 Task: Add a signature Caleb Scott containing Have a fantastic day, Caleb Scott to email address softage.4@softage.net and add a label Presentations
Action: Mouse moved to (887, 71)
Screenshot: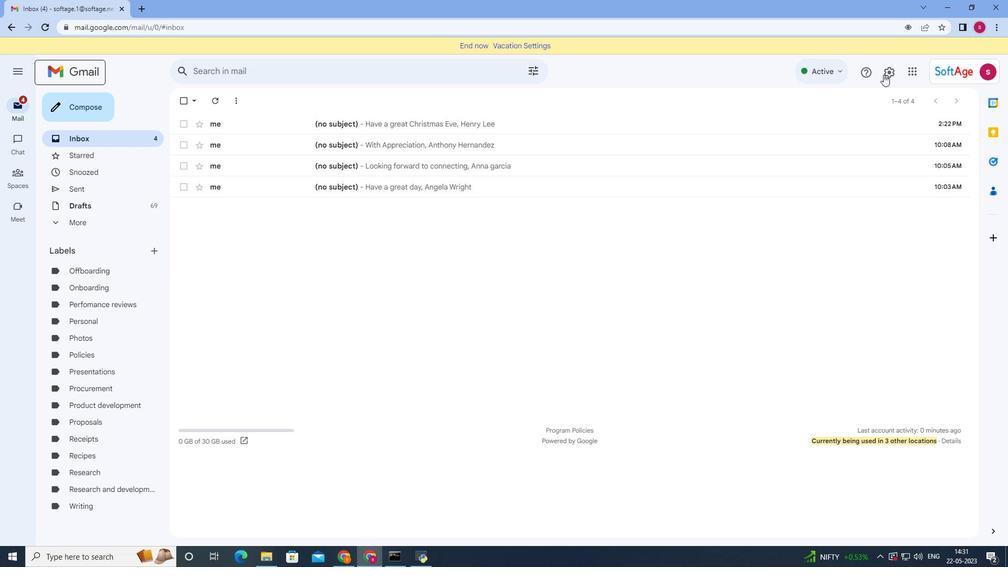 
Action: Mouse pressed left at (887, 71)
Screenshot: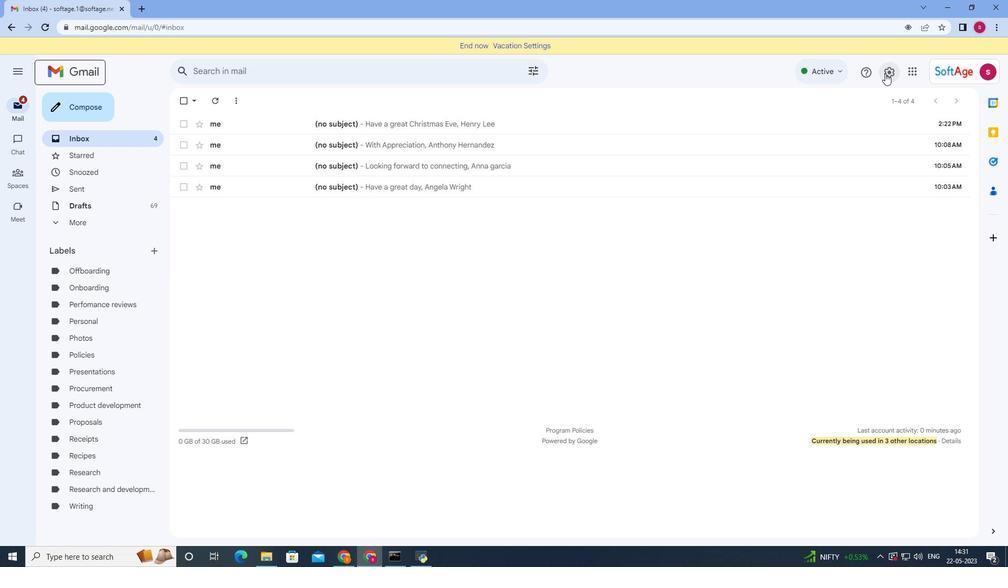 
Action: Mouse moved to (857, 122)
Screenshot: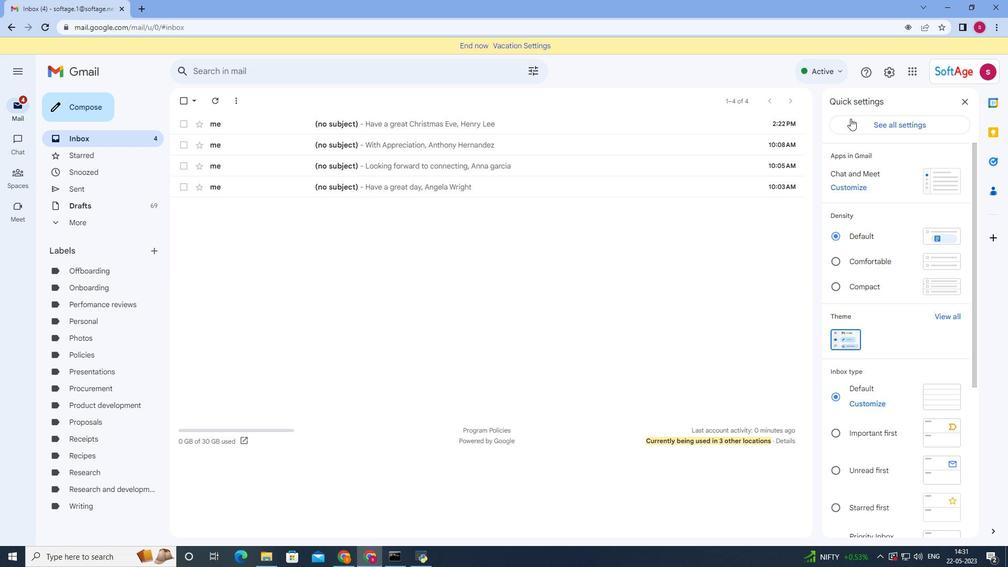 
Action: Mouse pressed left at (857, 122)
Screenshot: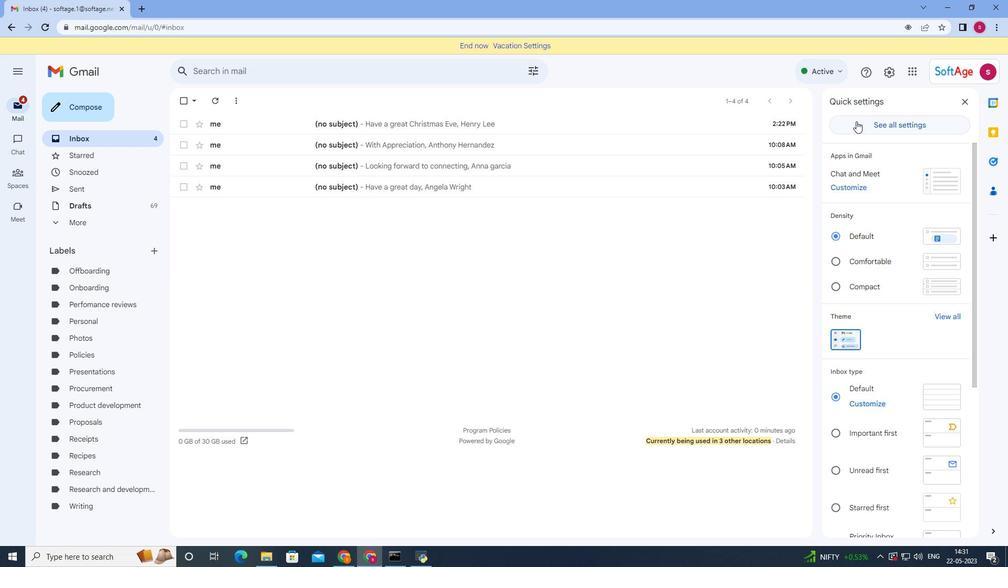 
Action: Mouse moved to (362, 315)
Screenshot: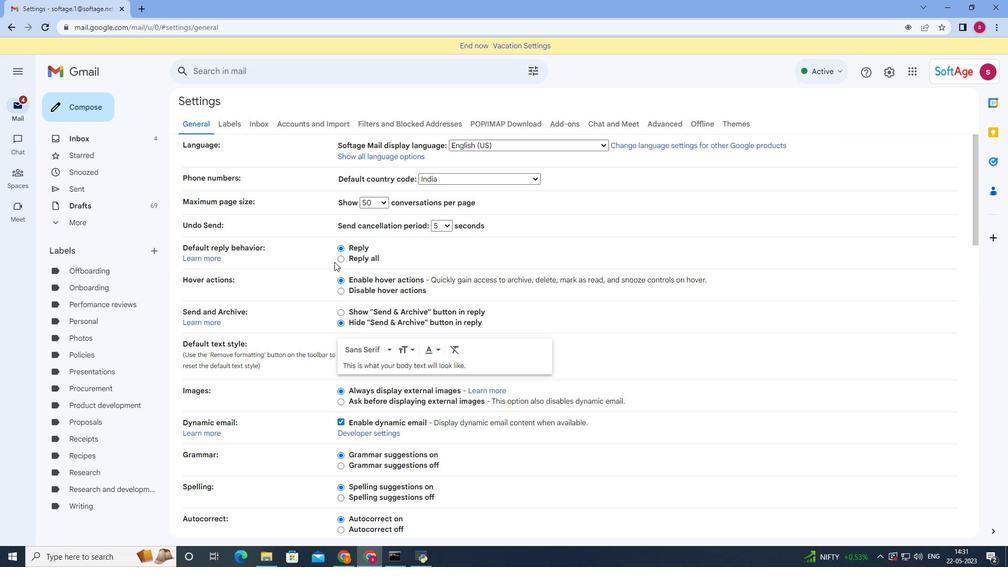 
Action: Mouse scrolled (362, 315) with delta (0, 0)
Screenshot: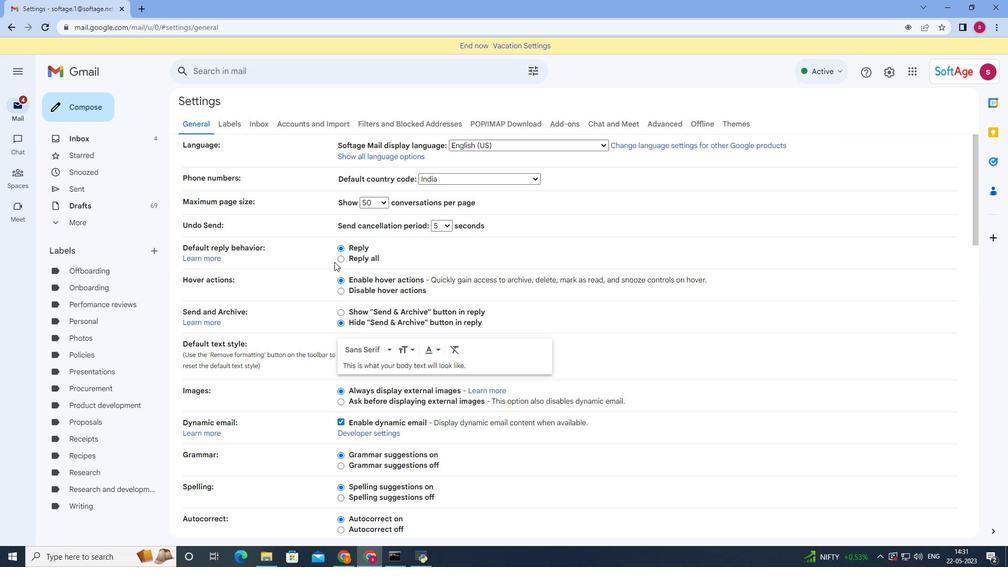 
Action: Mouse moved to (363, 320)
Screenshot: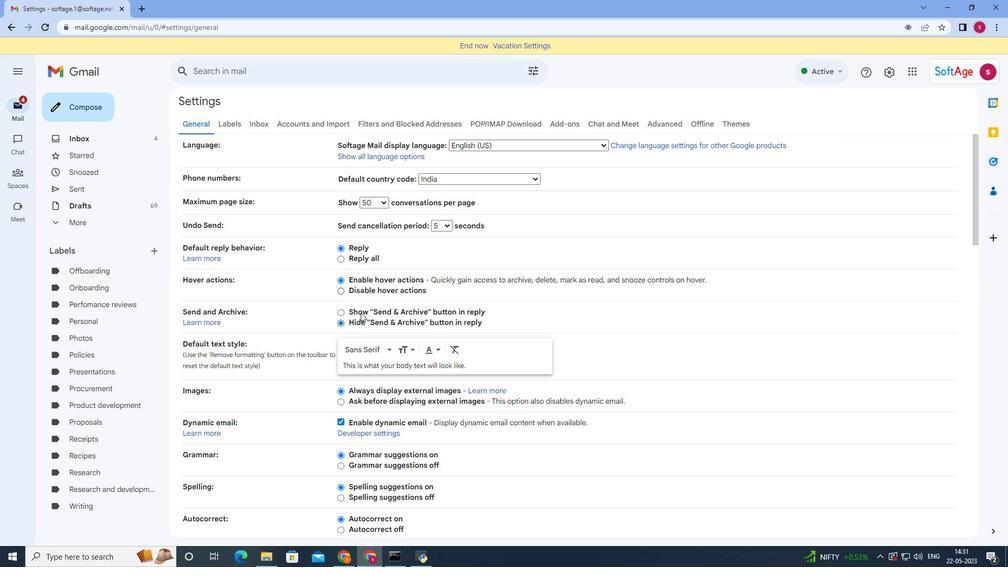 
Action: Mouse scrolled (363, 320) with delta (0, 0)
Screenshot: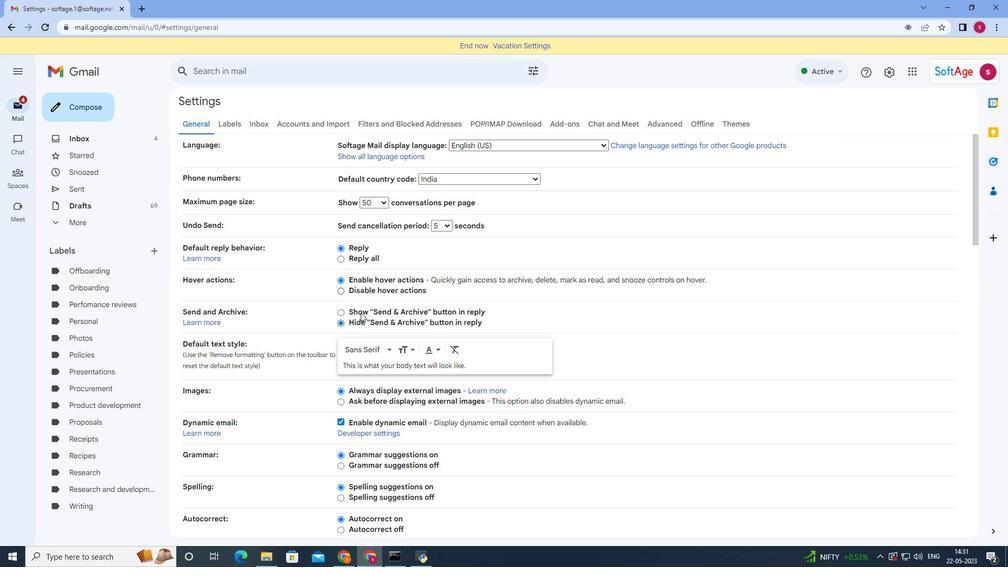 
Action: Mouse moved to (365, 323)
Screenshot: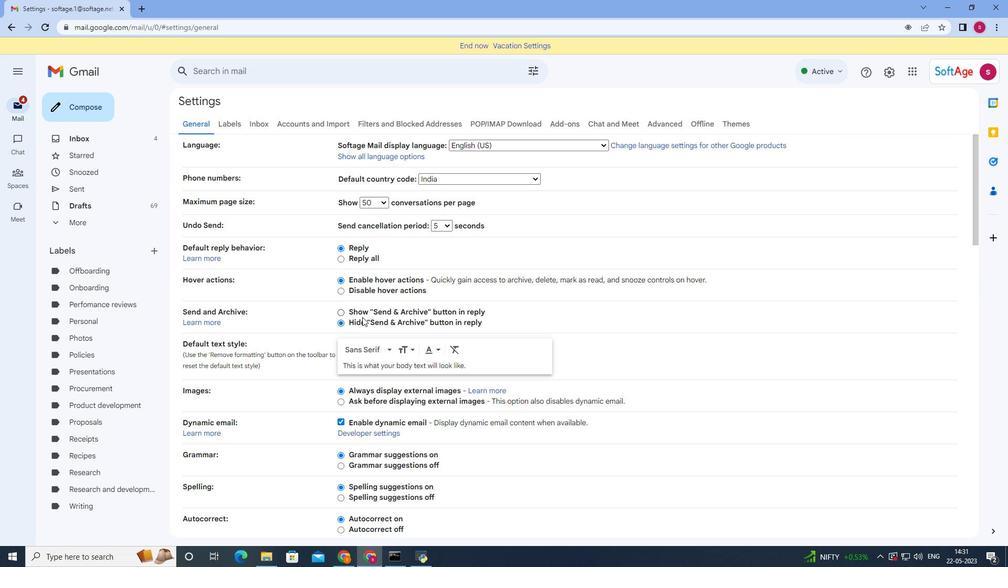 
Action: Mouse scrolled (365, 322) with delta (0, 0)
Screenshot: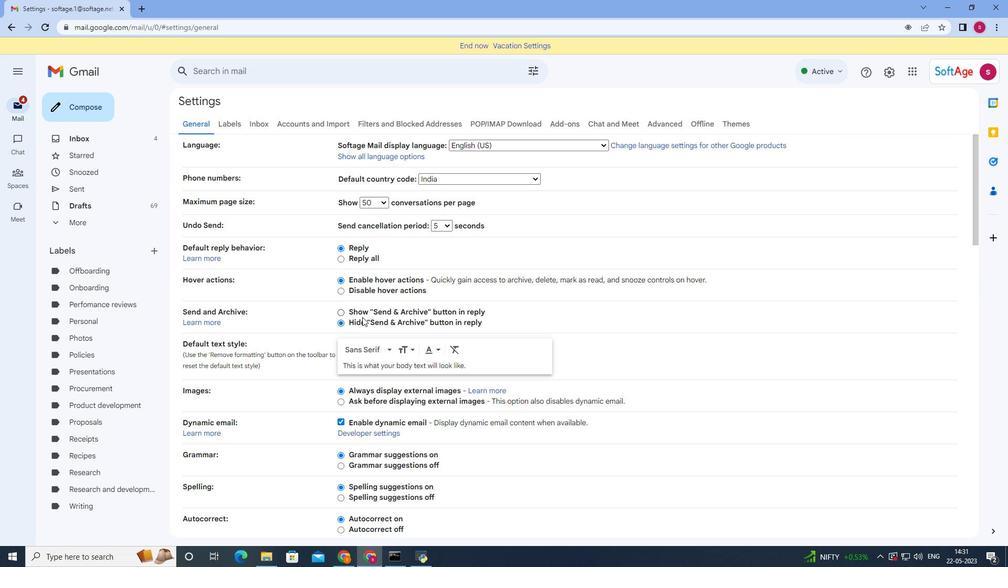 
Action: Mouse moved to (366, 324)
Screenshot: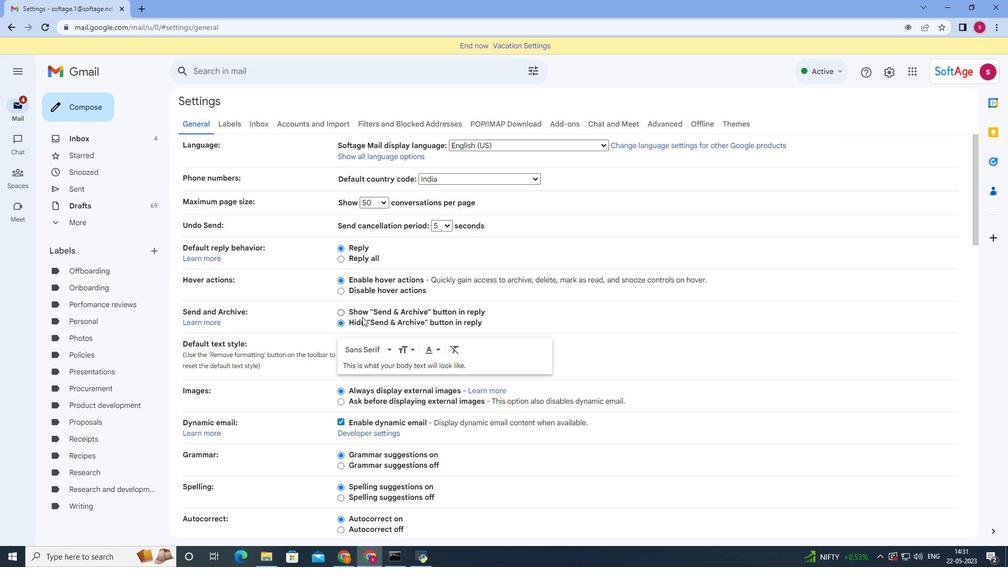 
Action: Mouse scrolled (366, 324) with delta (0, 0)
Screenshot: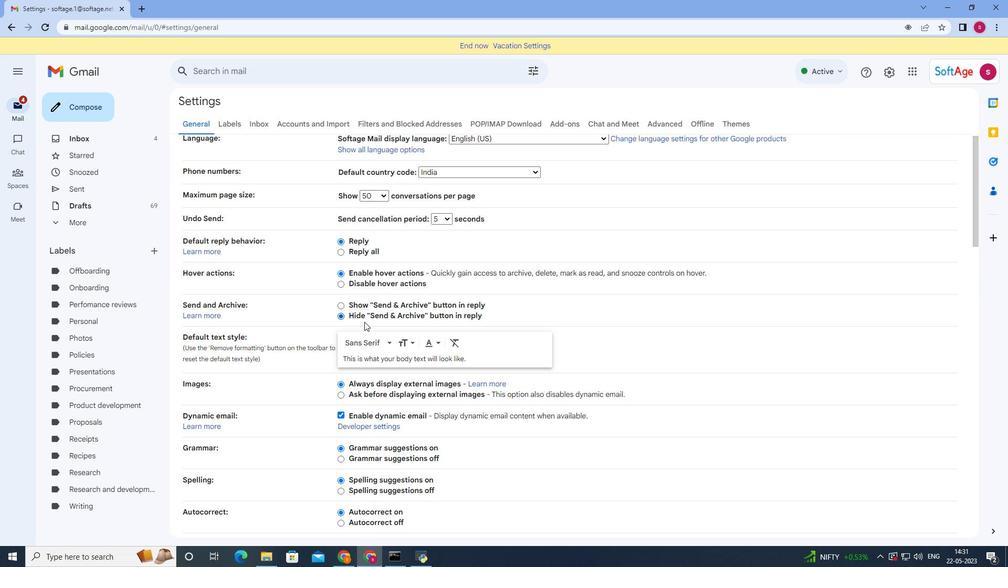 
Action: Mouse moved to (367, 326)
Screenshot: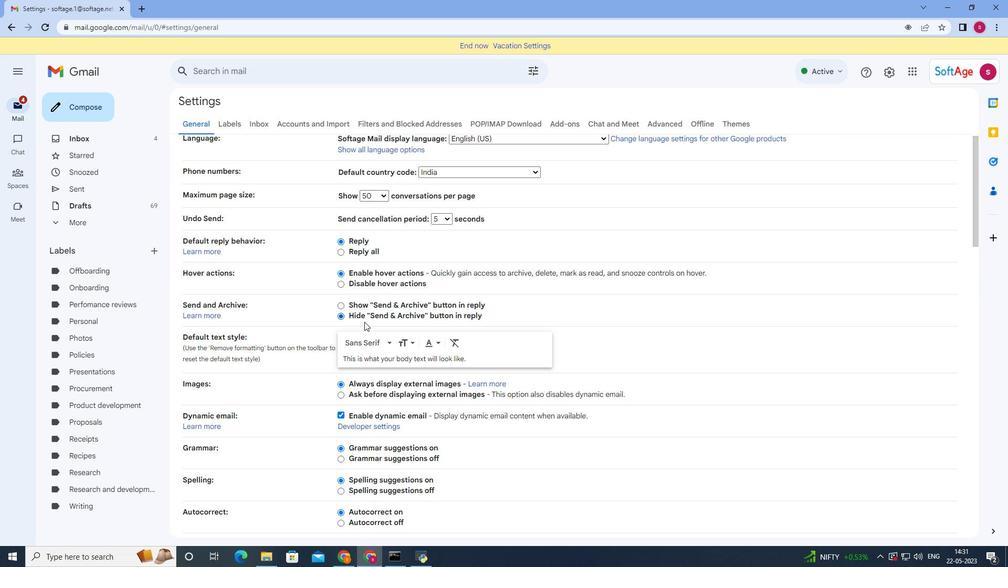 
Action: Mouse scrolled (367, 325) with delta (0, 0)
Screenshot: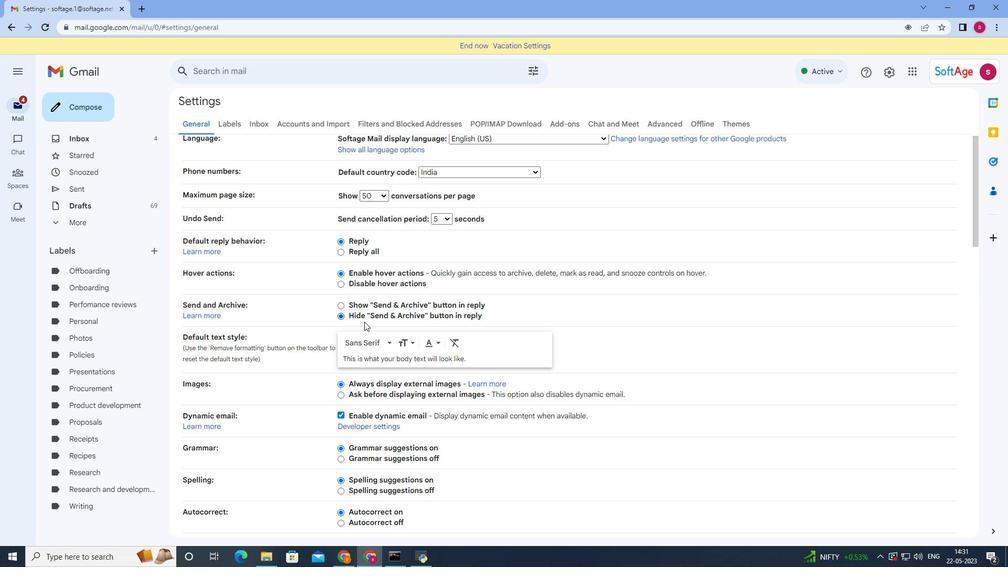 
Action: Mouse moved to (367, 326)
Screenshot: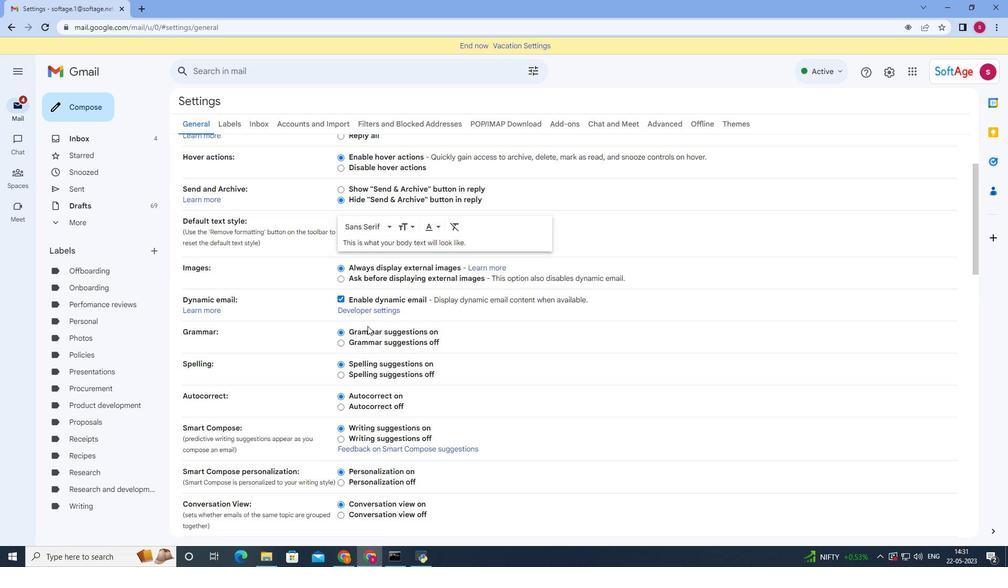
Action: Mouse scrolled (367, 325) with delta (0, 0)
Screenshot: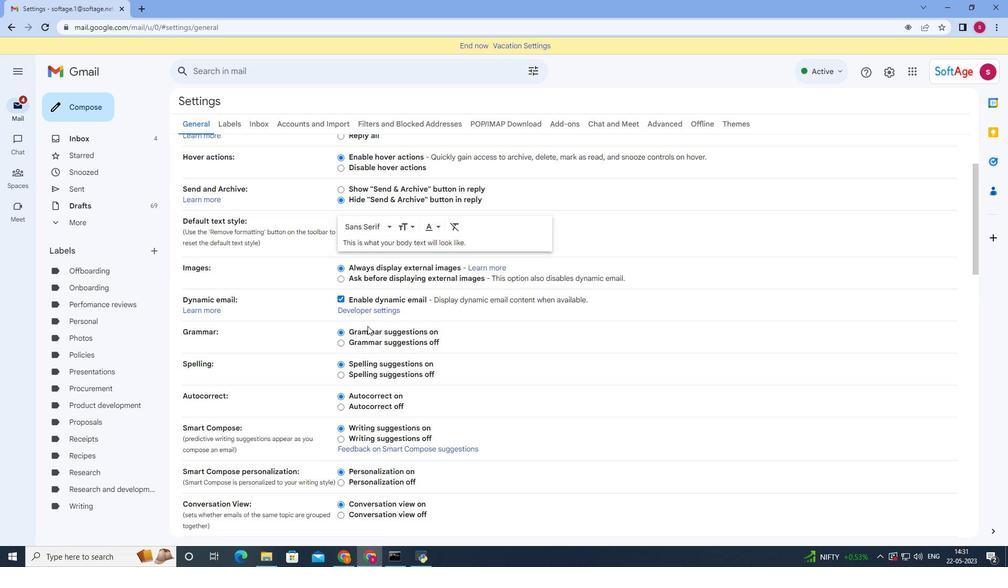 
Action: Mouse moved to (367, 326)
Screenshot: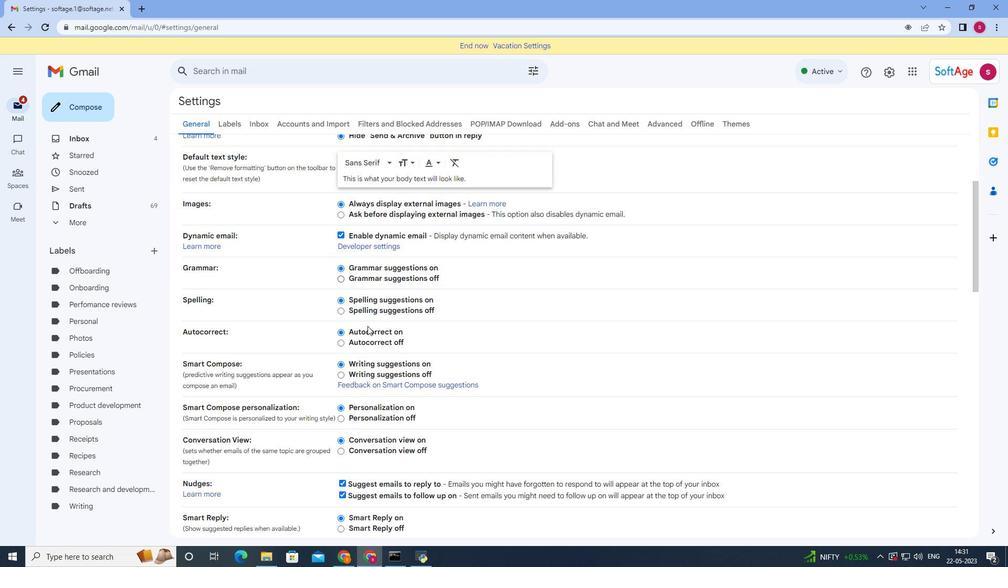 
Action: Mouse scrolled (367, 326) with delta (0, 0)
Screenshot: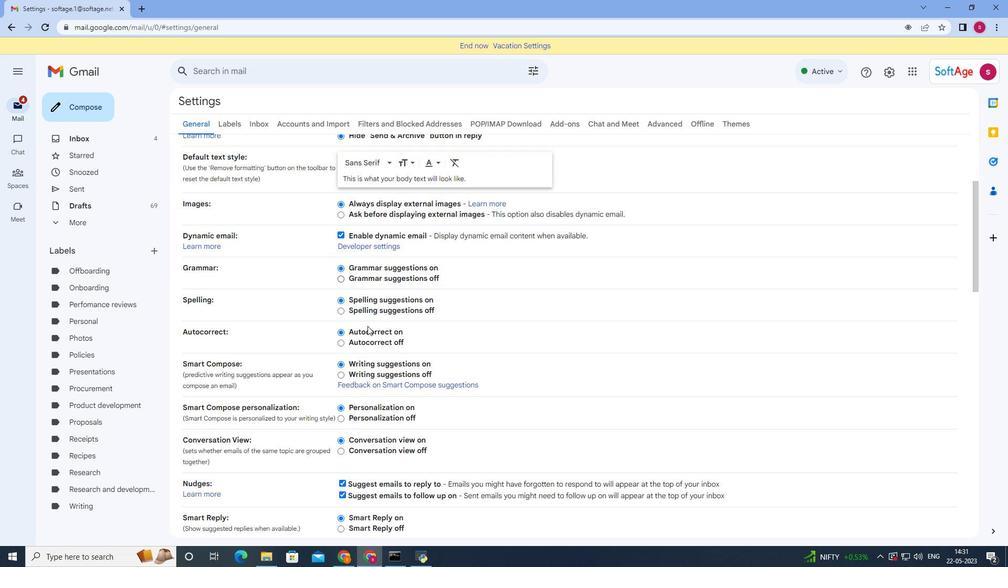
Action: Mouse moved to (370, 331)
Screenshot: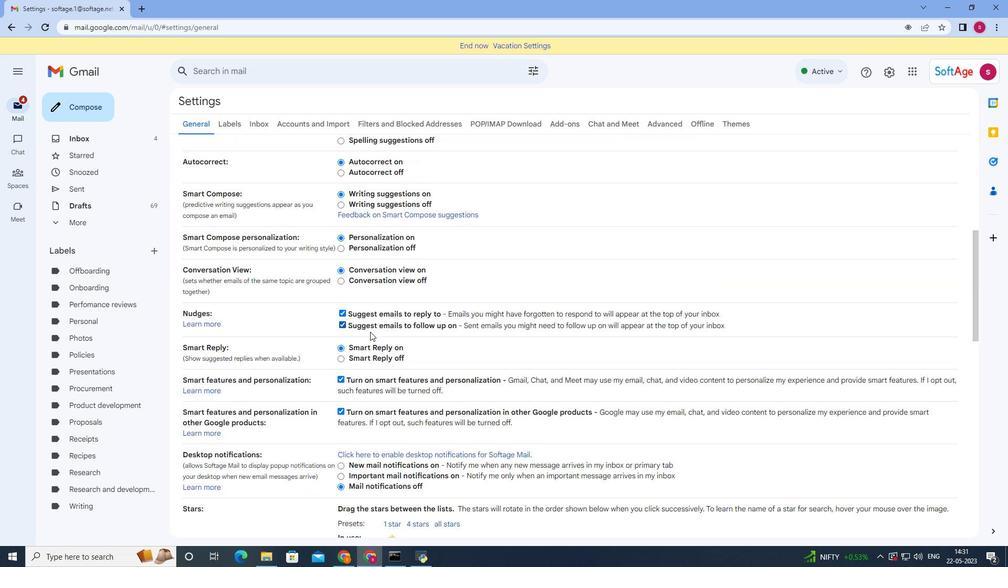 
Action: Mouse scrolled (370, 331) with delta (0, 0)
Screenshot: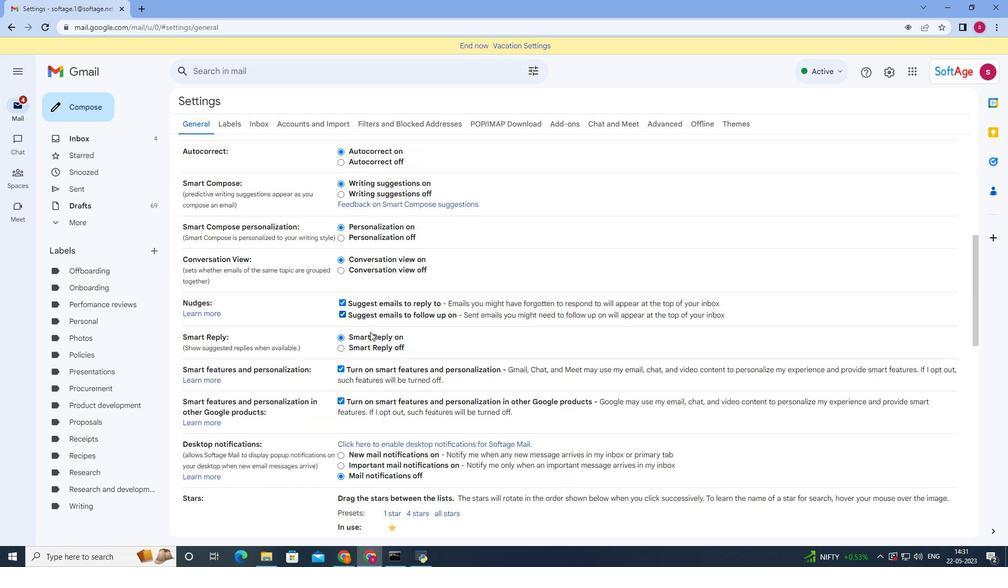 
Action: Mouse moved to (371, 334)
Screenshot: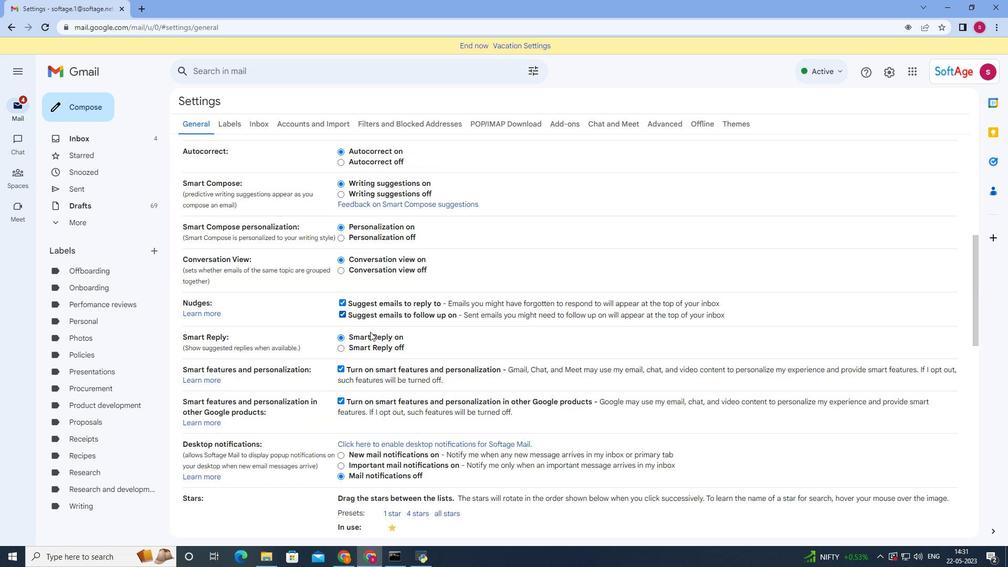 
Action: Mouse scrolled (371, 333) with delta (0, 0)
Screenshot: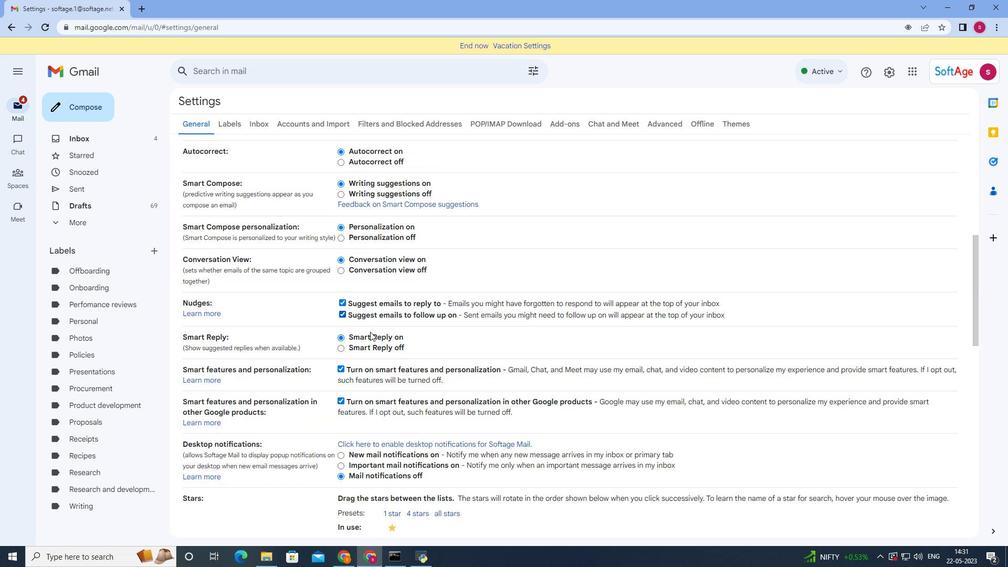 
Action: Mouse moved to (371, 335)
Screenshot: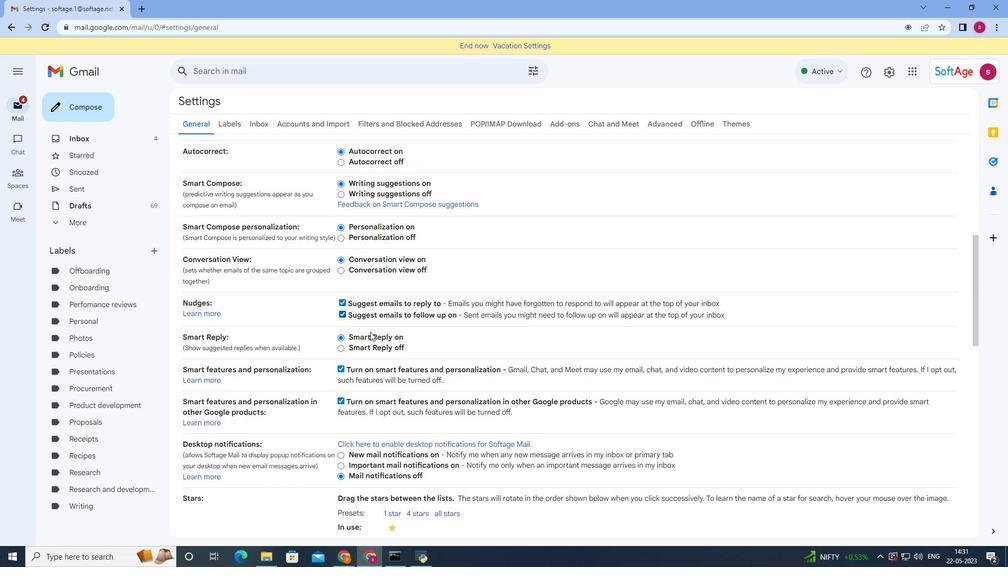 
Action: Mouse scrolled (371, 335) with delta (0, 0)
Screenshot: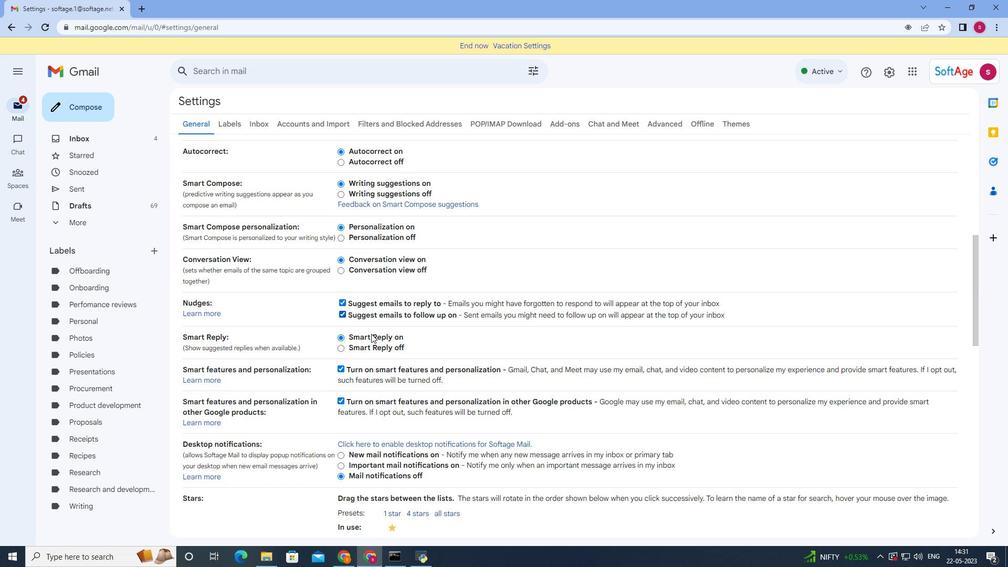 
Action: Mouse scrolled (371, 335) with delta (0, 0)
Screenshot: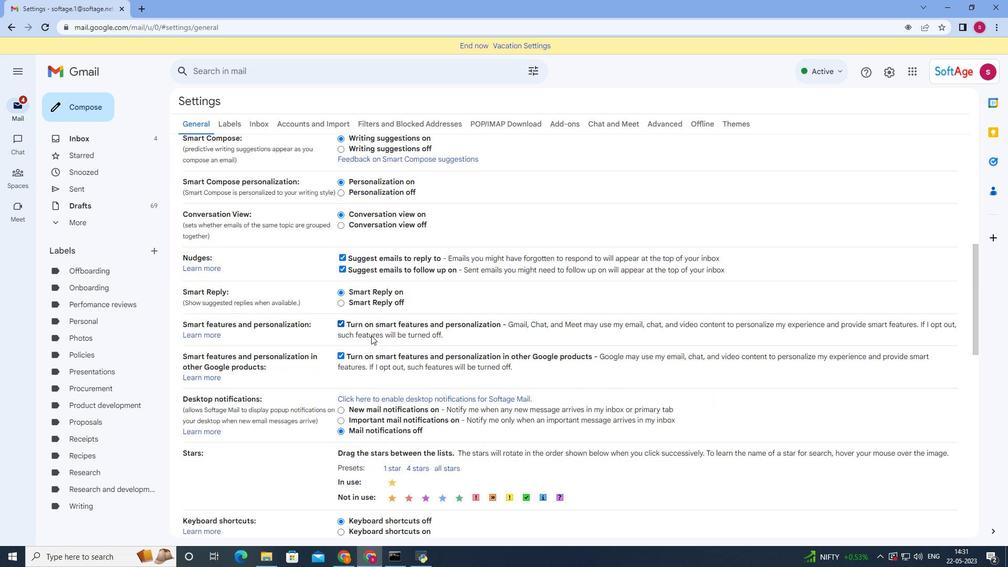 
Action: Mouse scrolled (371, 335) with delta (0, 0)
Screenshot: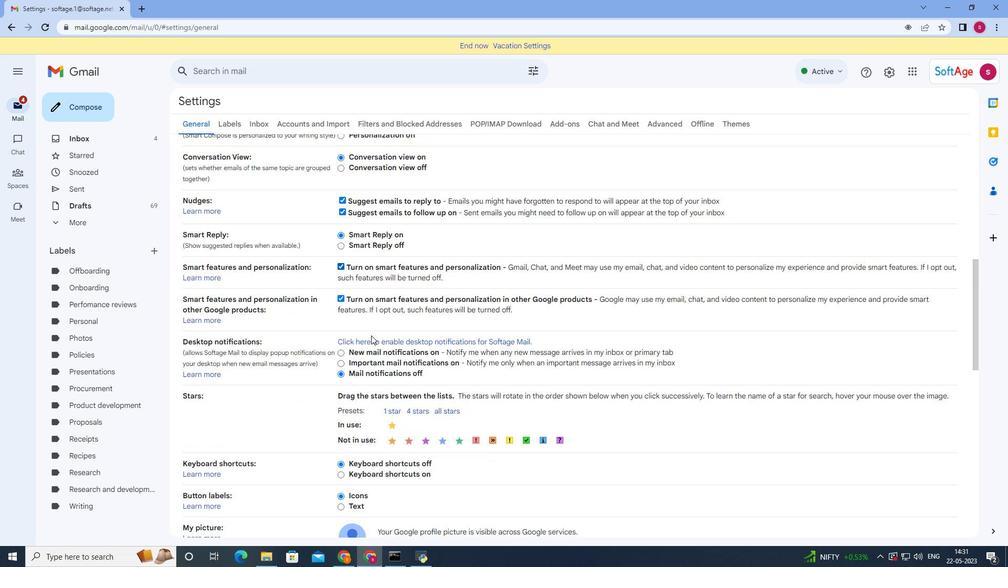 
Action: Mouse moved to (373, 340)
Screenshot: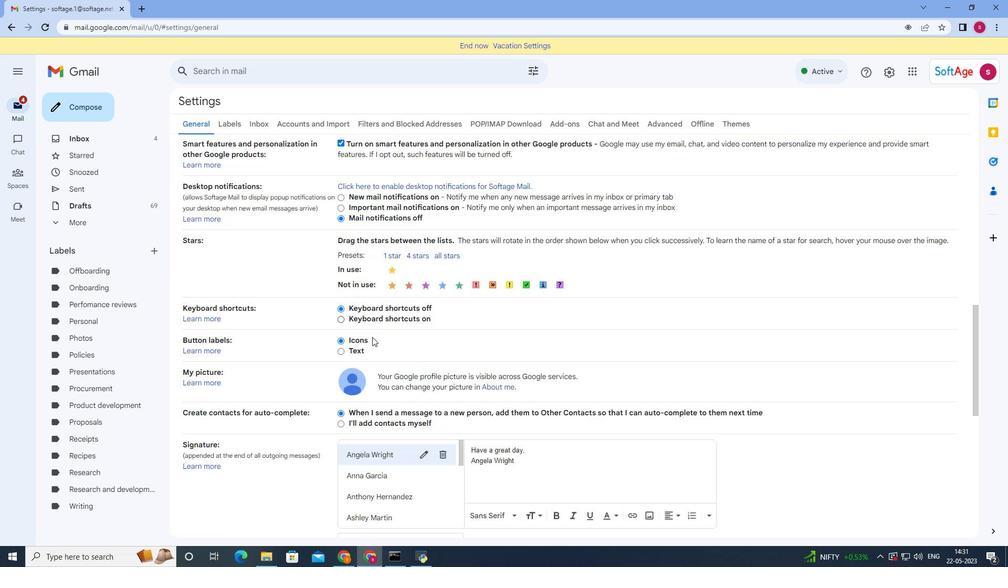 
Action: Mouse scrolled (373, 339) with delta (0, 0)
Screenshot: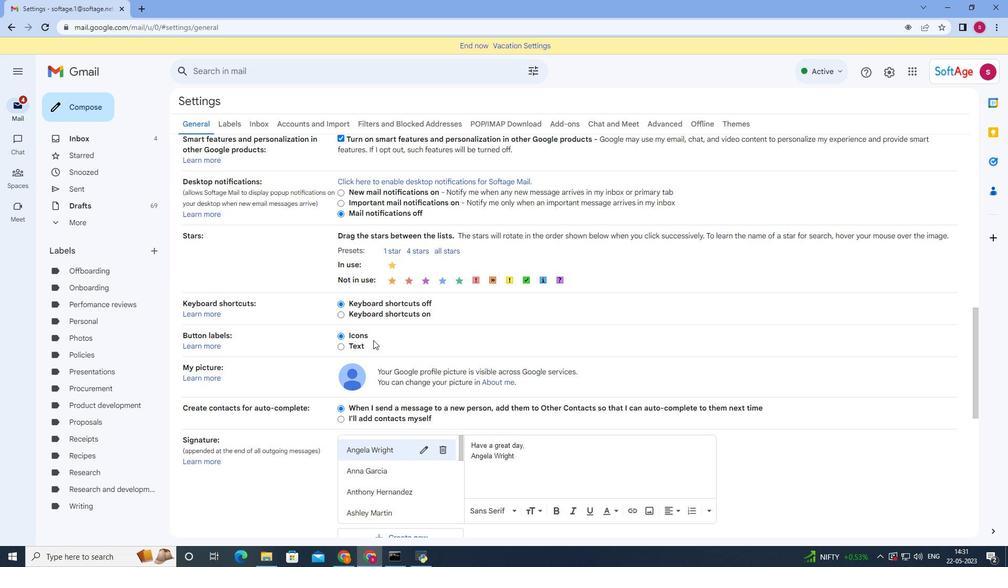 
Action: Mouse moved to (373, 340)
Screenshot: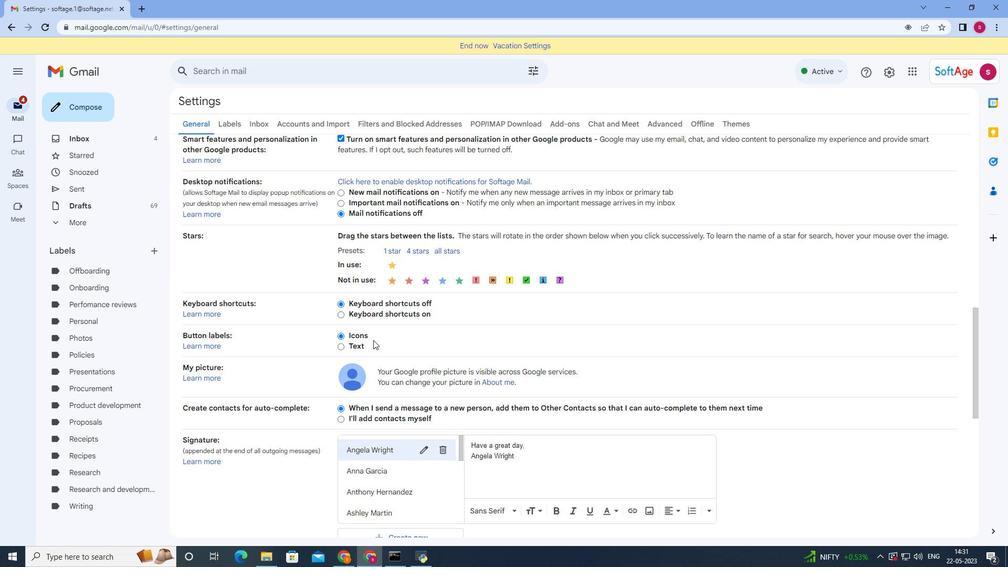 
Action: Mouse scrolled (373, 339) with delta (0, 0)
Screenshot: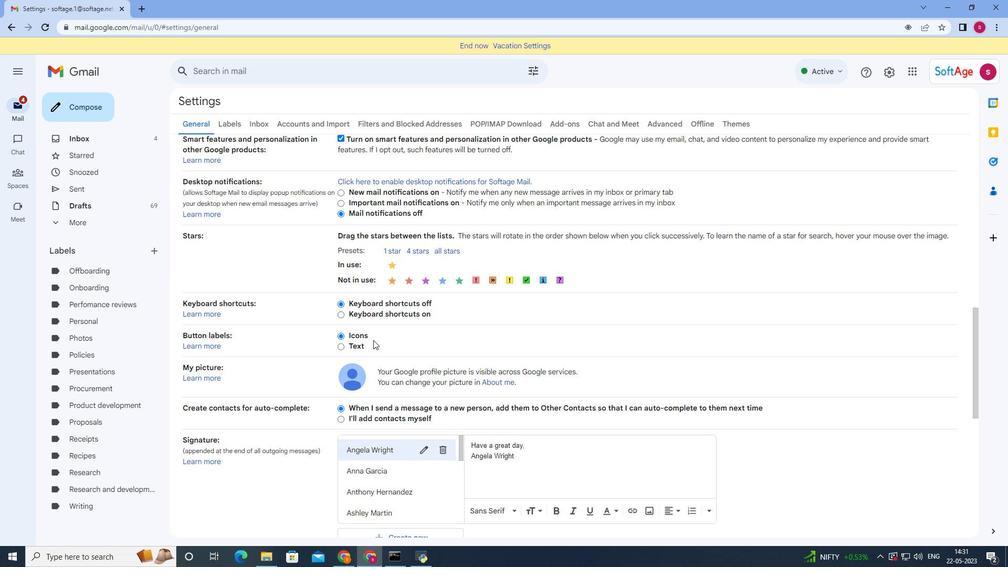 
Action: Mouse moved to (373, 341)
Screenshot: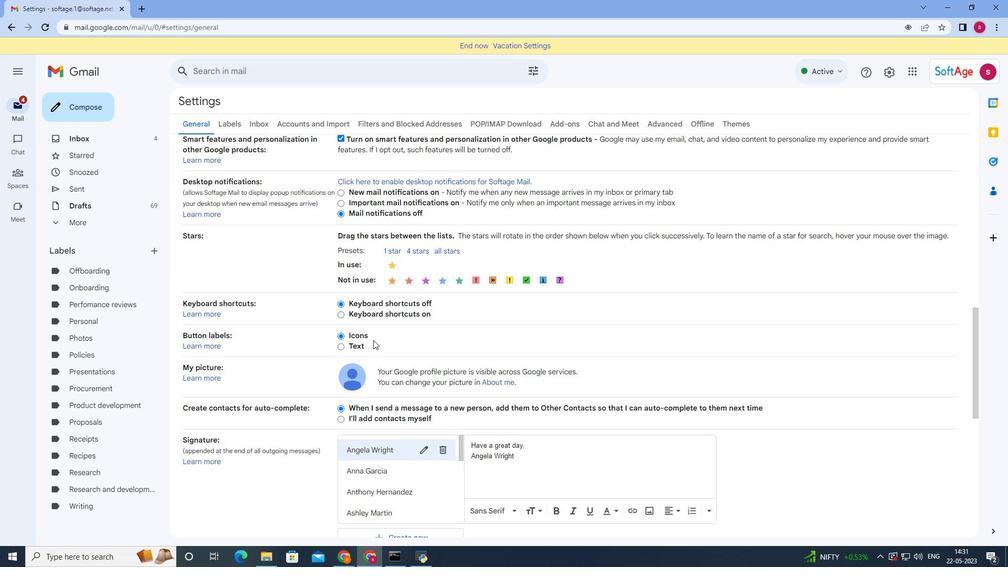 
Action: Mouse scrolled (373, 341) with delta (0, 0)
Screenshot: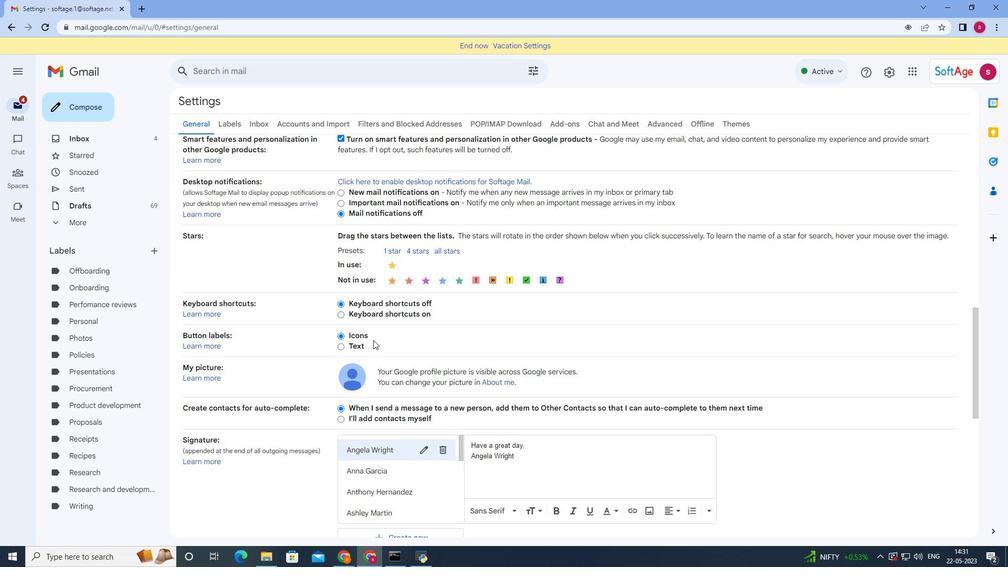
Action: Mouse moved to (403, 376)
Screenshot: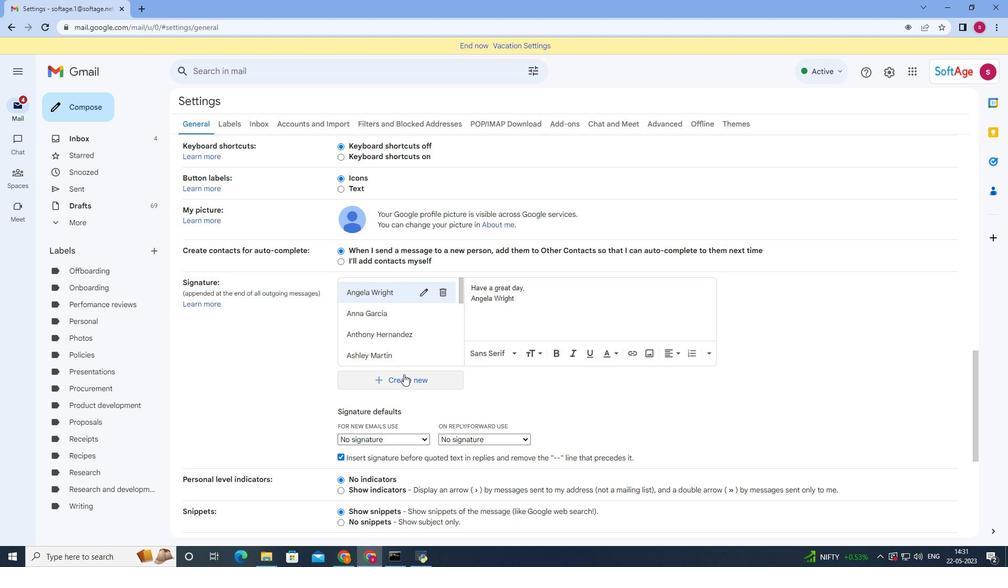 
Action: Mouse pressed left at (403, 376)
Screenshot: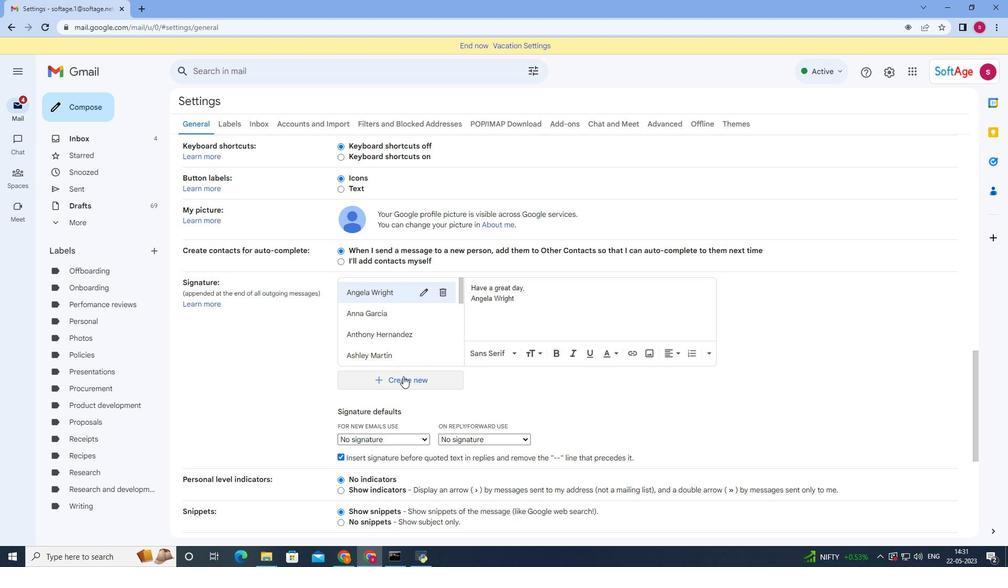 
Action: Mouse moved to (435, 341)
Screenshot: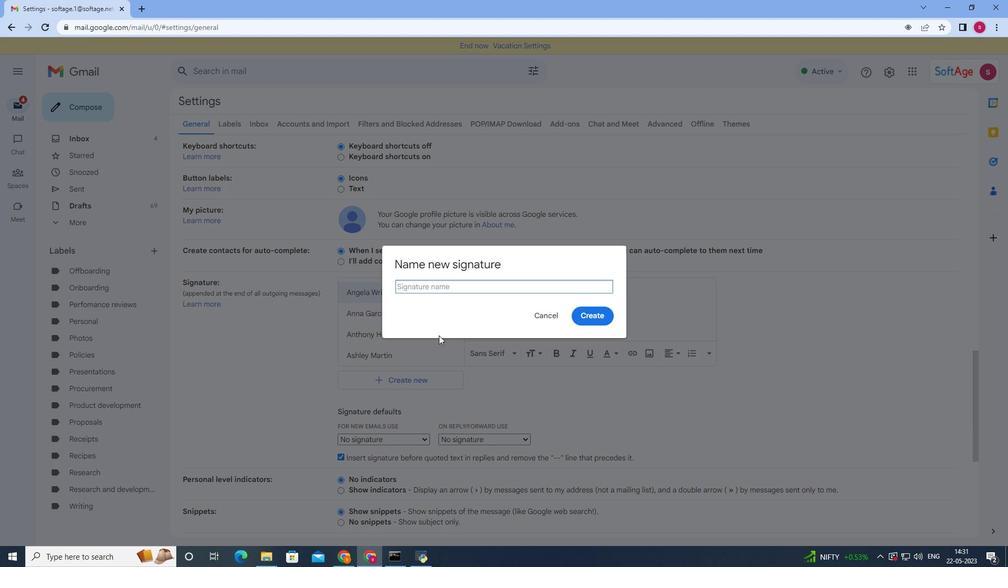 
Action: Key pressed <Key.shift>Caleb<Key.space><Key.shift><Key.shift><Key.shift><Key.shift><Key.shift>Scott
Screenshot: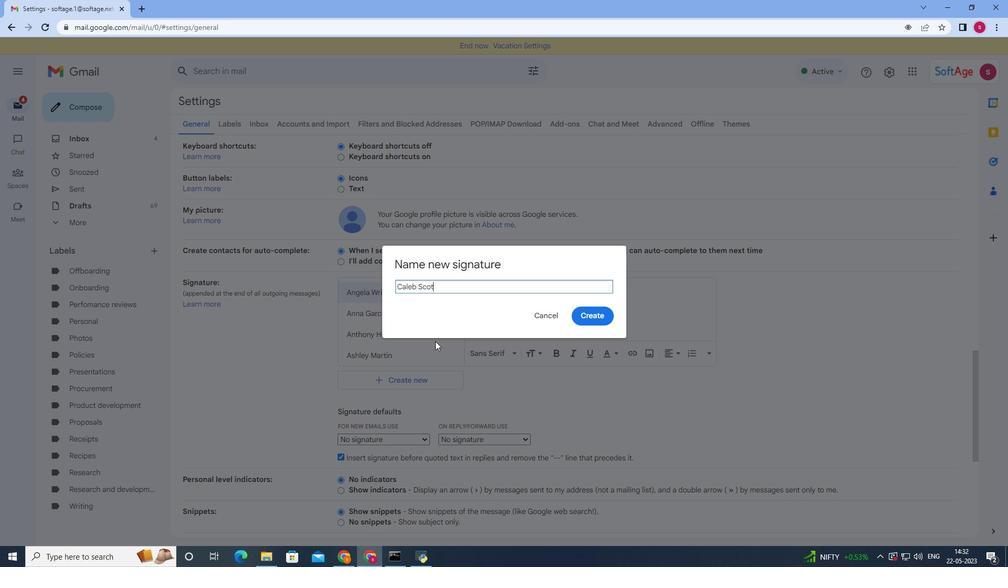 
Action: Mouse moved to (581, 321)
Screenshot: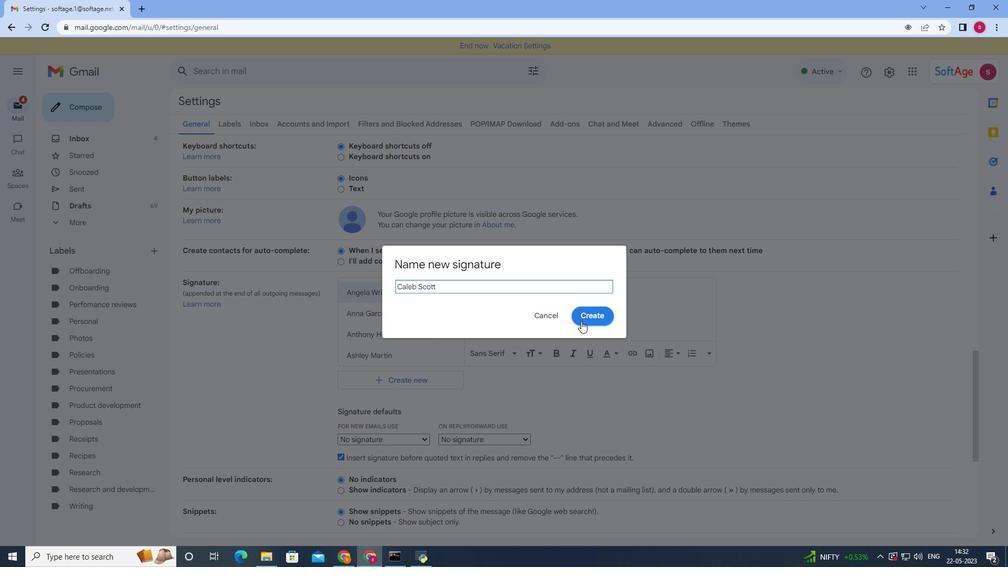 
Action: Mouse pressed left at (581, 321)
Screenshot: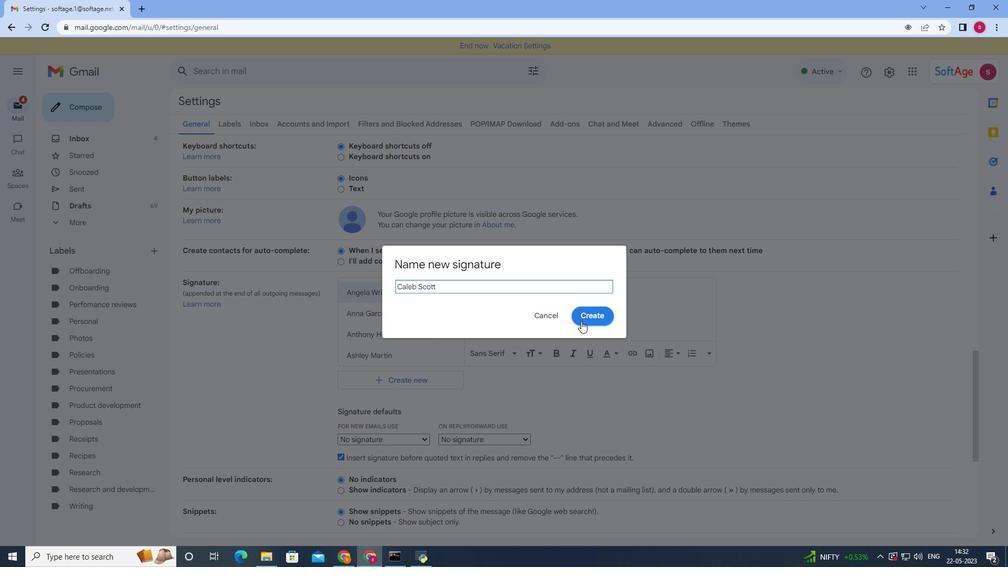 
Action: Mouse moved to (532, 324)
Screenshot: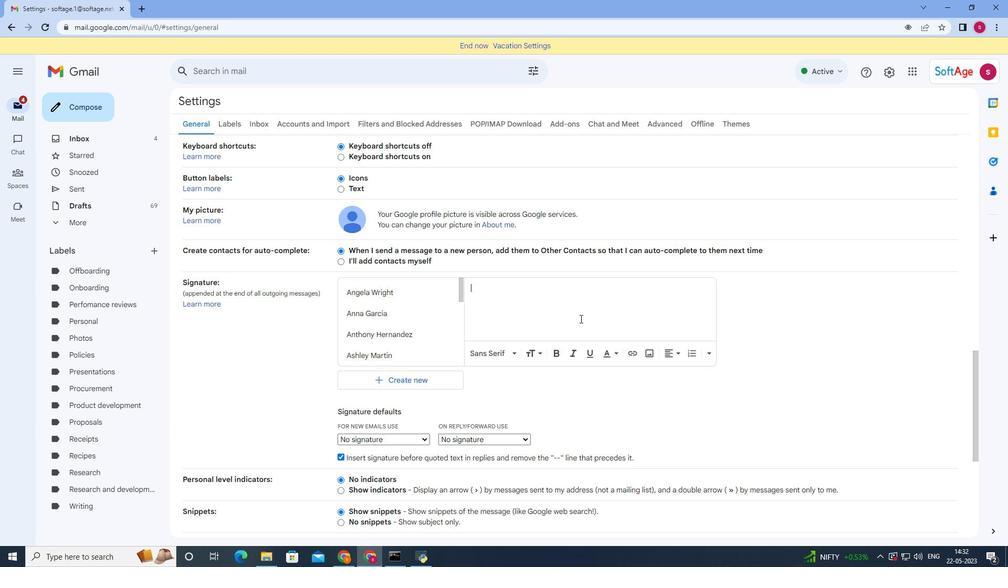 
Action: Key pressed <Key.shift>Have<Key.space>a<Key.space>fantastic<Key.space>day,<Key.enter><Key.shift><Key.shift>Caleb<Key.space><Key.shift><Key.shift><Key.shift><Key.shift>Sctt<Key.backspace><Key.backspace>ott
Screenshot: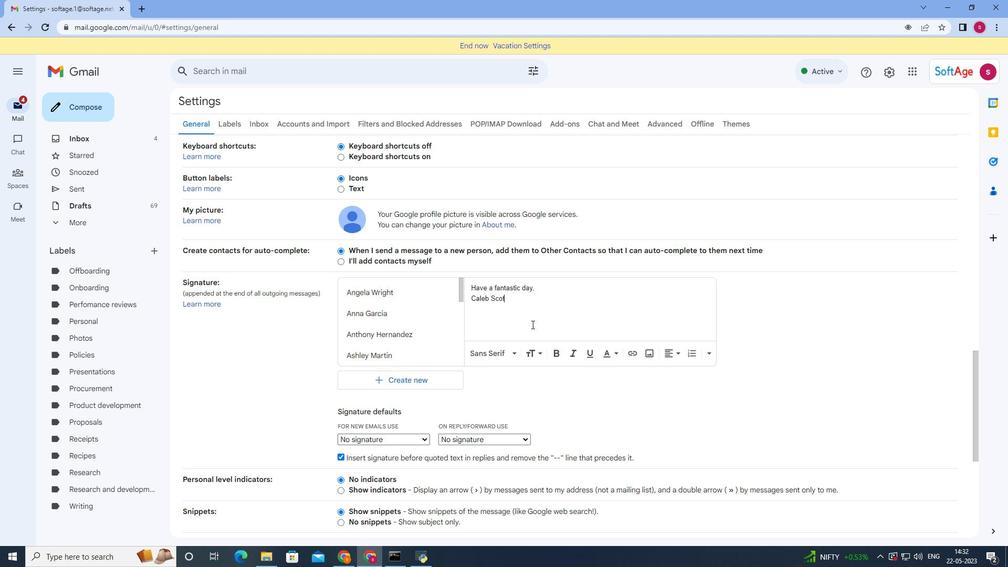 
Action: Mouse moved to (341, 357)
Screenshot: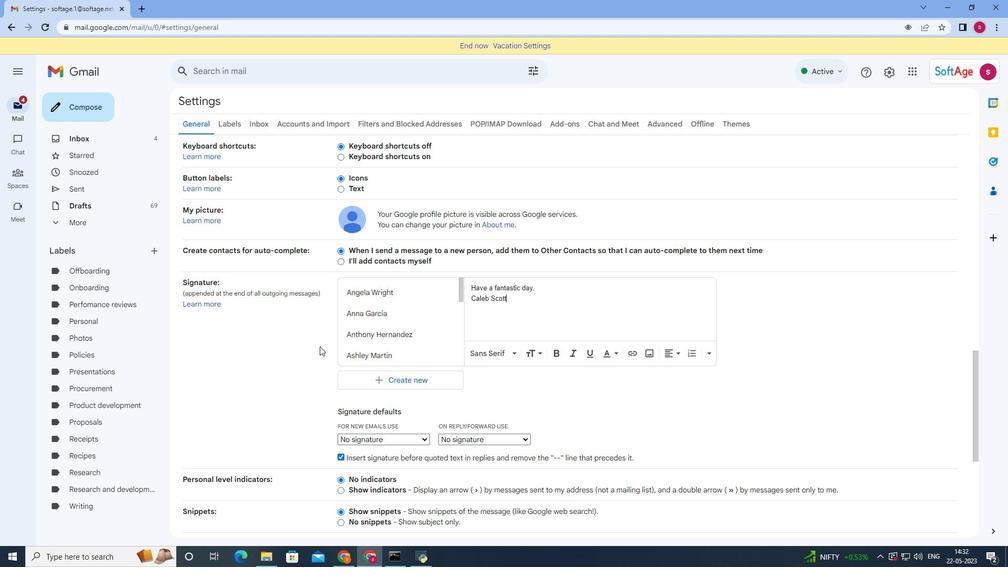 
Action: Mouse scrolled (336, 354) with delta (0, 0)
Screenshot: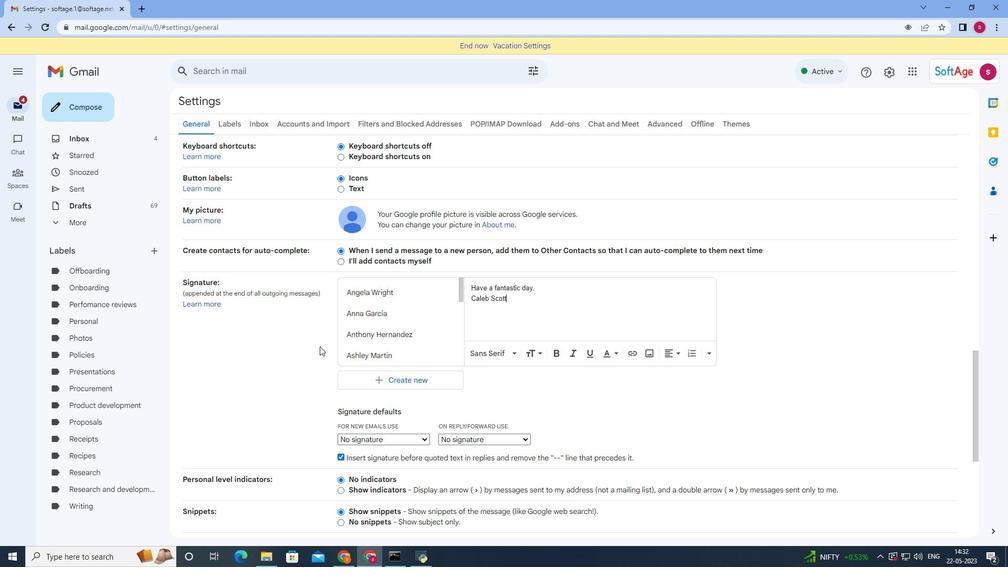 
Action: Mouse moved to (398, 385)
Screenshot: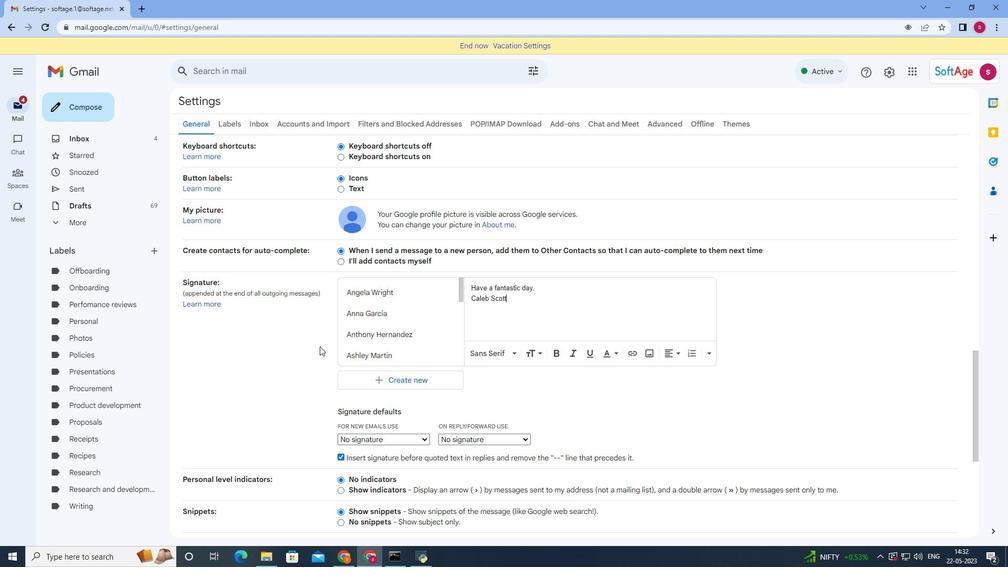 
Action: Mouse scrolled (398, 384) with delta (0, 0)
Screenshot: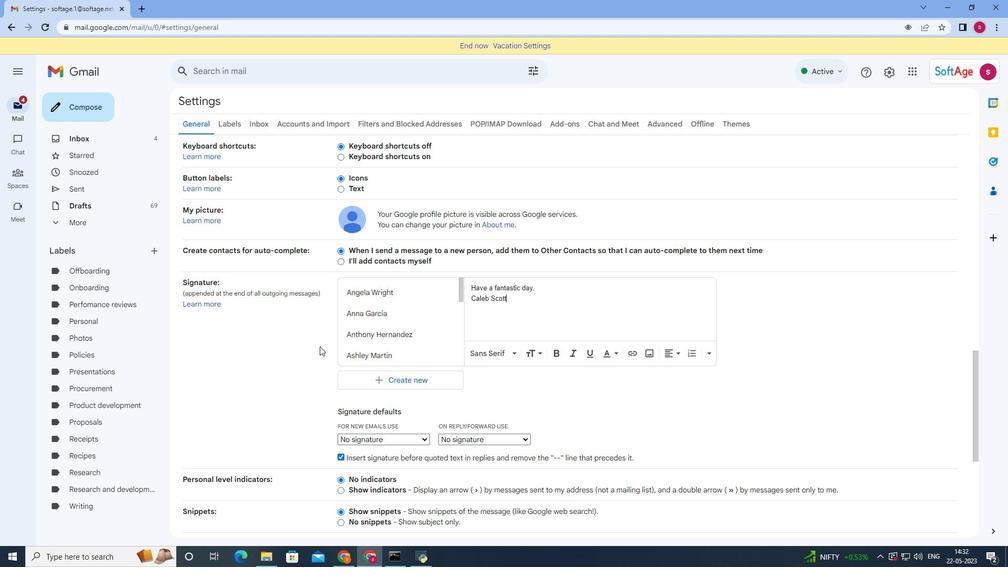 
Action: Mouse moved to (454, 397)
Screenshot: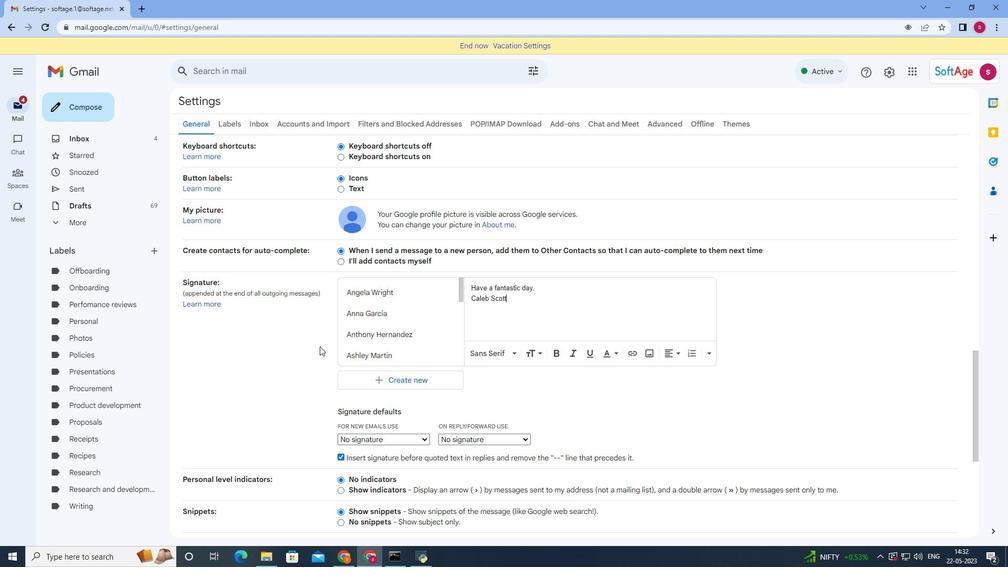 
Action: Mouse scrolled (449, 396) with delta (0, 0)
Screenshot: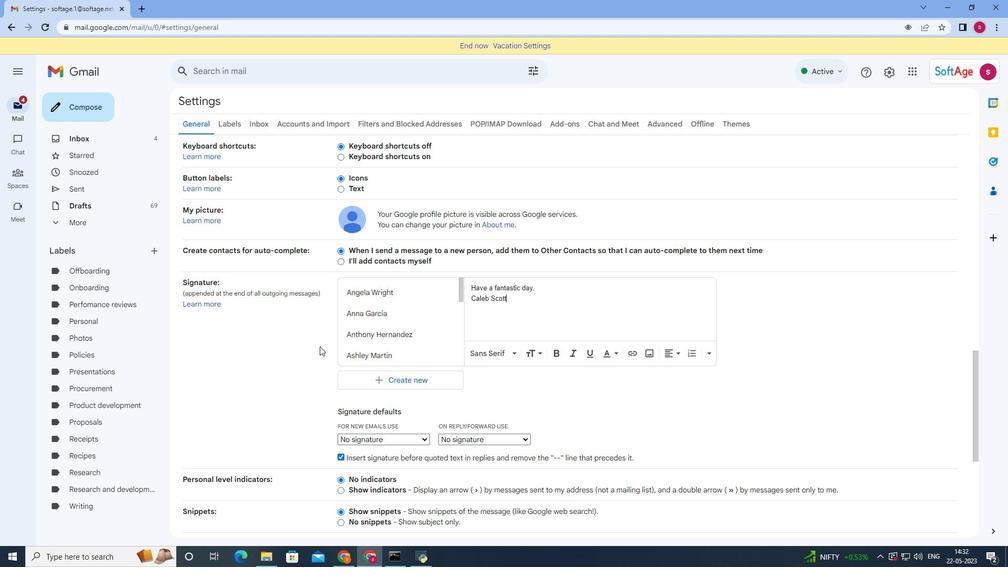 
Action: Mouse moved to (468, 399)
Screenshot: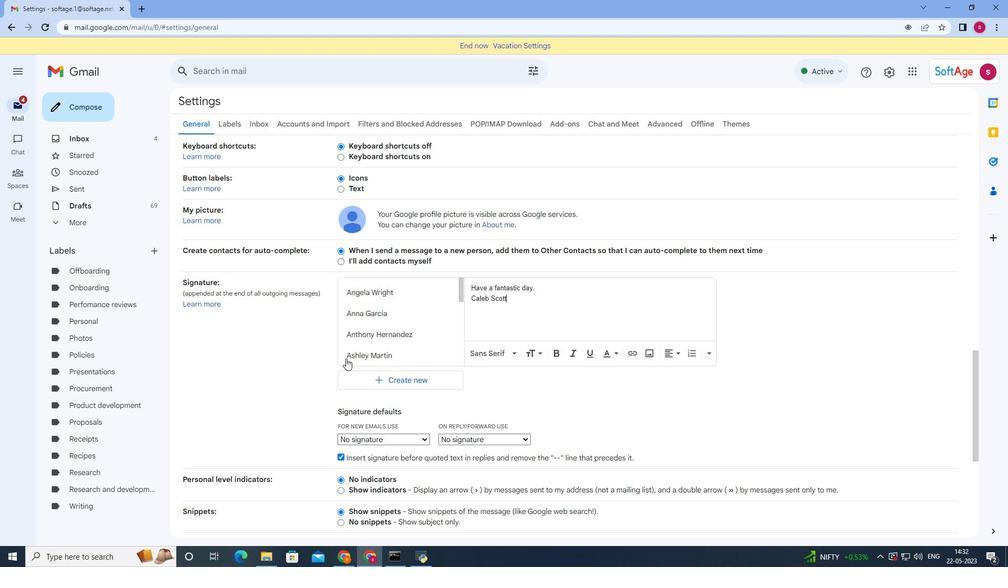 
Action: Mouse scrolled (468, 398) with delta (0, 0)
Screenshot: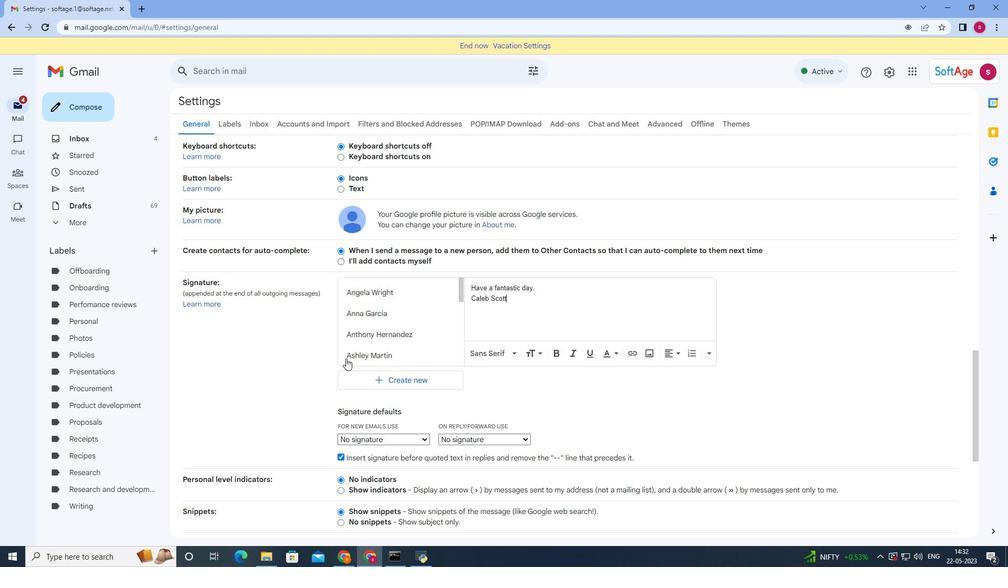
Action: Mouse moved to (474, 417)
Screenshot: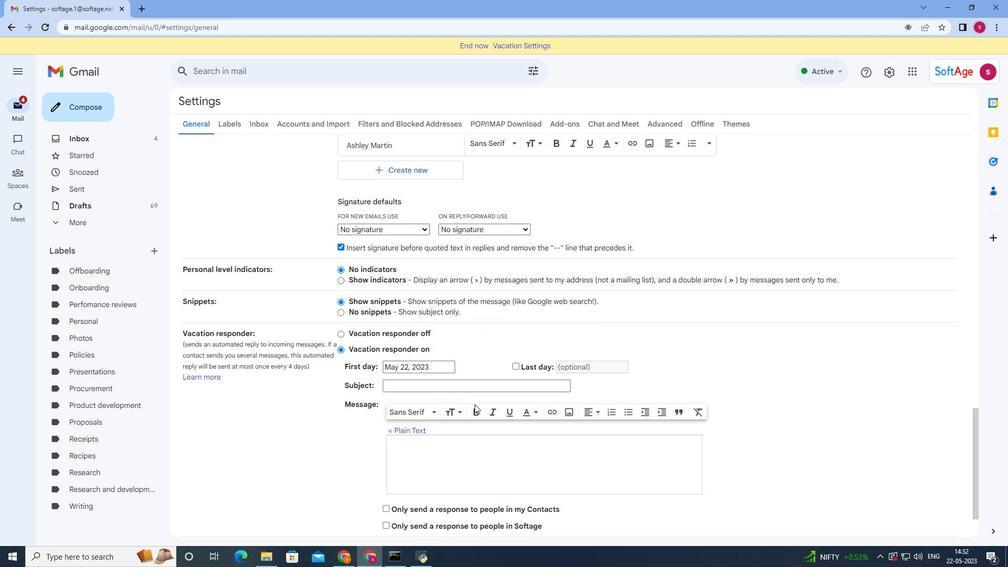 
Action: Mouse scrolled (474, 416) with delta (0, 0)
Screenshot: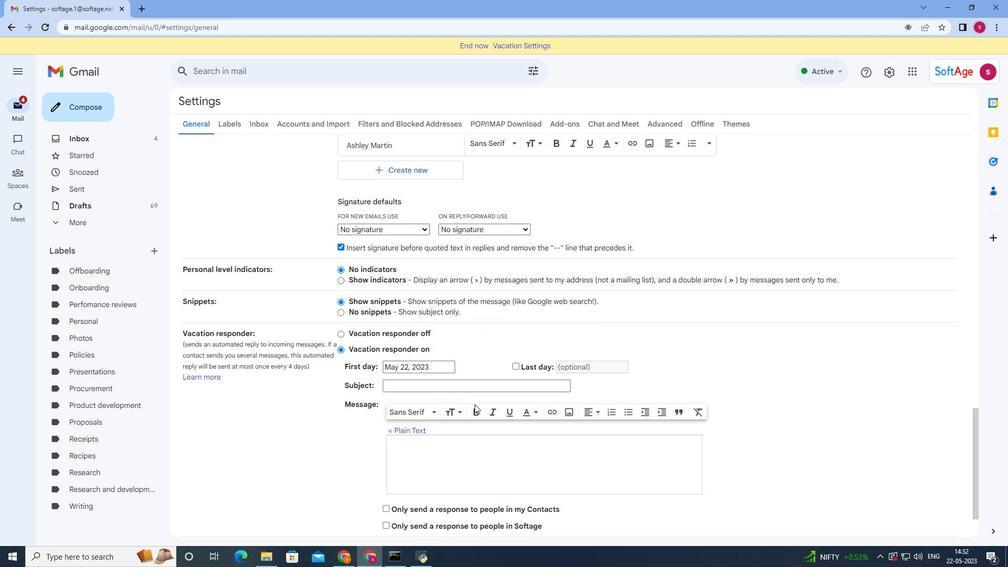 
Action: Mouse moved to (474, 419)
Screenshot: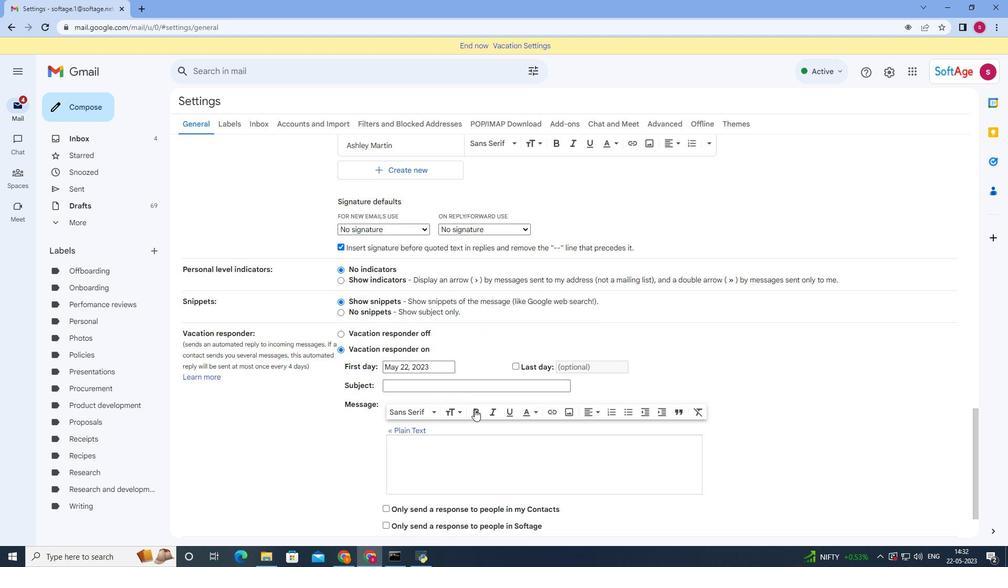 
Action: Mouse scrolled (474, 419) with delta (0, 0)
Screenshot: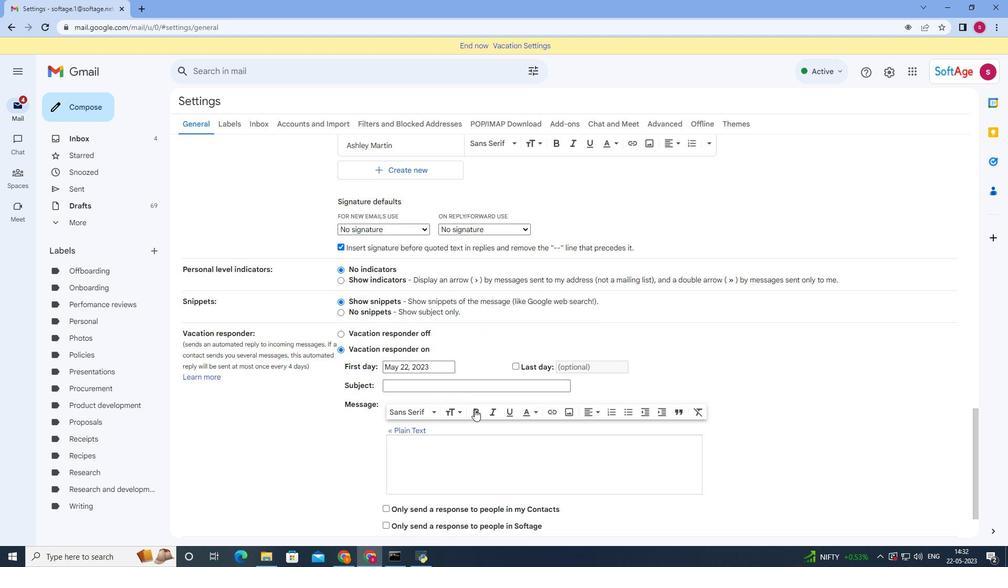 
Action: Mouse moved to (473, 420)
Screenshot: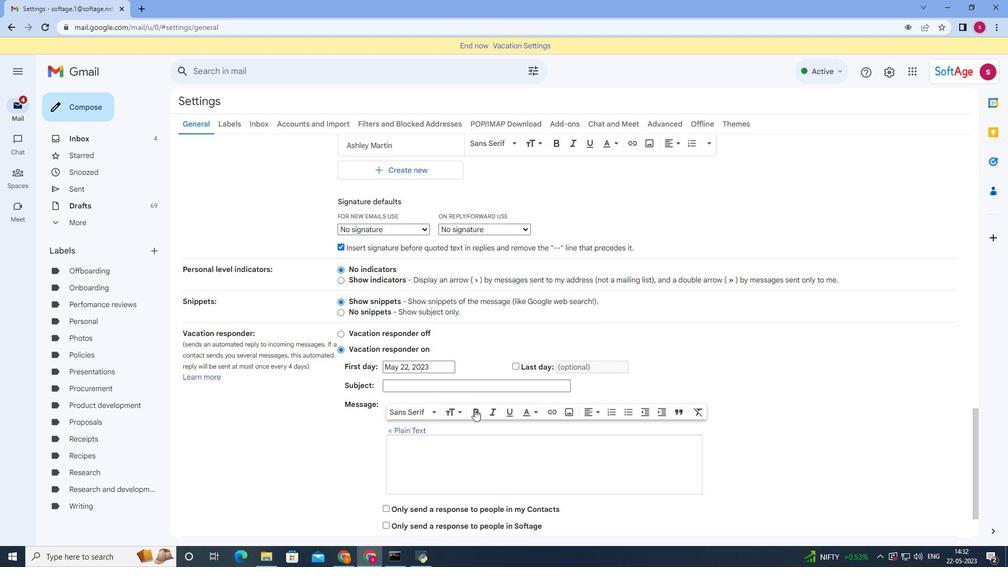 
Action: Mouse scrolled (473, 420) with delta (0, 0)
Screenshot: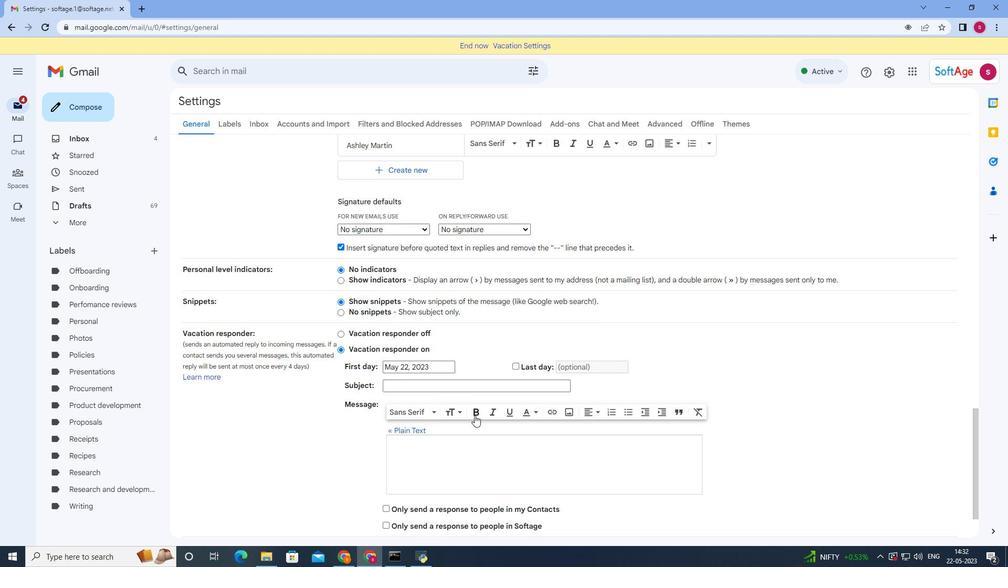 
Action: Mouse moved to (541, 484)
Screenshot: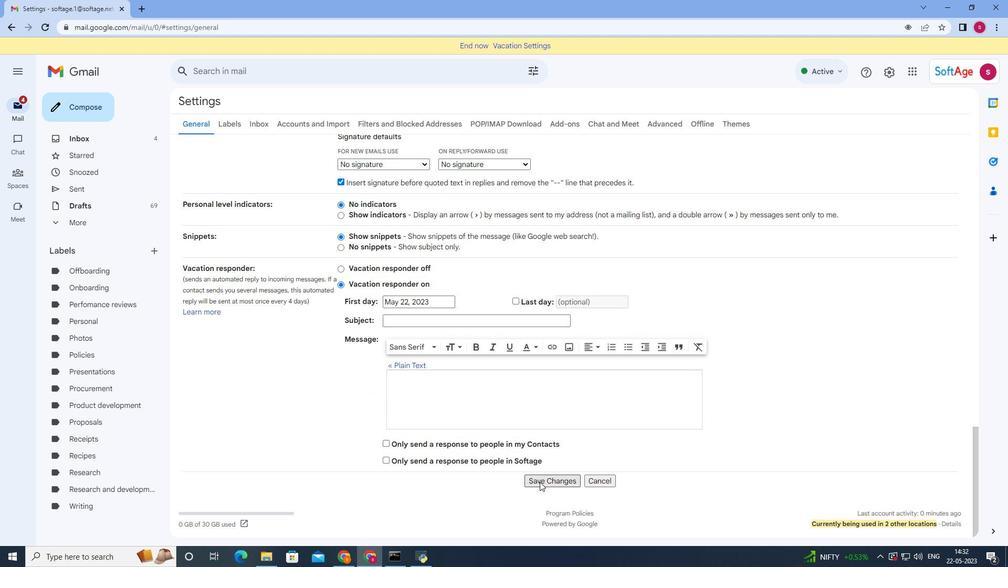 
Action: Mouse pressed left at (541, 484)
Screenshot: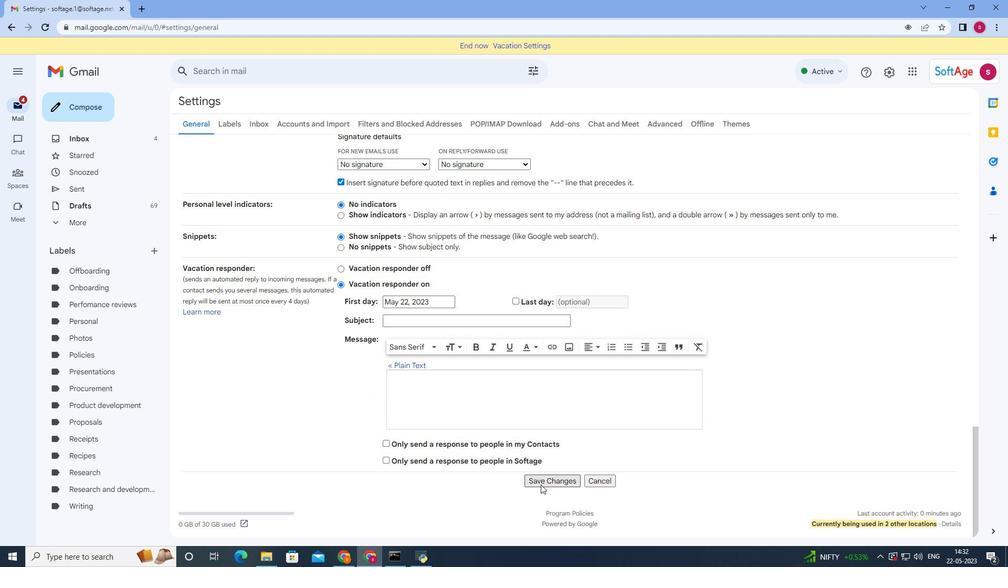 
Action: Mouse moved to (97, 107)
Screenshot: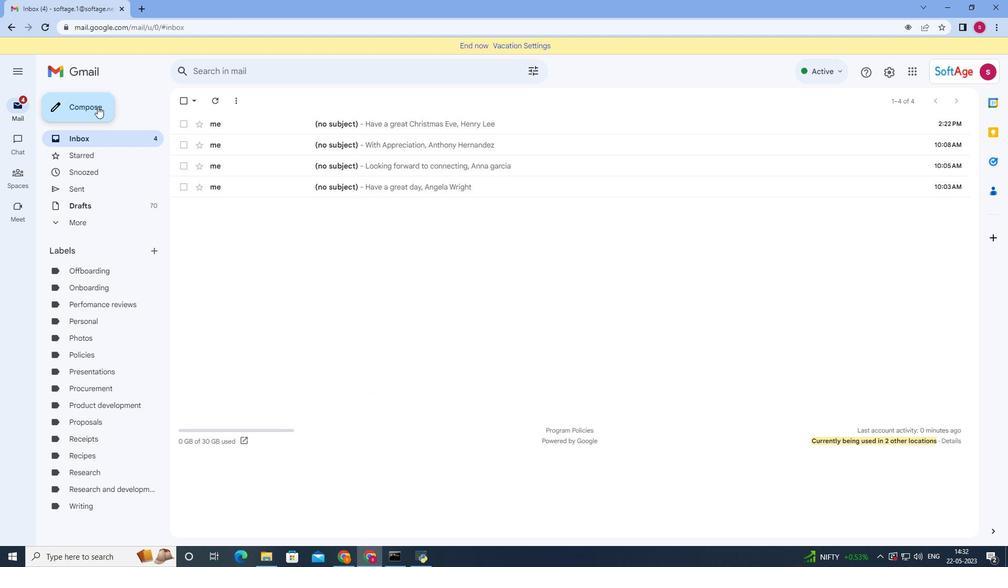 
Action: Mouse pressed left at (97, 107)
Screenshot: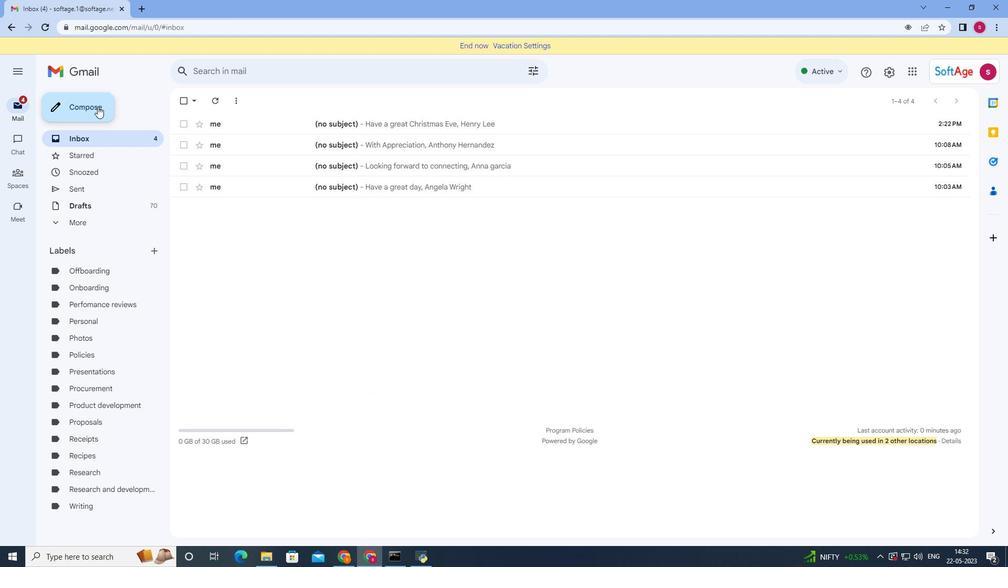
Action: Mouse moved to (697, 219)
Screenshot: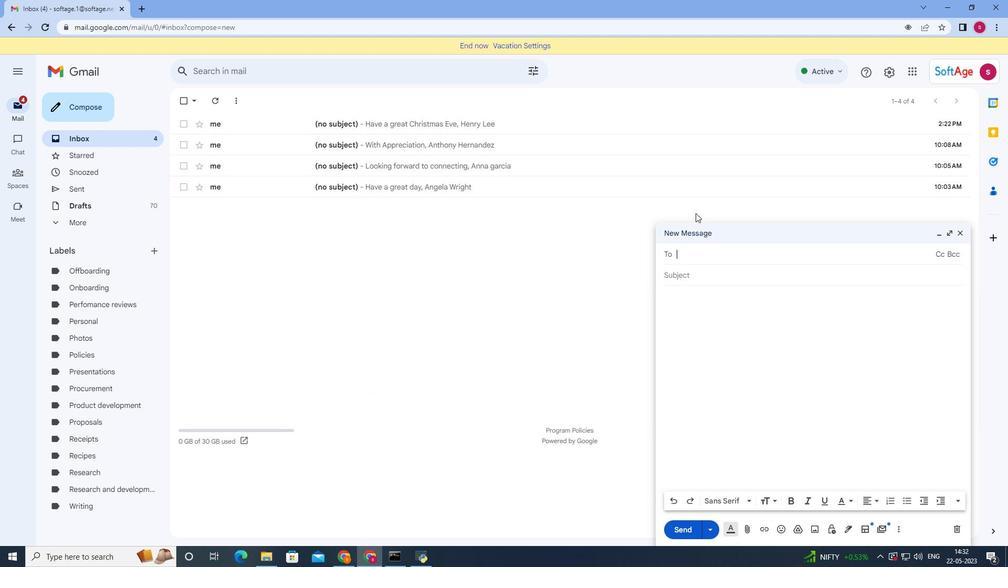 
Action: Key pressed softage<Key.enter>
Screenshot: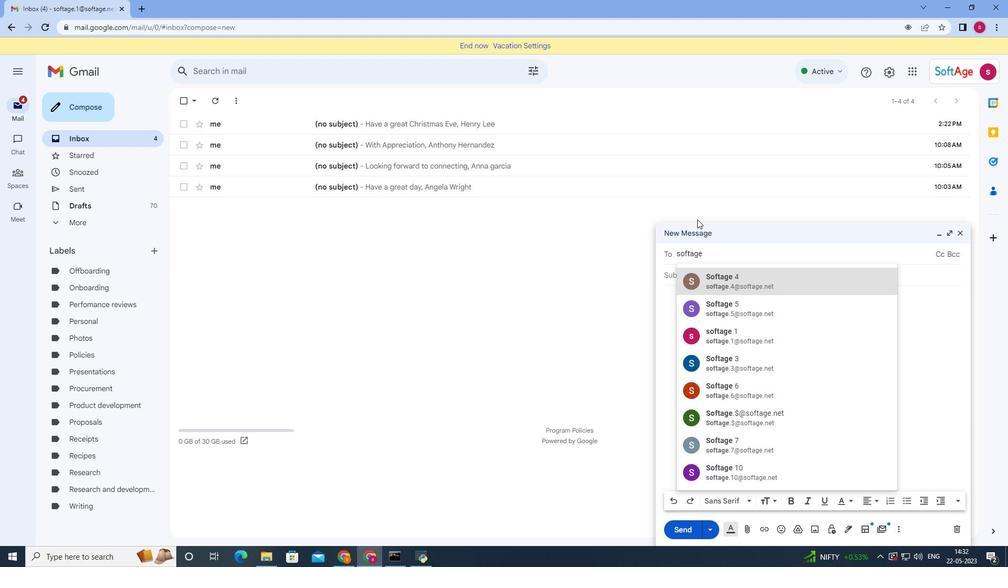 
Action: Mouse moved to (690, 309)
Screenshot: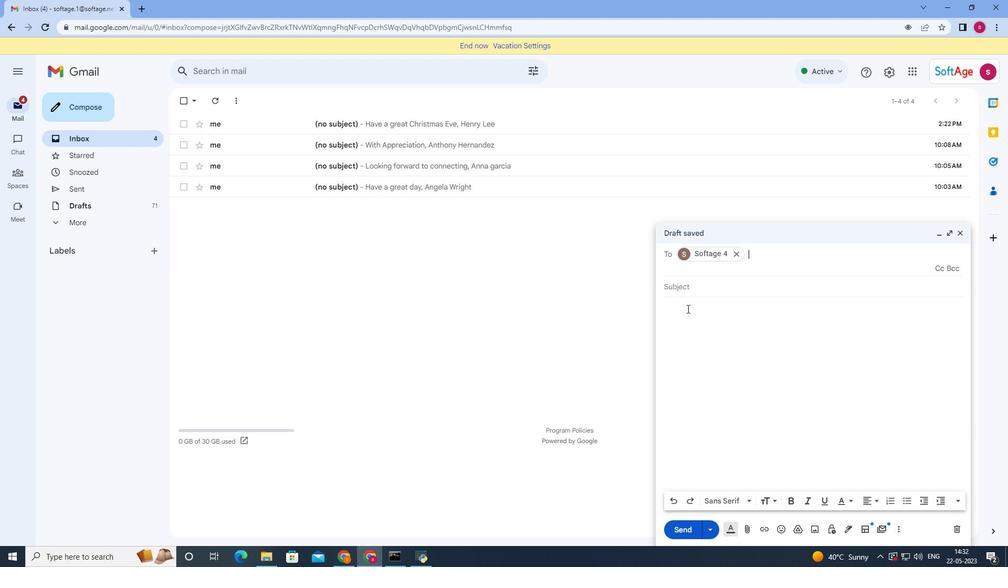 
Action: Mouse pressed left at (690, 309)
Screenshot: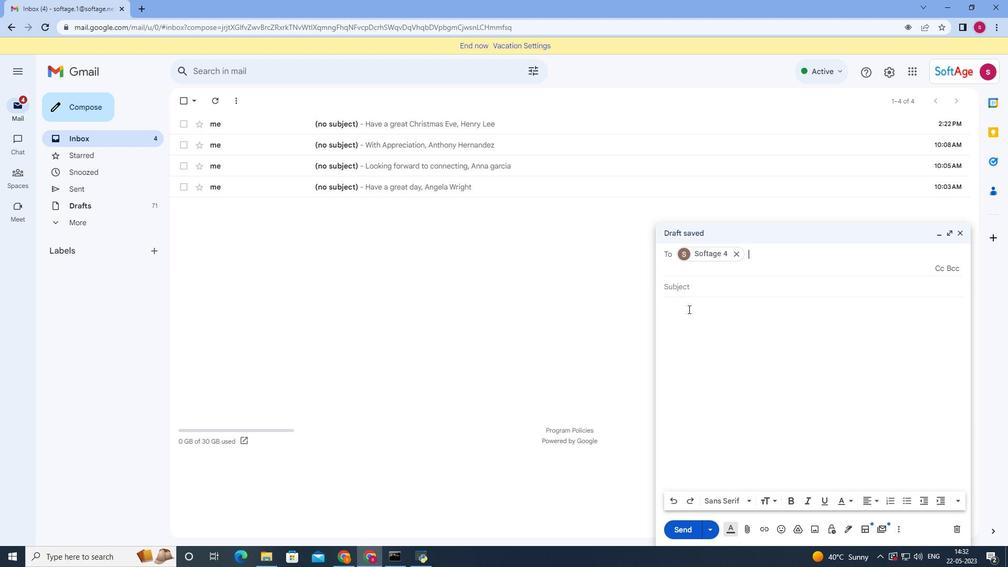 
Action: Mouse moved to (706, 259)
Screenshot: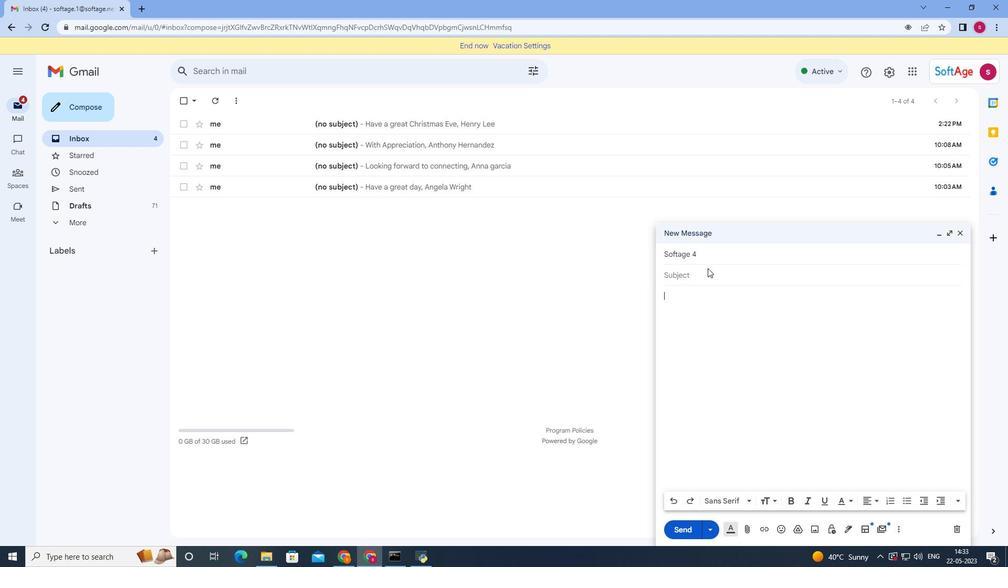 
Action: Mouse pressed left at (706, 259)
Screenshot: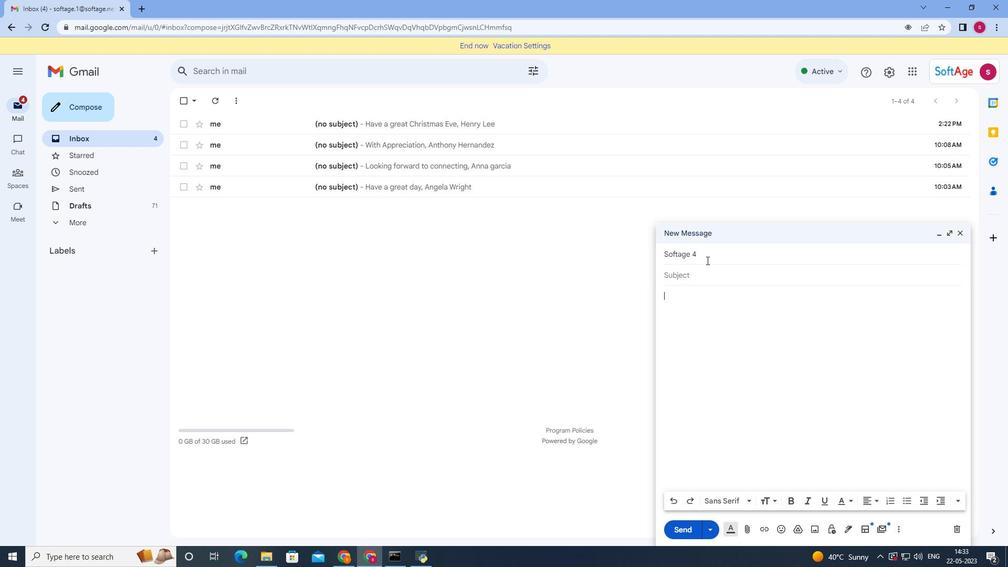 
Action: Mouse moved to (708, 352)
Screenshot: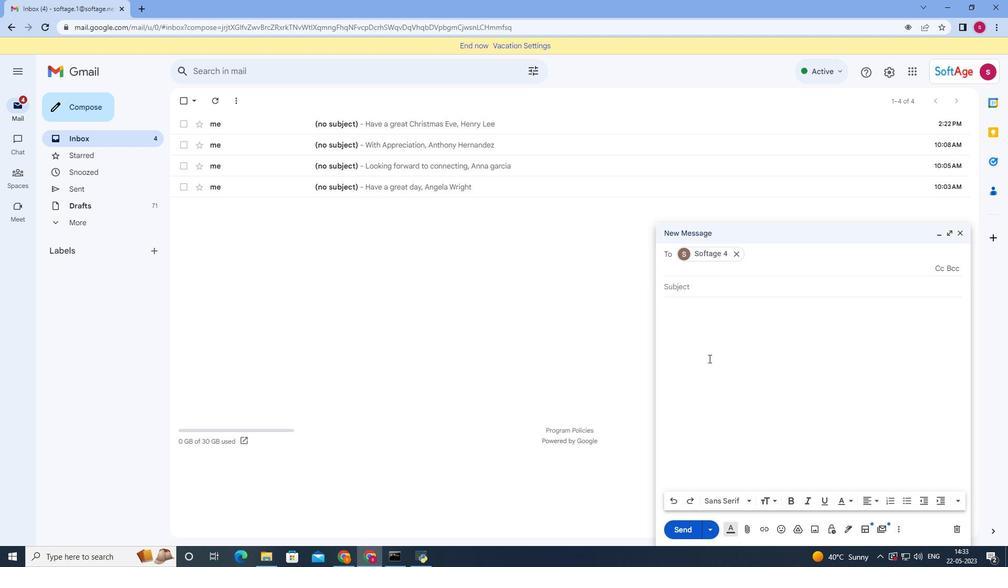 
Action: Mouse pressed left at (708, 352)
Screenshot: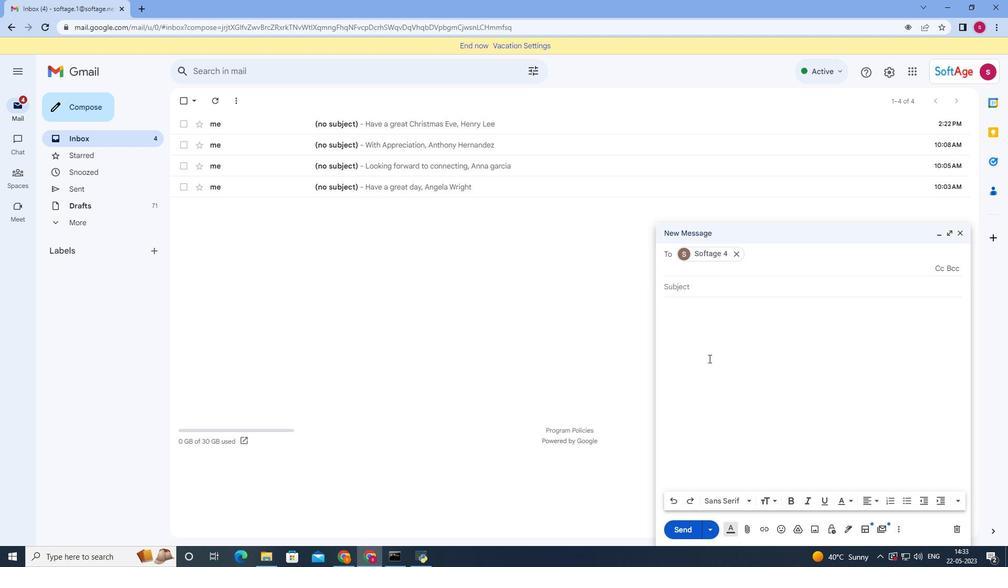 
Action: Mouse moved to (849, 525)
Screenshot: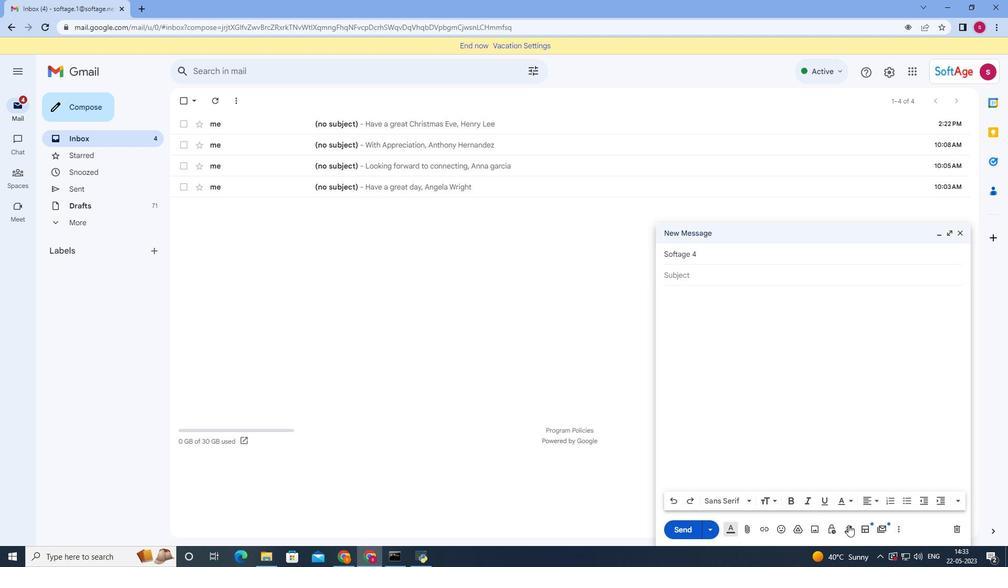 
Action: Mouse pressed left at (849, 525)
Screenshot: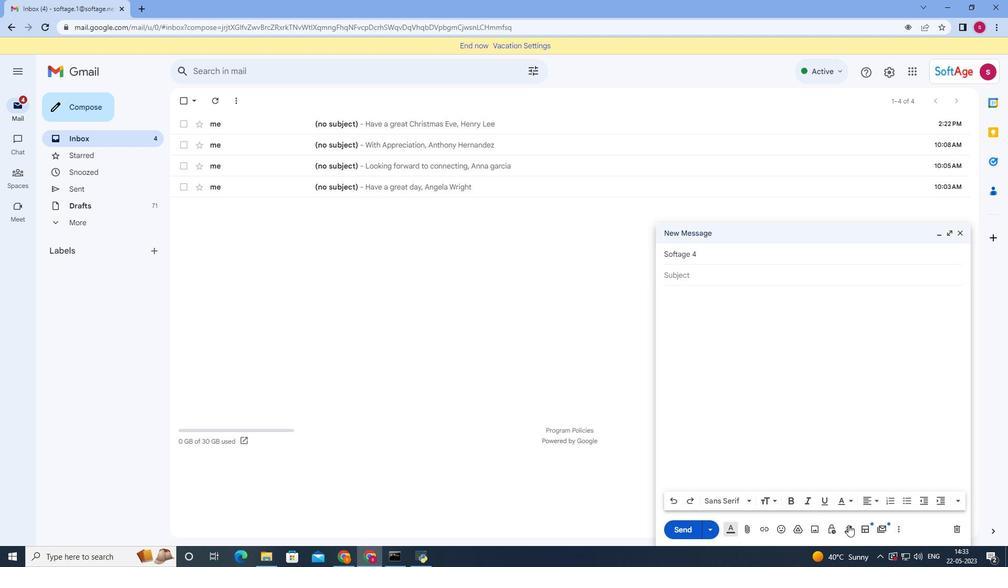 
Action: Mouse moved to (909, 512)
Screenshot: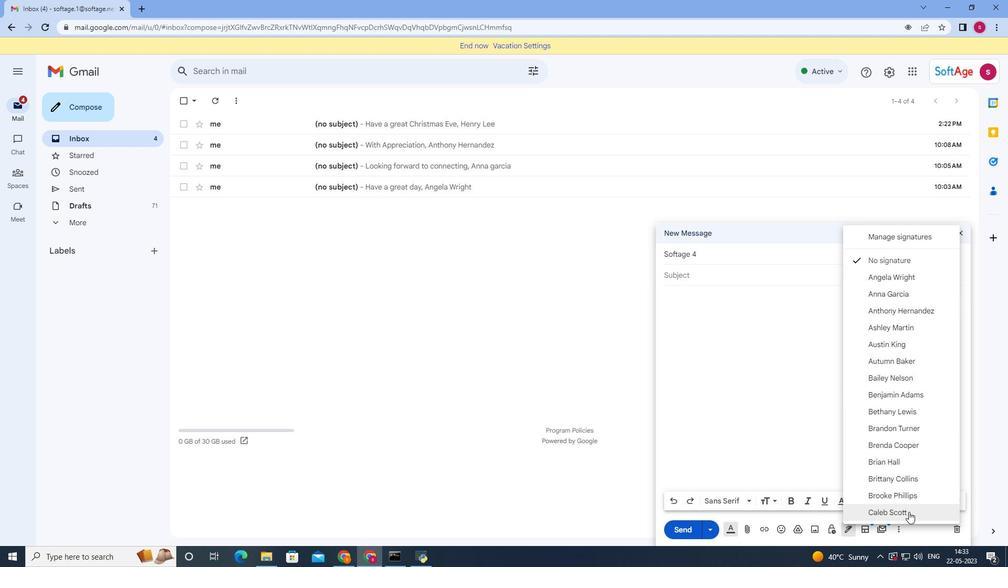 
Action: Mouse pressed left at (909, 512)
Screenshot: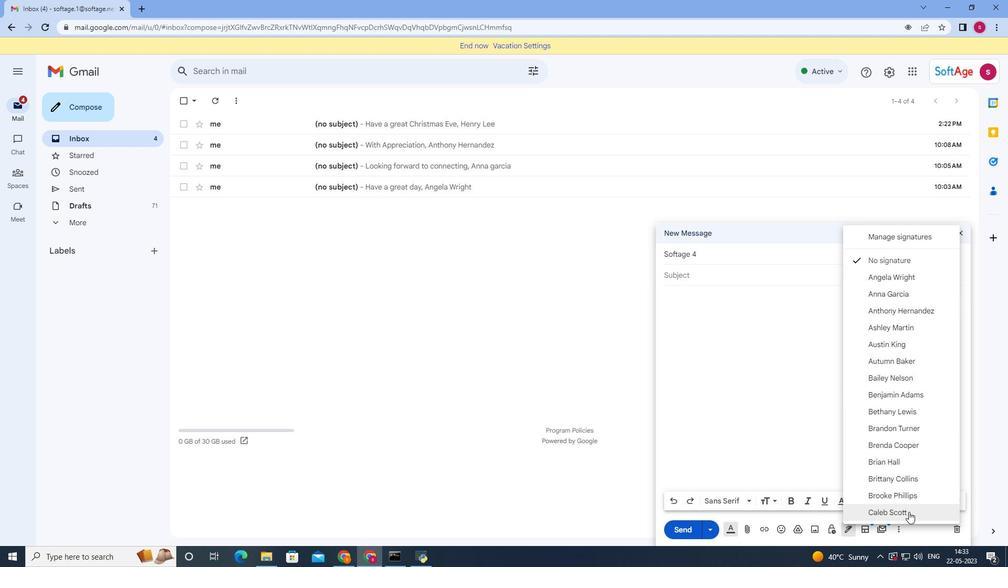 
Action: Mouse moved to (899, 530)
Screenshot: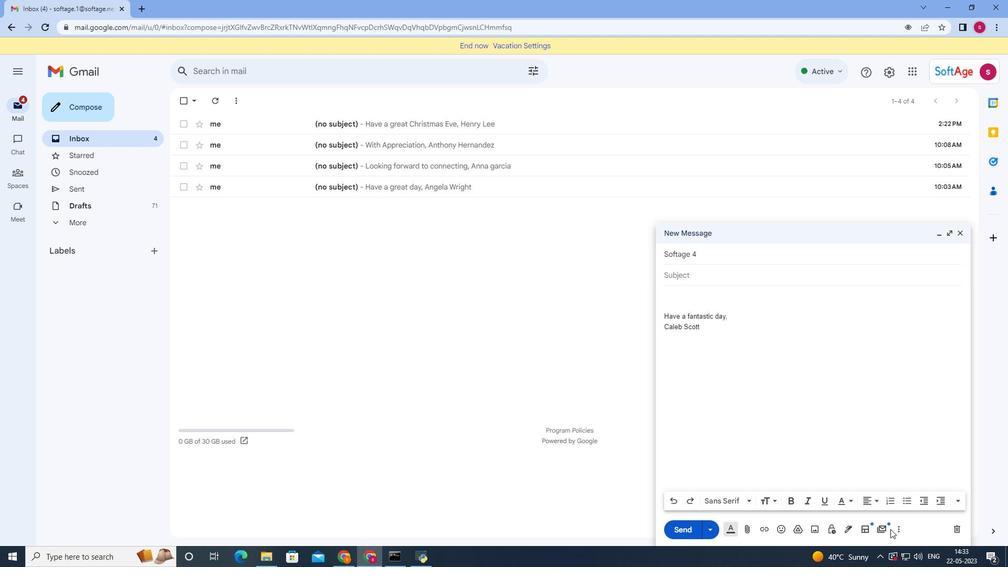 
Action: Mouse pressed left at (899, 530)
Screenshot: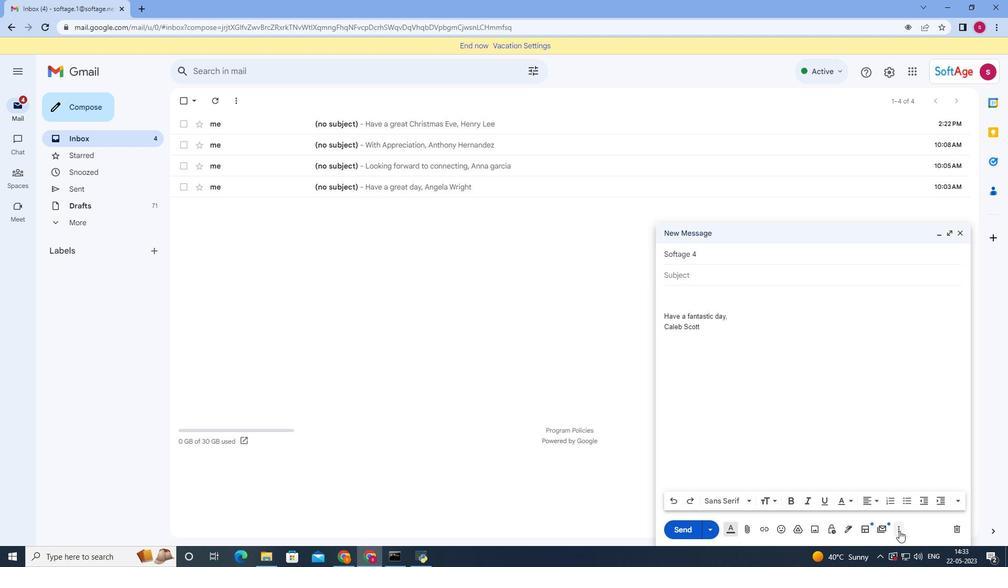 
Action: Mouse moved to (826, 430)
Screenshot: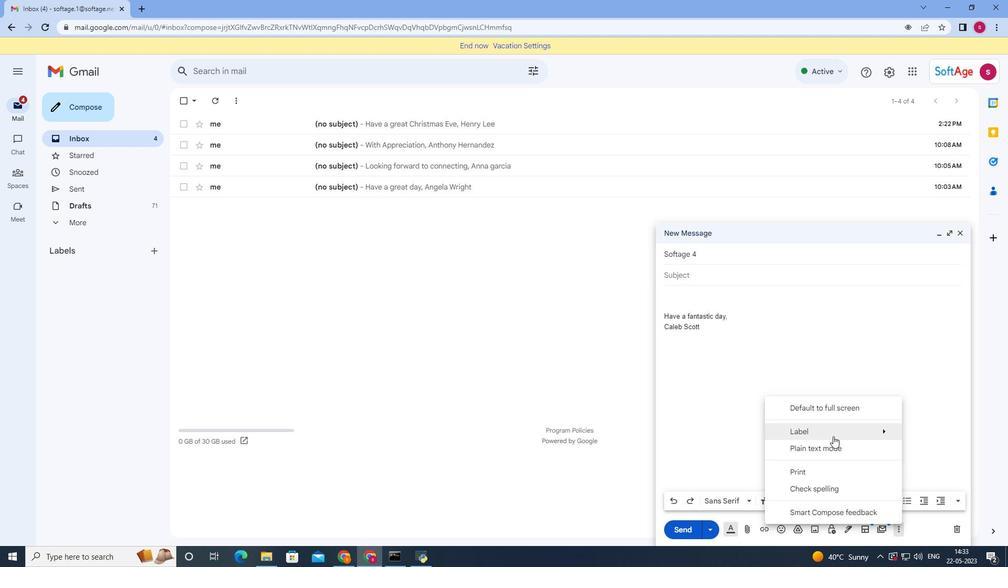 
Action: Mouse pressed left at (826, 430)
Screenshot: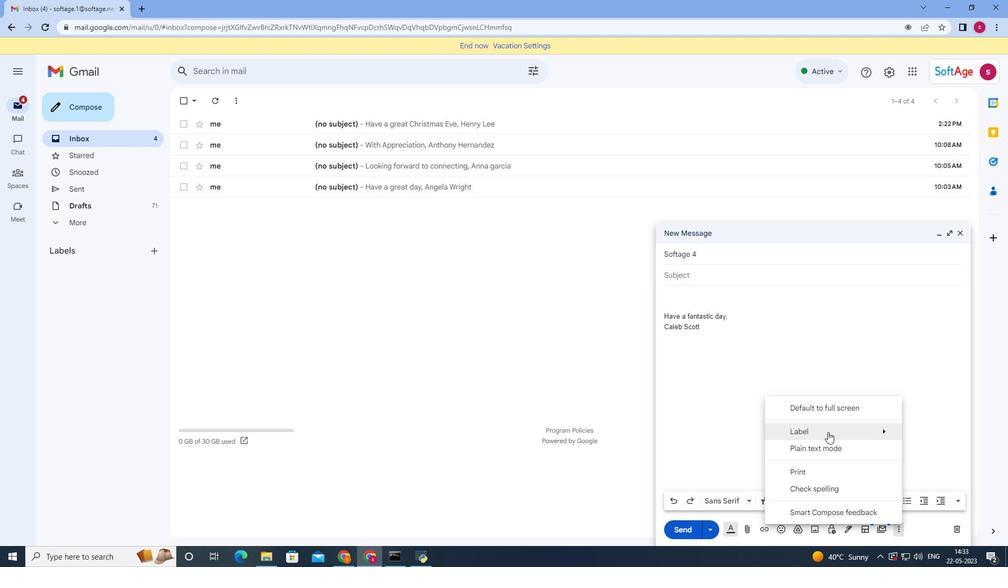 
Action: Mouse moved to (672, 348)
Screenshot: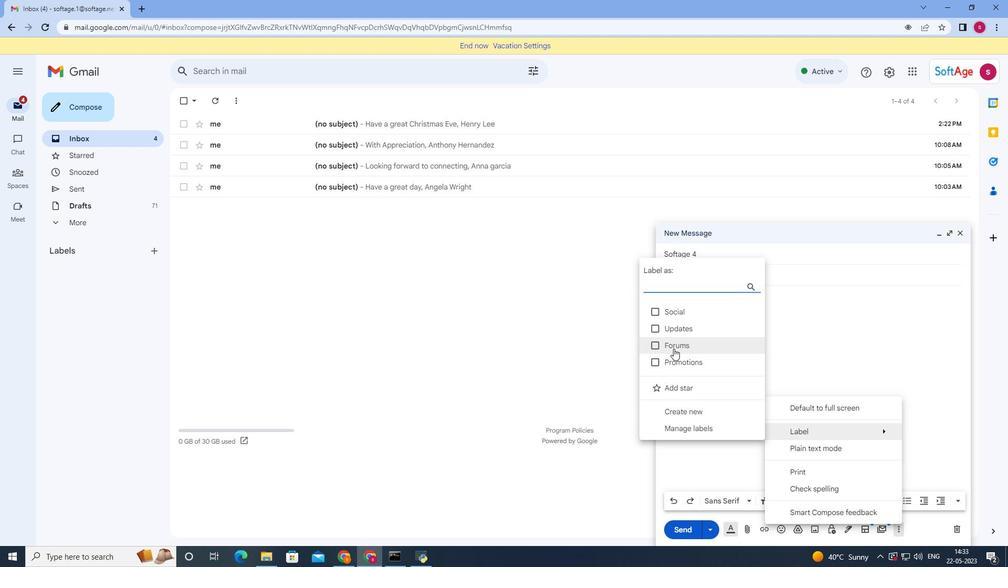 
Action: Mouse scrolled (672, 348) with delta (0, 0)
Screenshot: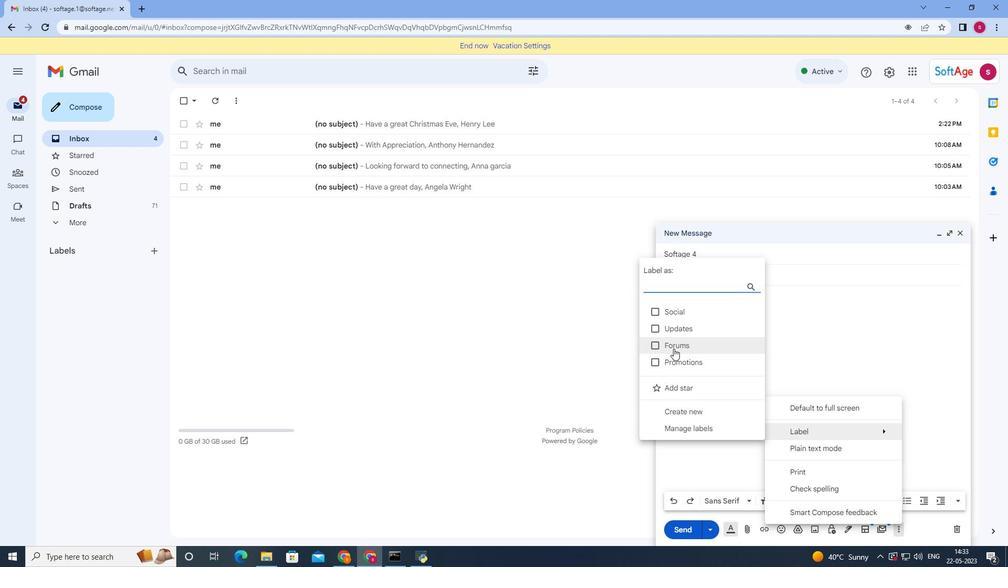 
Action: Mouse moved to (672, 349)
Screenshot: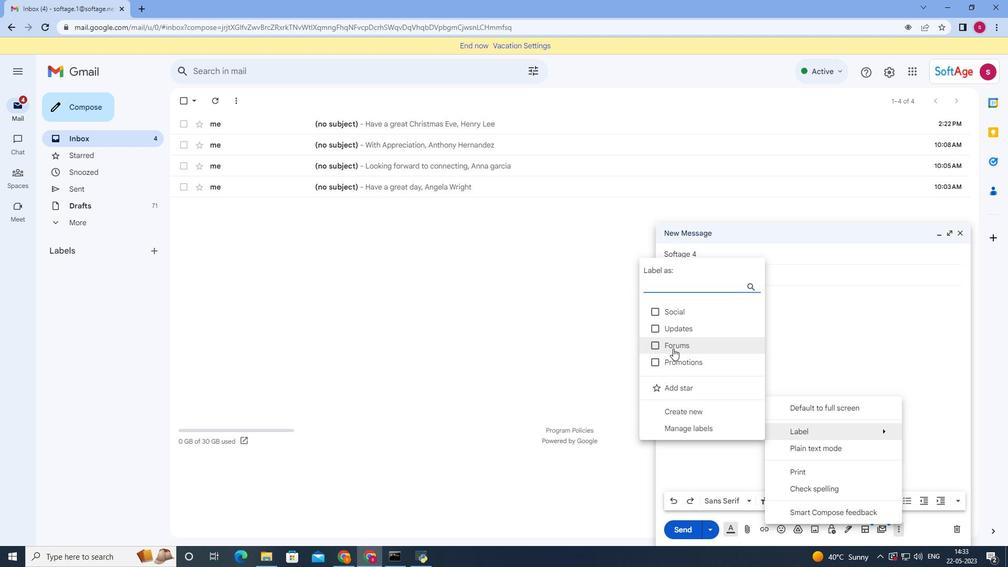 
Action: Mouse scrolled (672, 348) with delta (0, 0)
Screenshot: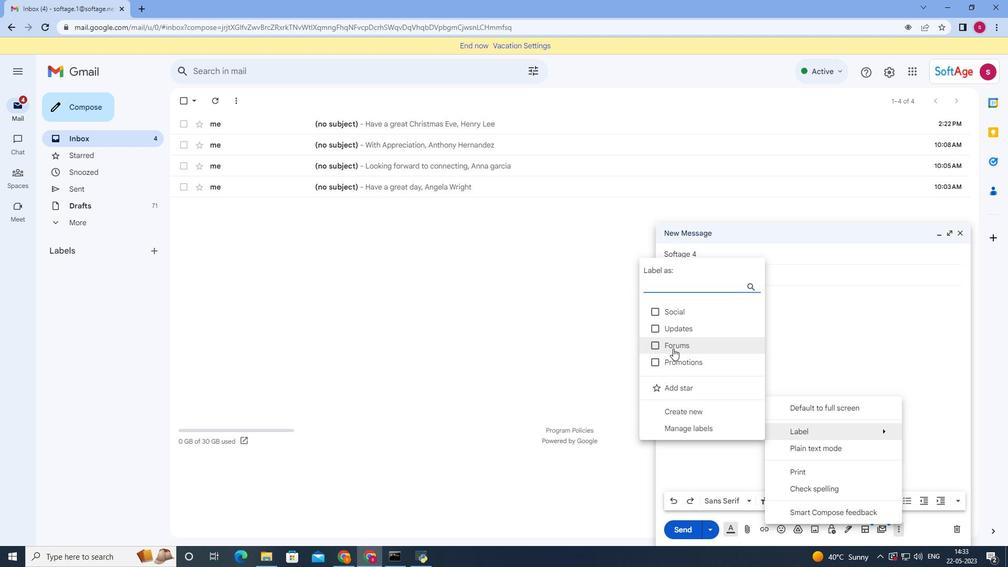 
Action: Mouse moved to (657, 321)
Screenshot: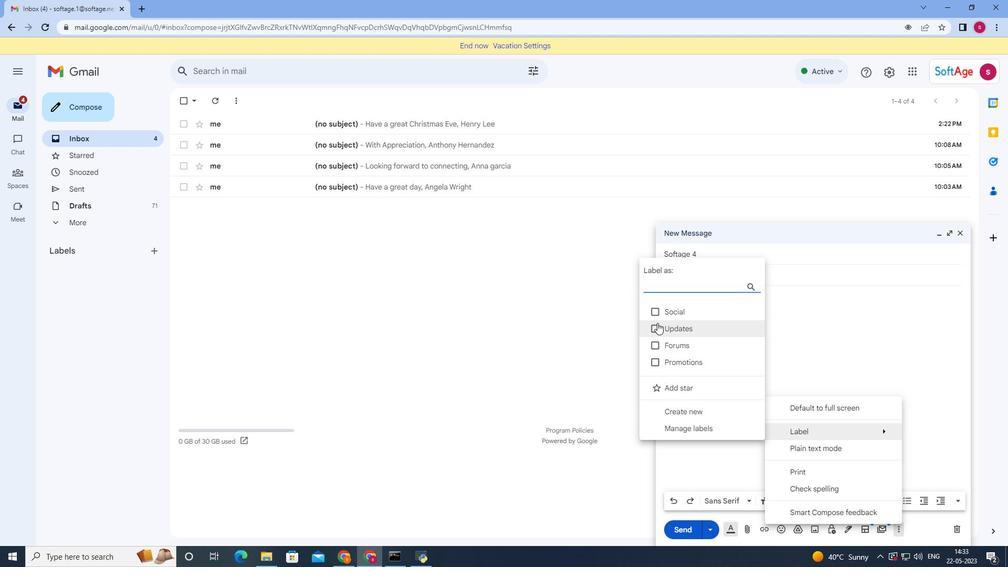 
Action: Mouse scrolled (657, 321) with delta (0, 0)
Screenshot: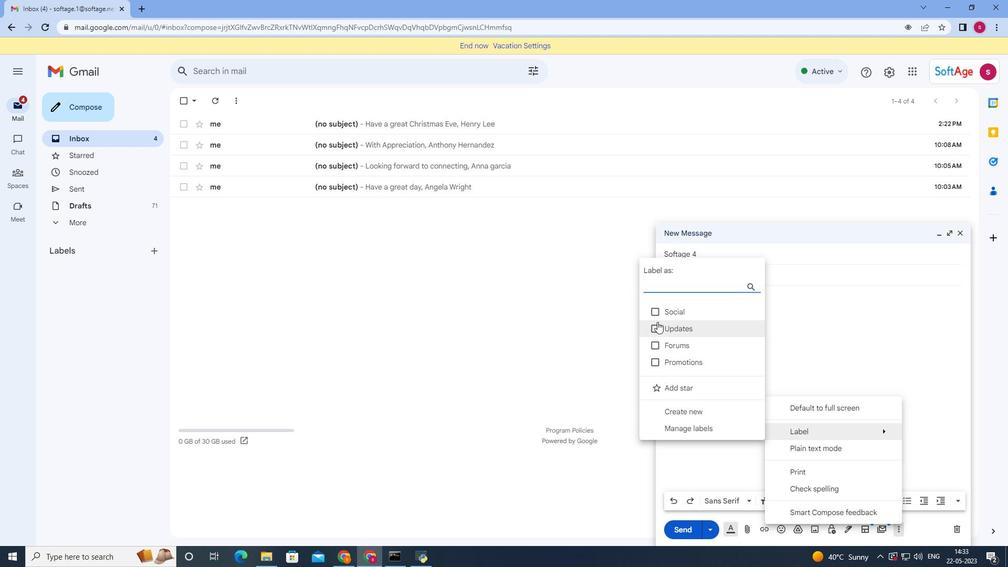 
Action: Mouse scrolled (657, 321) with delta (0, 0)
Screenshot: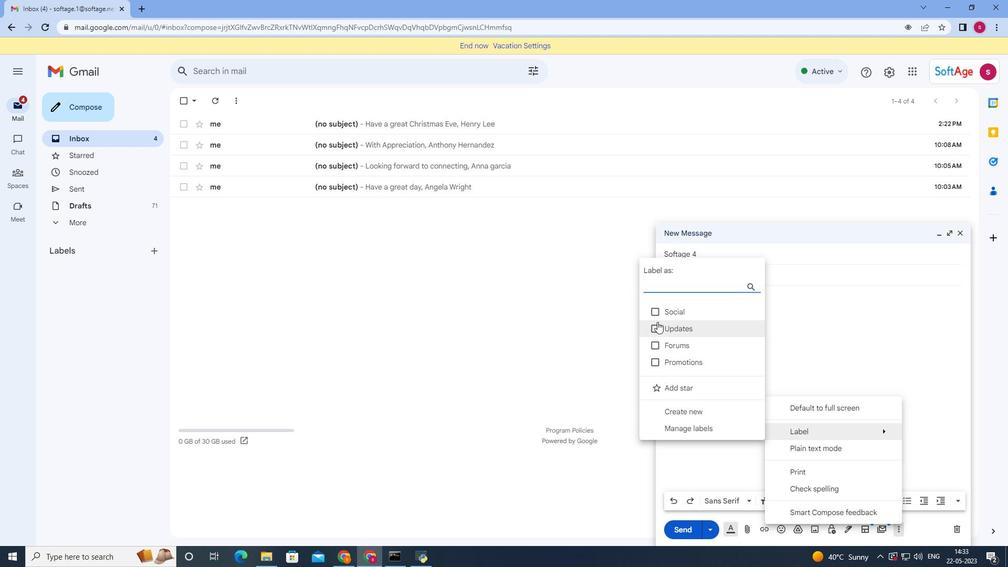 
Action: Mouse moved to (657, 321)
Screenshot: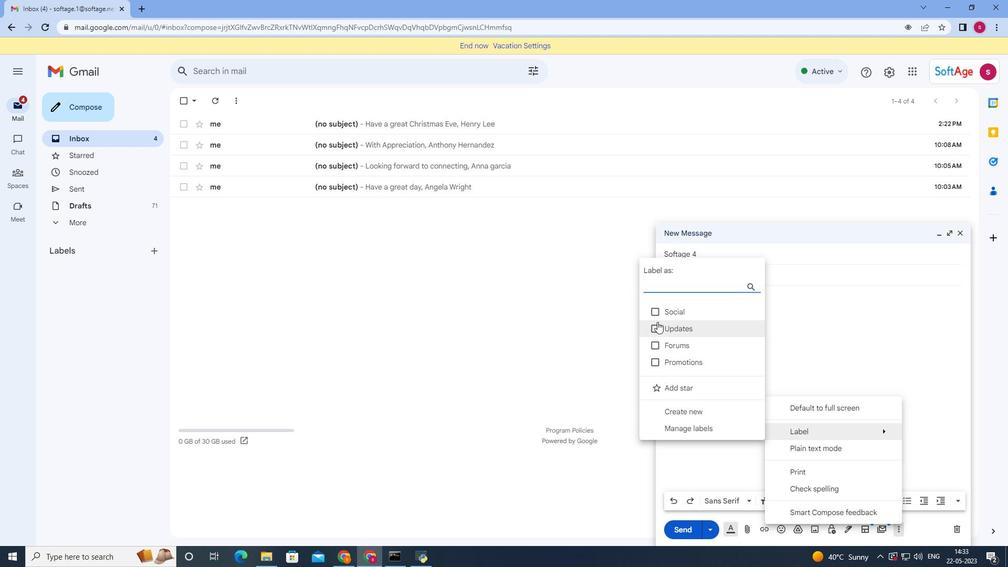 
Action: Mouse scrolled (657, 321) with delta (0, 0)
Screenshot: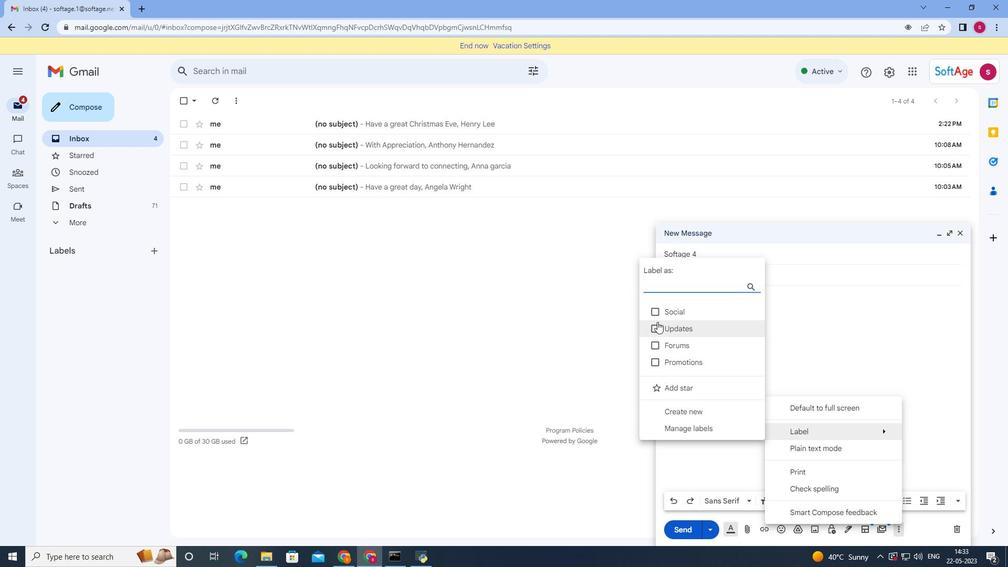 
Action: Mouse moved to (673, 344)
Screenshot: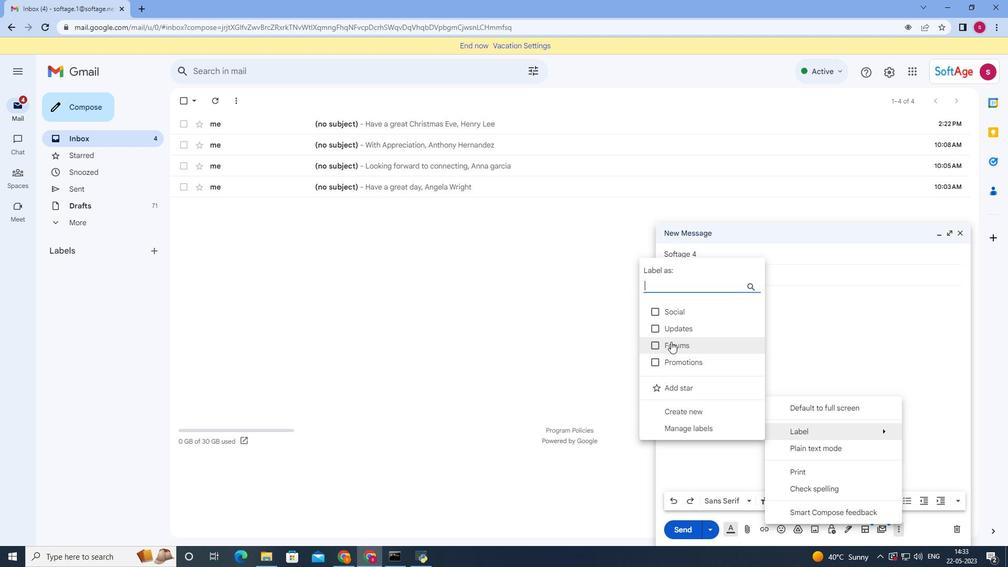 
Action: Mouse scrolled (672, 342) with delta (0, 0)
Screenshot: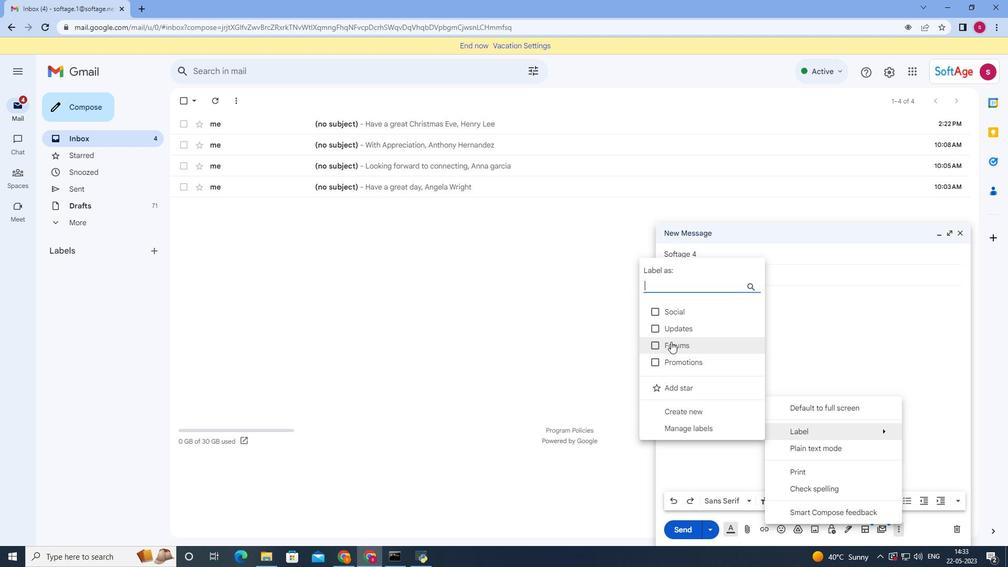 
Action: Mouse scrolled (673, 345) with delta (0, 0)
Screenshot: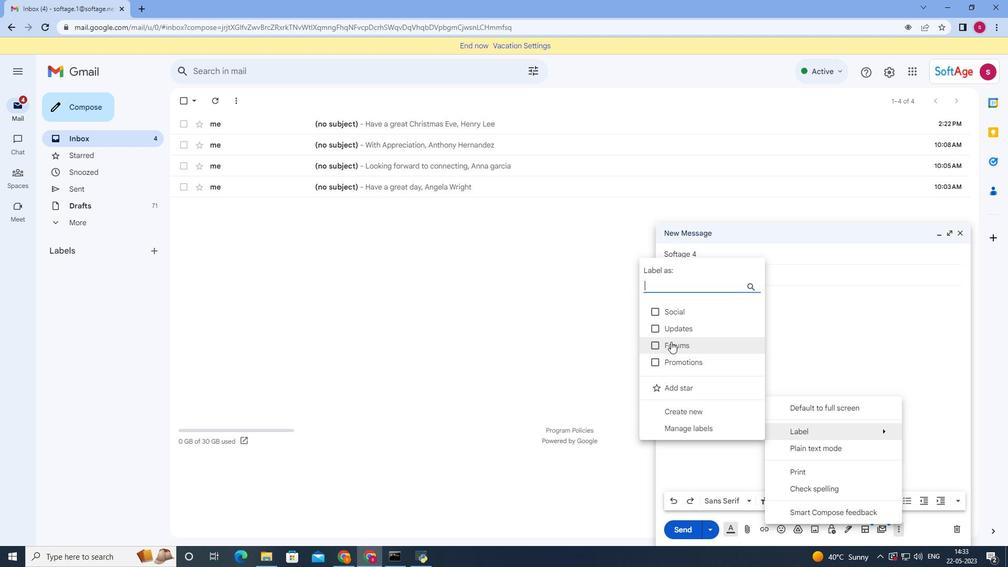 
Action: Mouse scrolled (673, 345) with delta (0, 0)
Screenshot: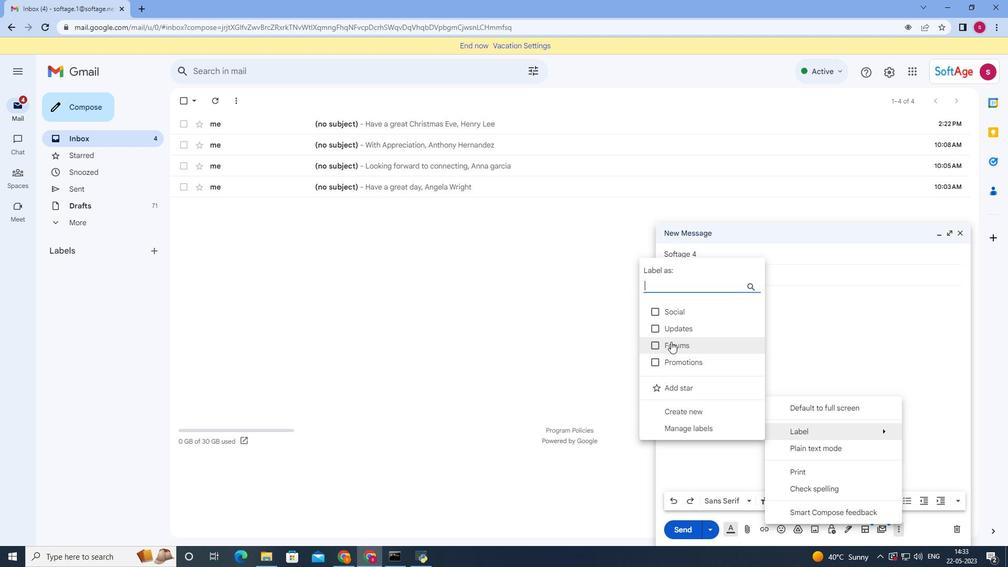 
Action: Mouse moved to (690, 337)
Screenshot: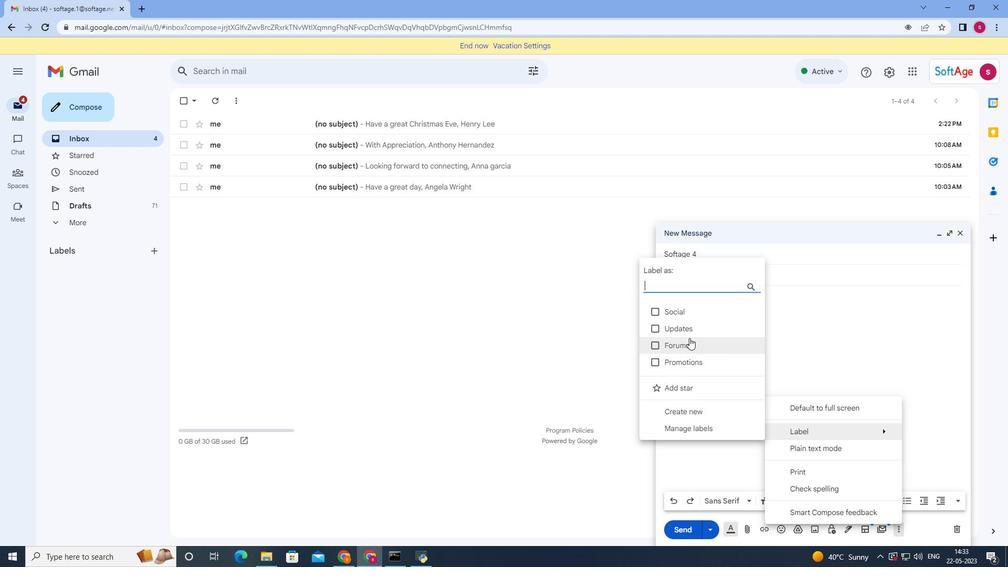 
Action: Mouse scrolled (690, 337) with delta (0, 0)
Screenshot: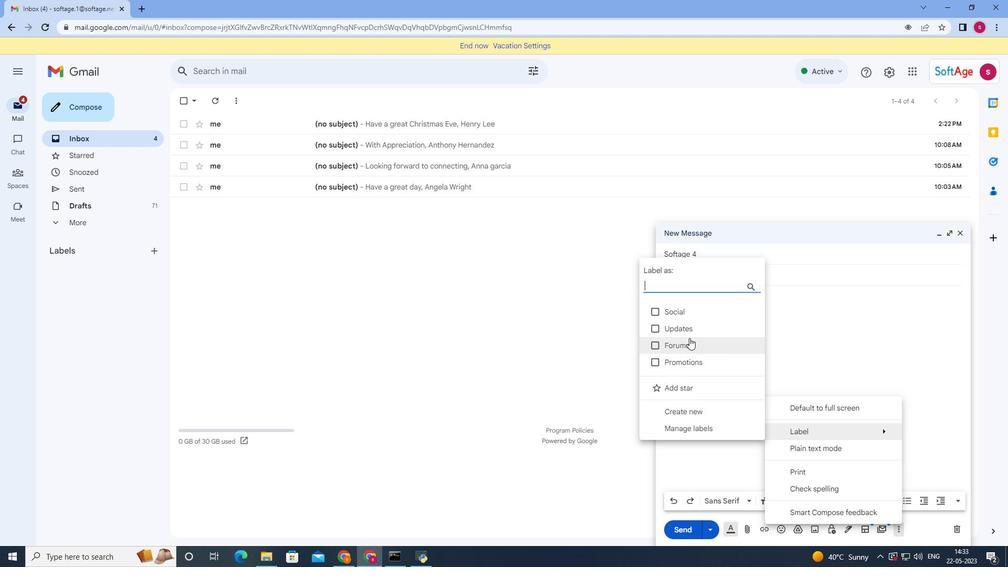 
Action: Mouse scrolled (690, 337) with delta (0, 0)
Screenshot: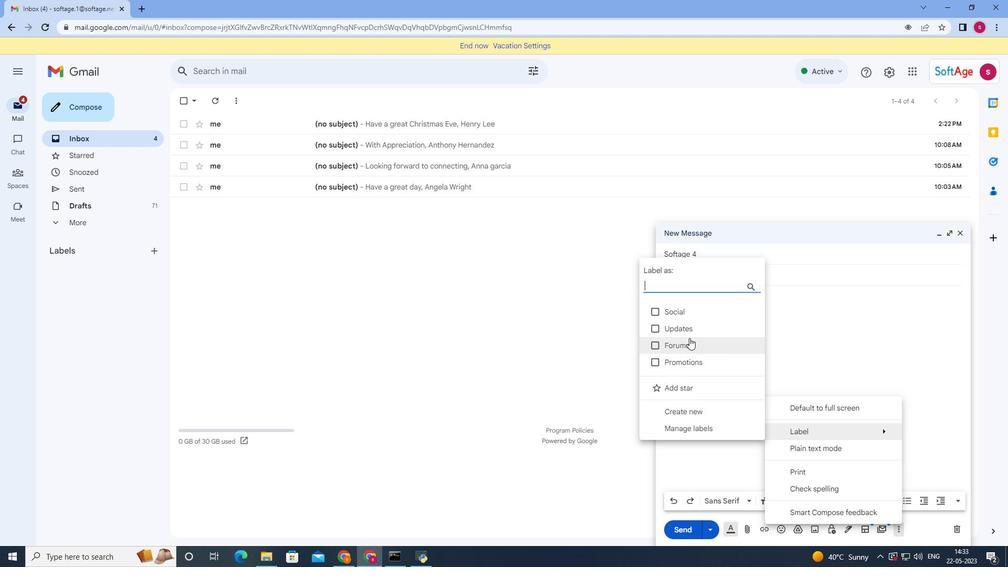 
Action: Mouse moved to (690, 337)
Screenshot: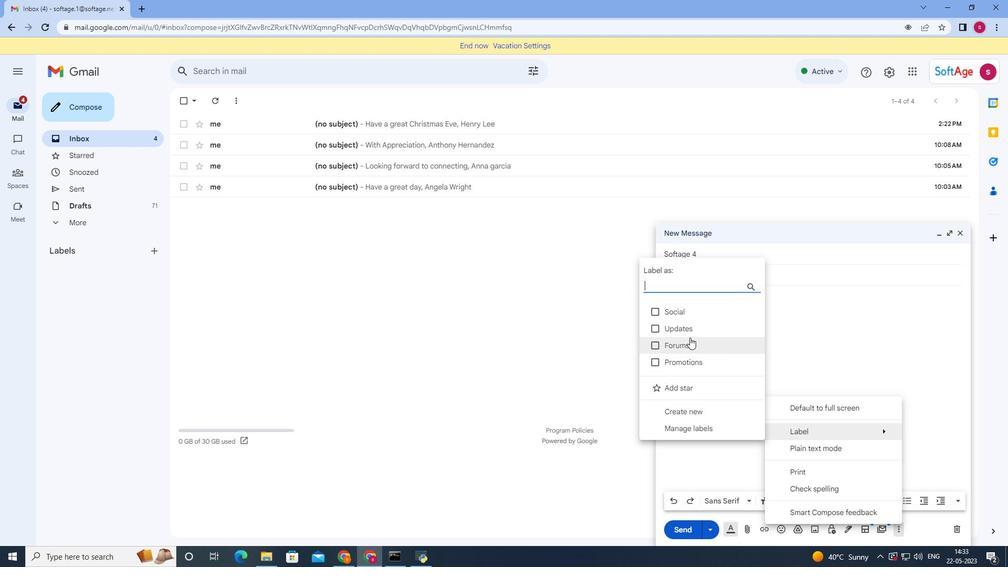 
Action: Mouse scrolled (690, 337) with delta (0, 0)
Screenshot: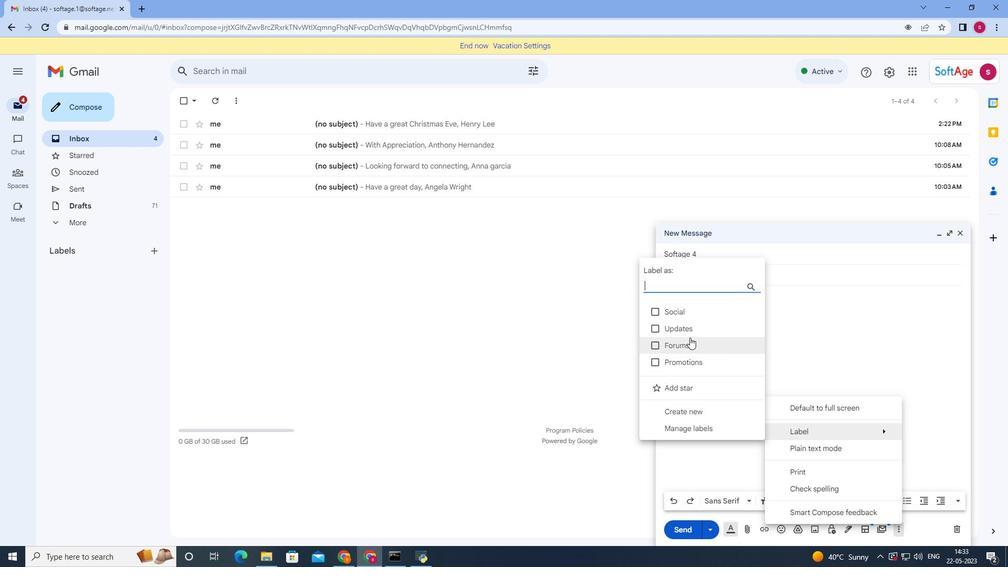 
Action: Mouse moved to (70, 221)
Screenshot: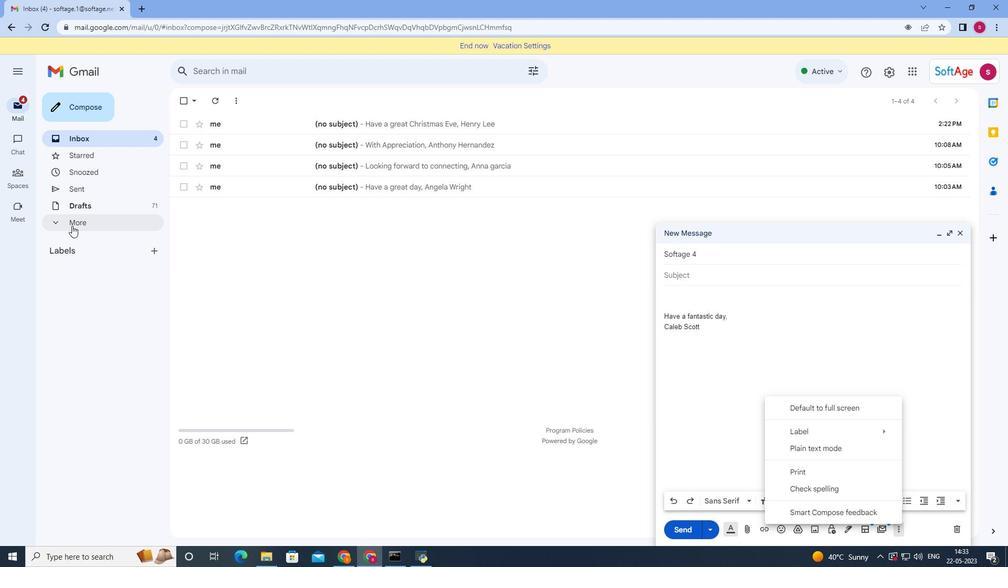 
Action: Mouse pressed left at (70, 221)
Screenshot: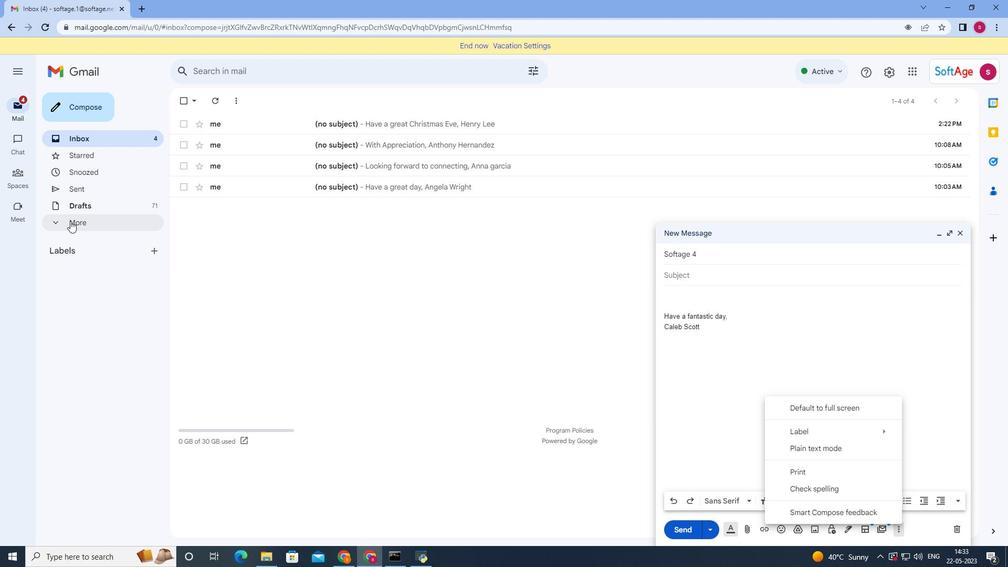 
Action: Mouse moved to (78, 382)
Screenshot: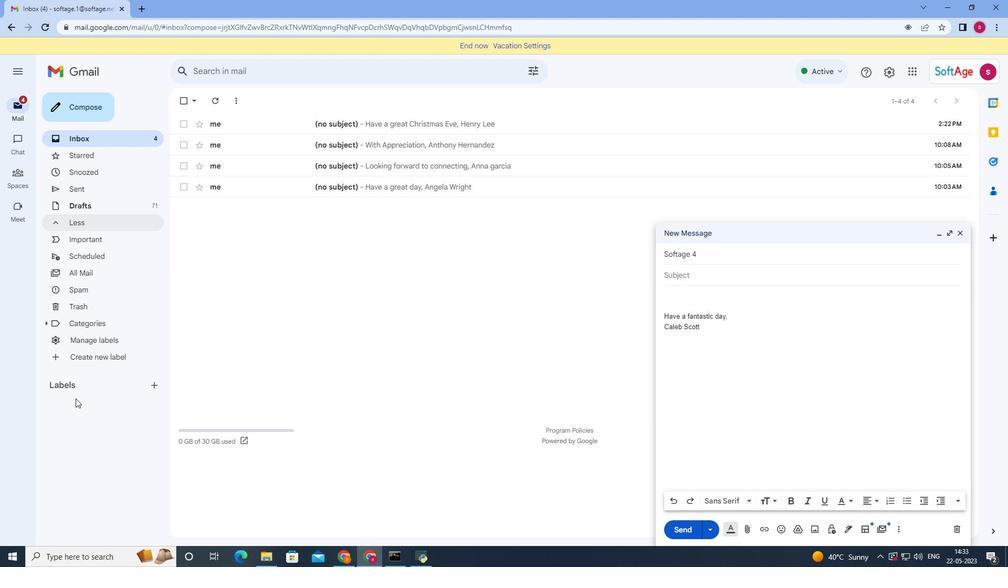 
Action: Mouse pressed left at (78, 382)
Screenshot: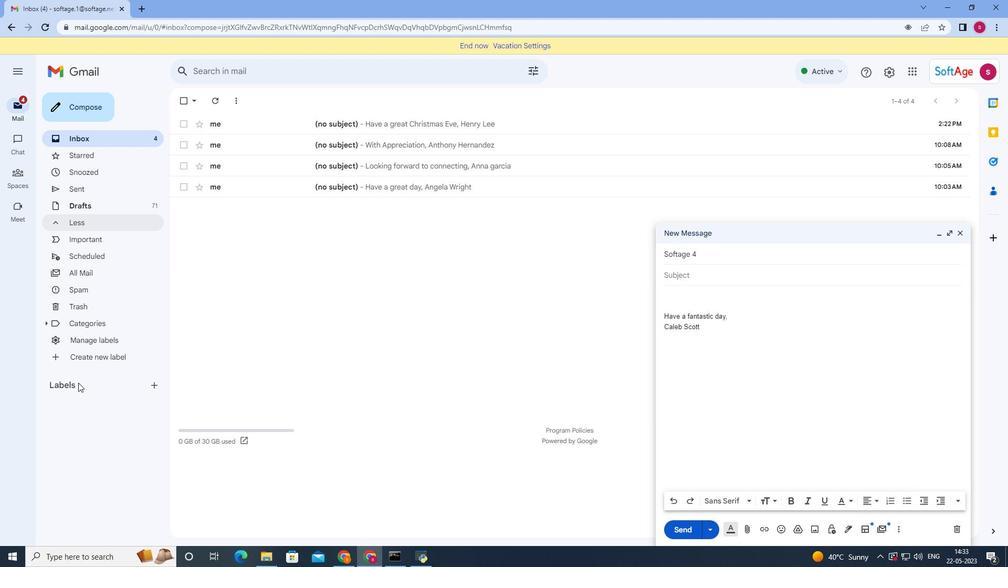 
Action: Mouse moved to (158, 383)
Screenshot: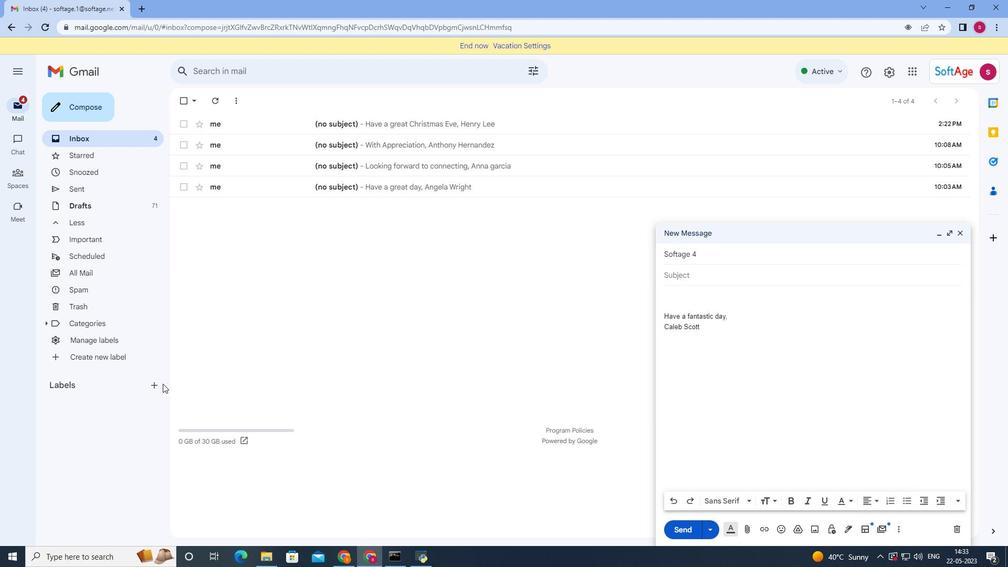 
Action: Mouse pressed left at (158, 383)
Screenshot: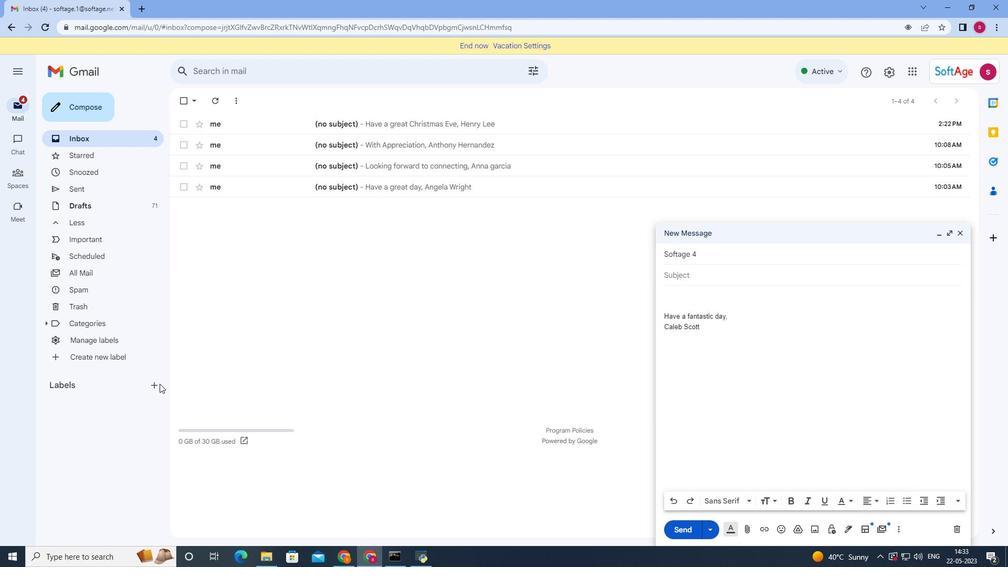 
Action: Mouse moved to (617, 246)
Screenshot: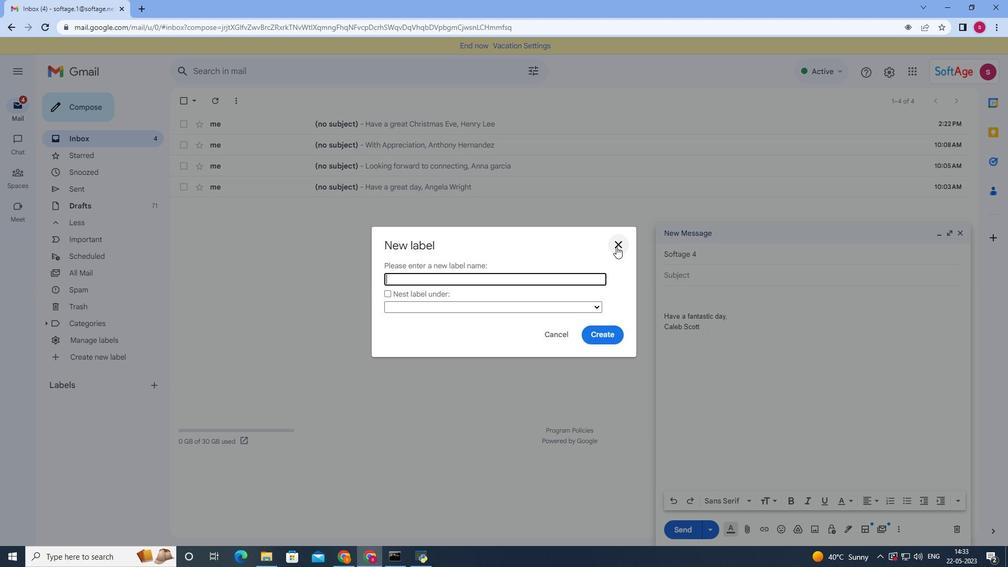 
Action: Mouse pressed left at (617, 246)
Screenshot: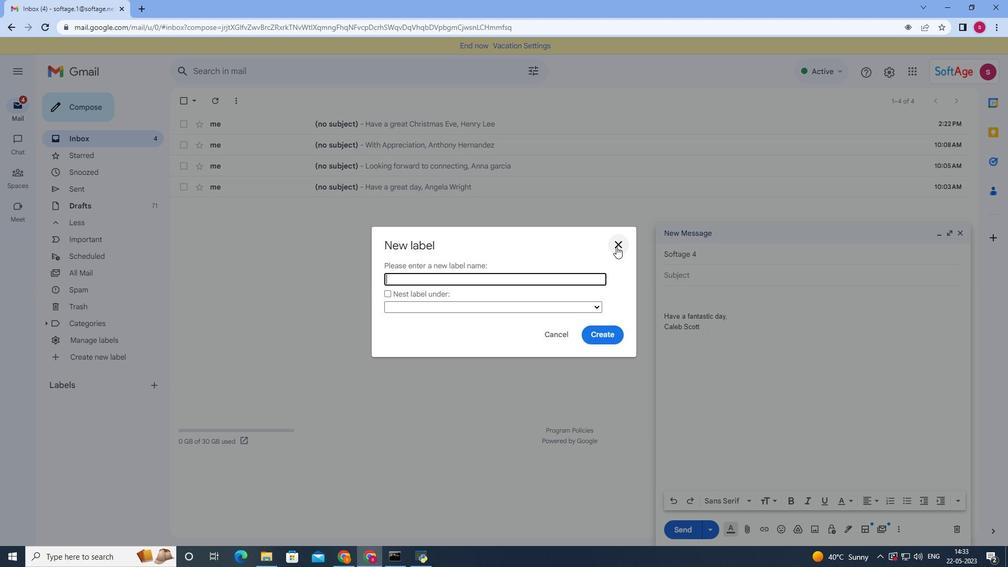 
Action: Mouse moved to (840, 338)
Screenshot: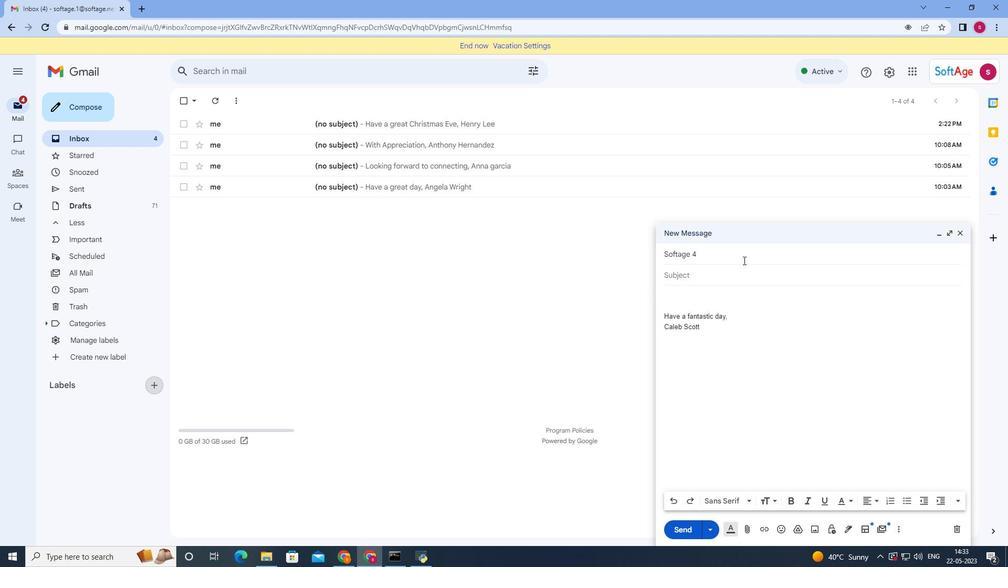 
Action: Mouse scrolled (745, 259) with delta (0, 0)
Screenshot: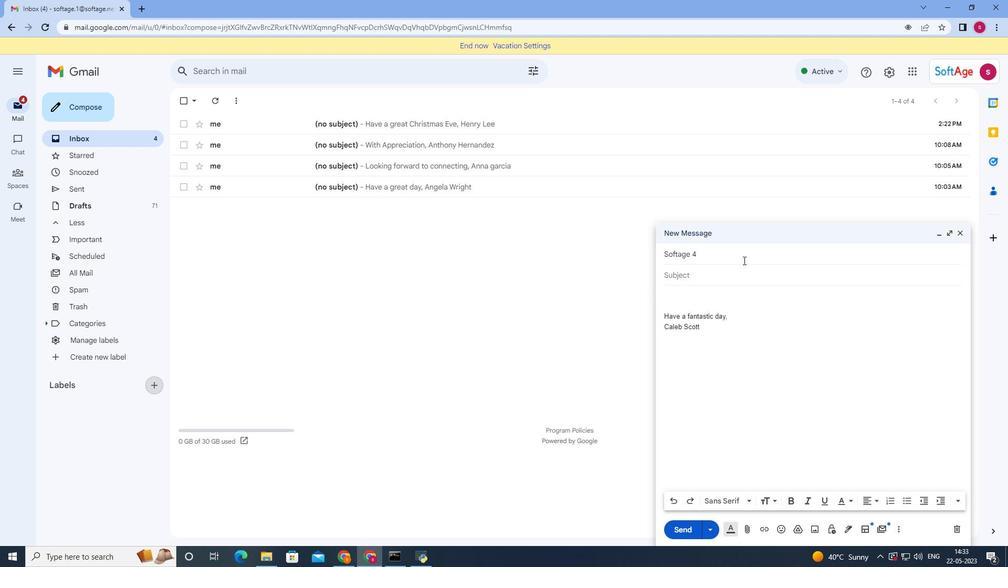 
Action: Mouse moved to (866, 381)
Screenshot: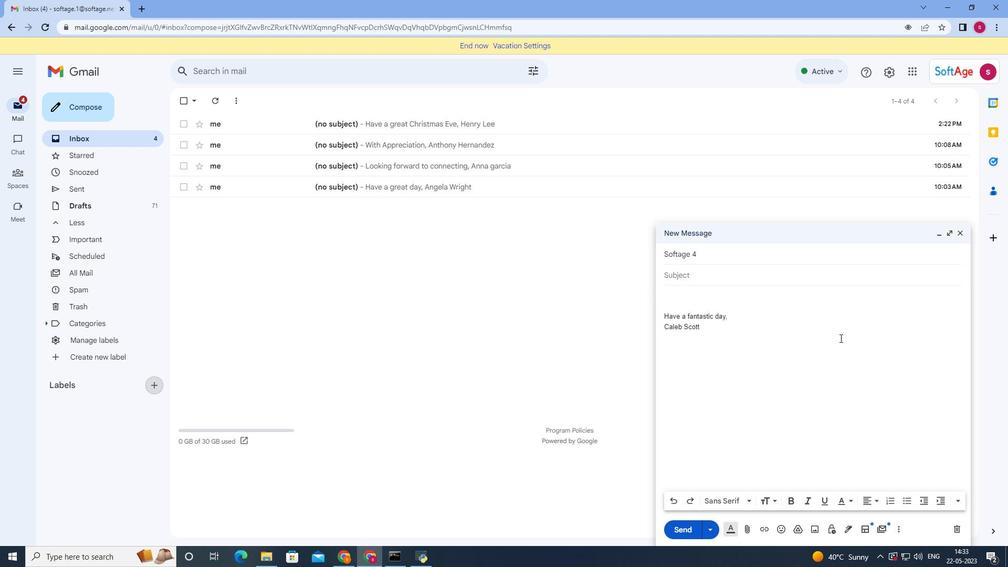 
Action: Mouse scrolled (866, 381) with delta (0, 0)
Screenshot: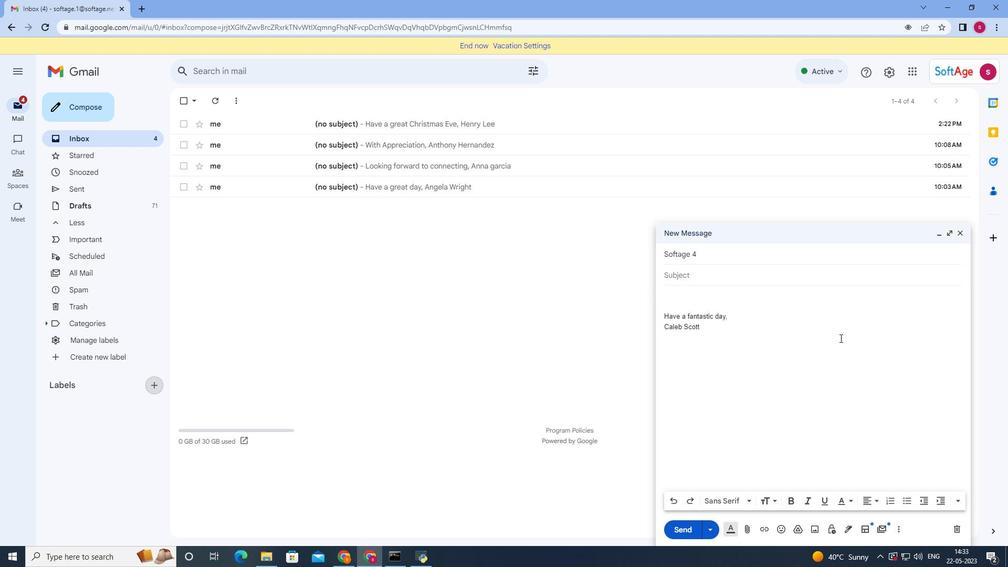 
Action: Mouse moved to (895, 527)
Screenshot: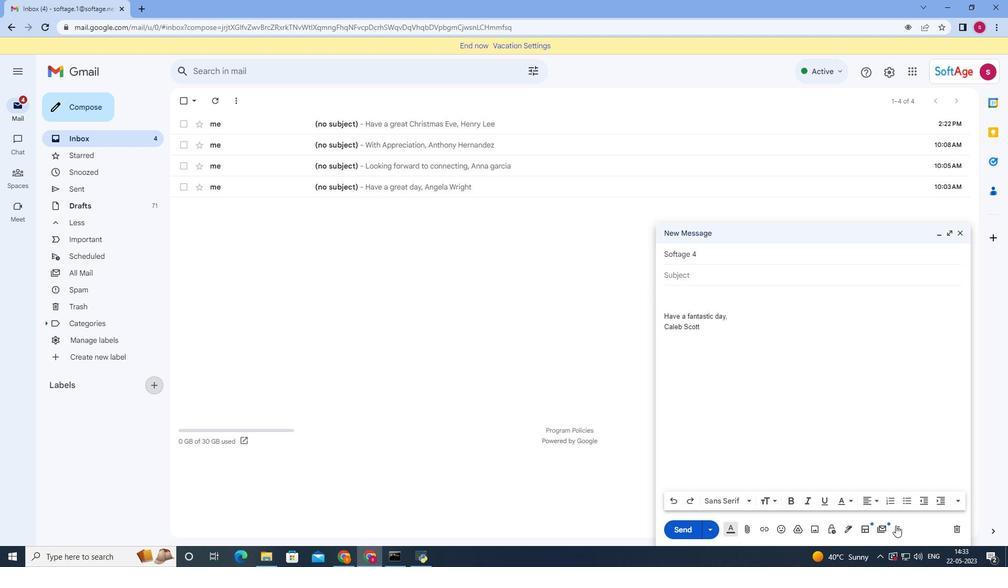 
Action: Mouse pressed left at (895, 527)
Screenshot: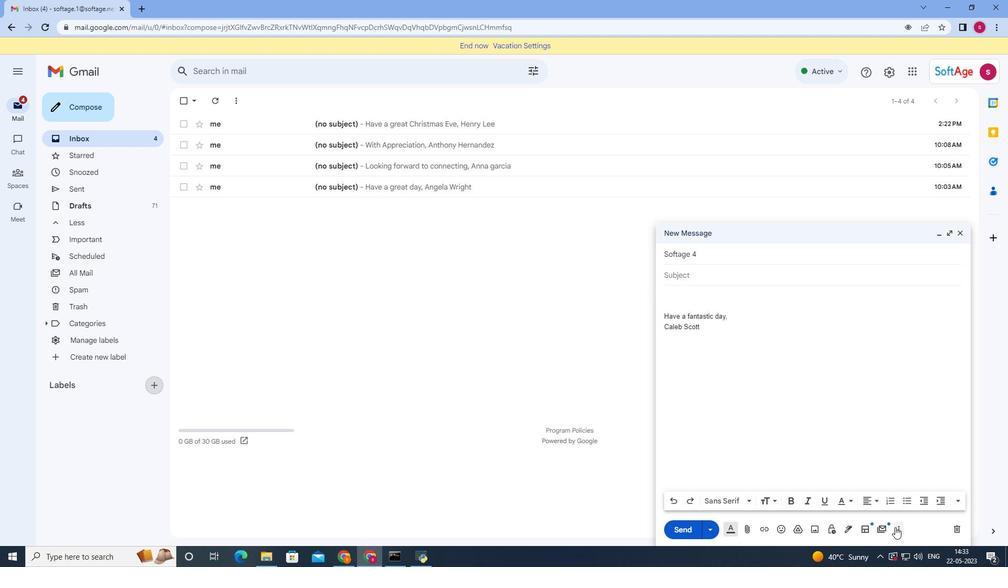 
Action: Mouse moved to (854, 425)
Screenshot: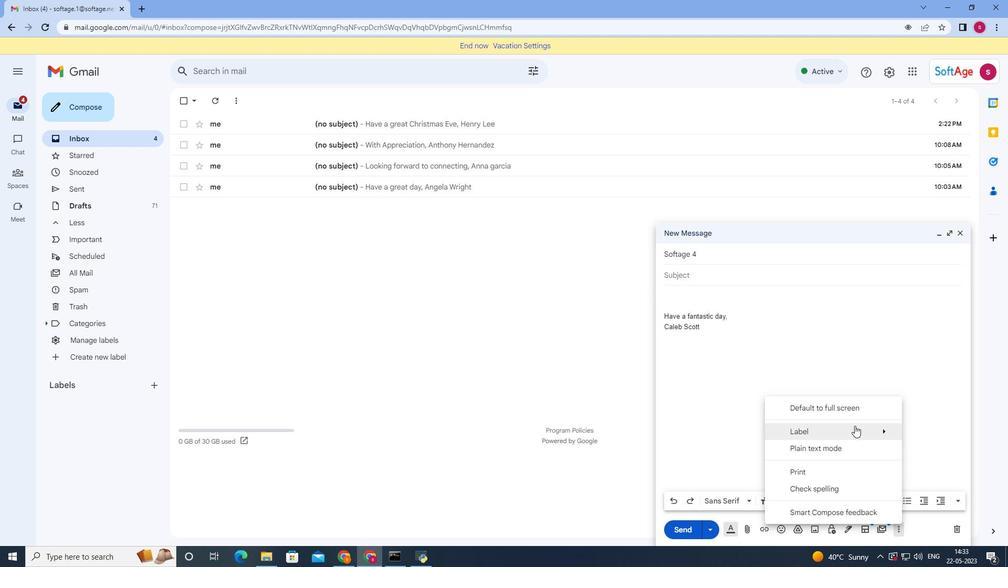 
Action: Mouse pressed left at (854, 425)
Screenshot: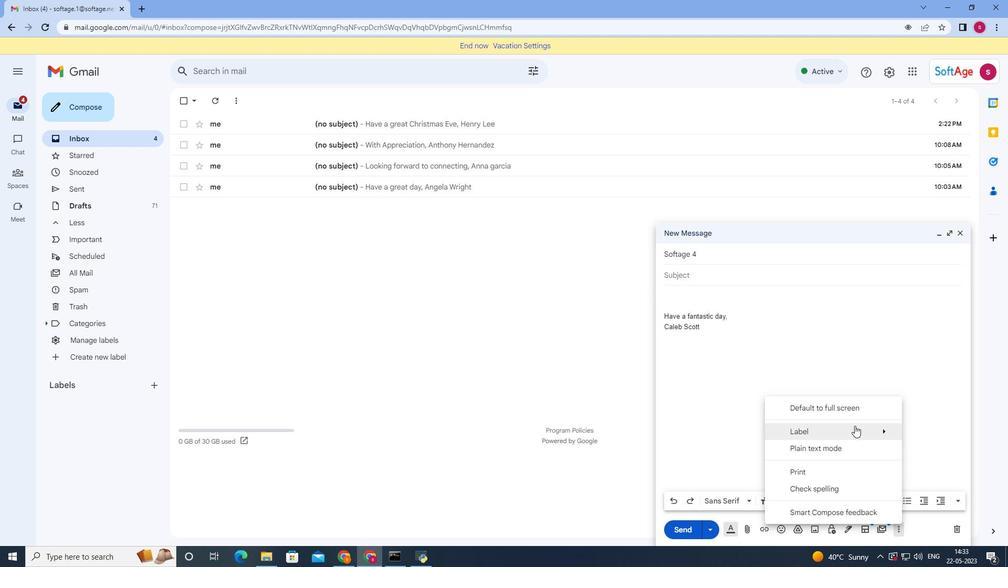 
Action: Mouse moved to (676, 412)
Screenshot: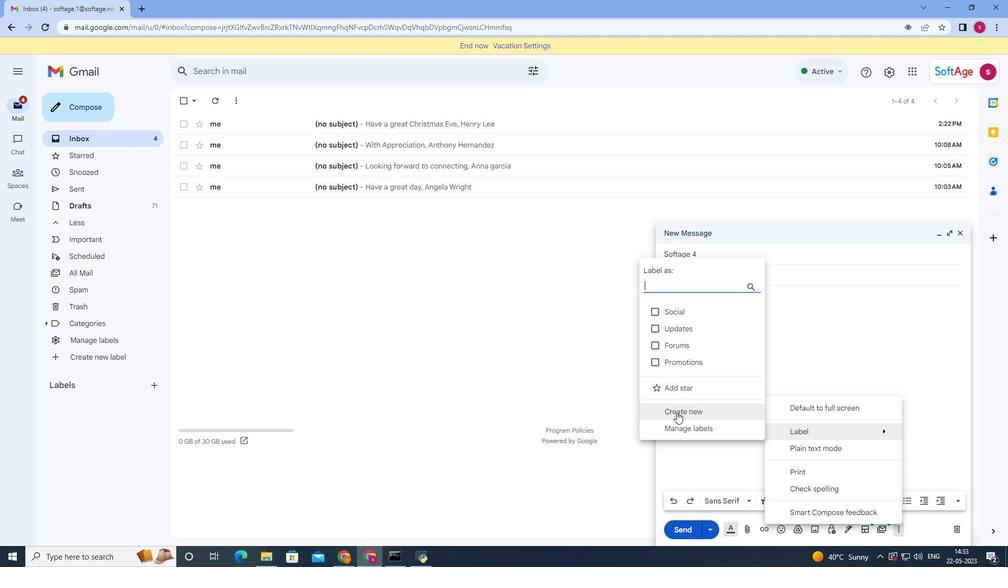 
Action: Mouse pressed left at (676, 412)
Screenshot: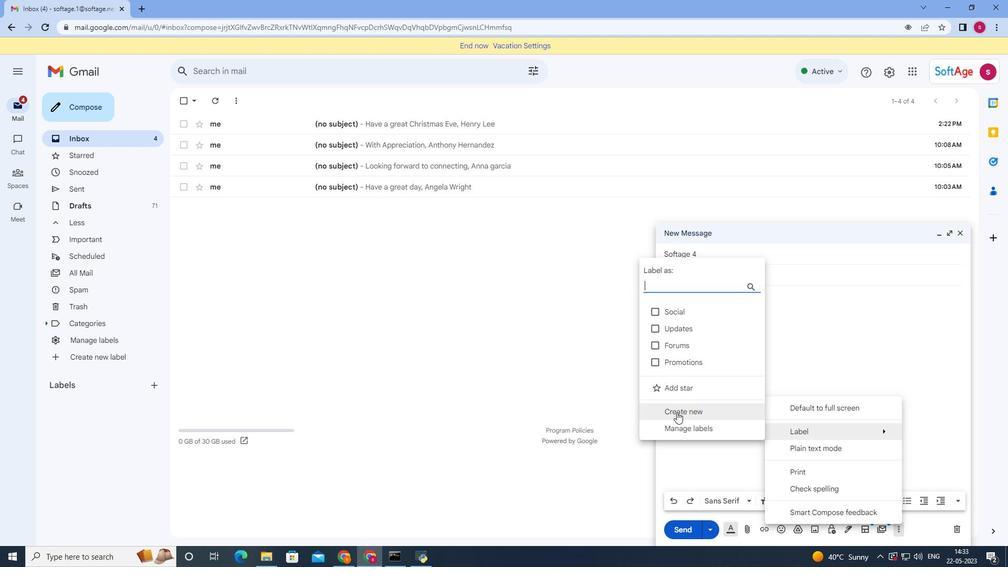 
Action: Mouse moved to (535, 281)
Screenshot: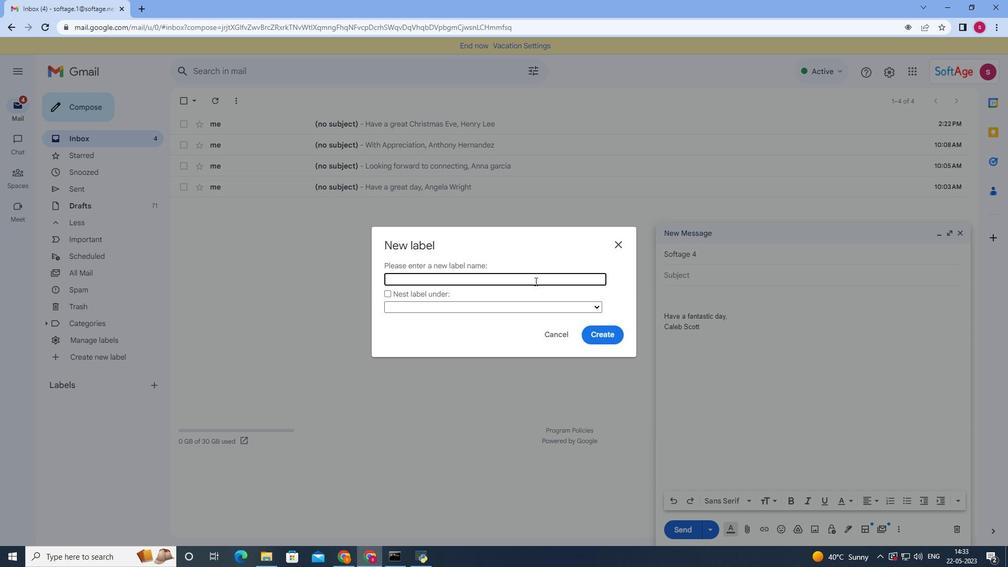
Action: Key pressed presentations
Screenshot: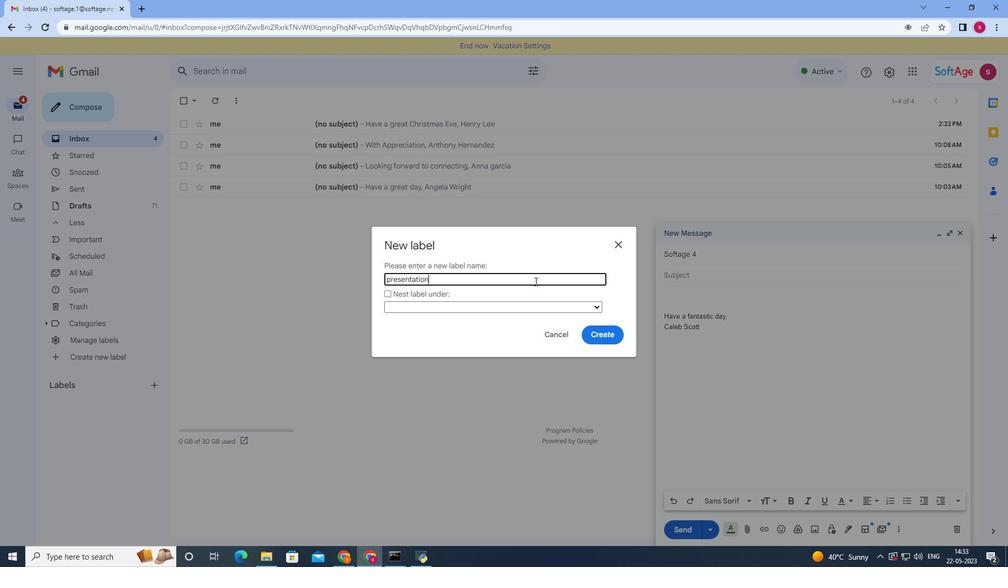 
Action: Mouse moved to (388, 278)
Screenshot: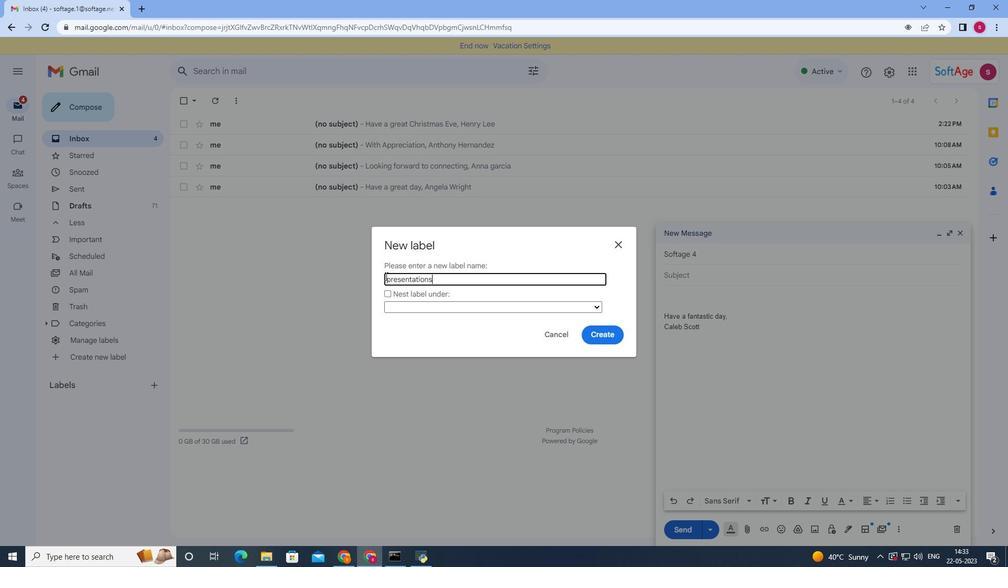 
Action: Mouse pressed left at (388, 278)
Screenshot: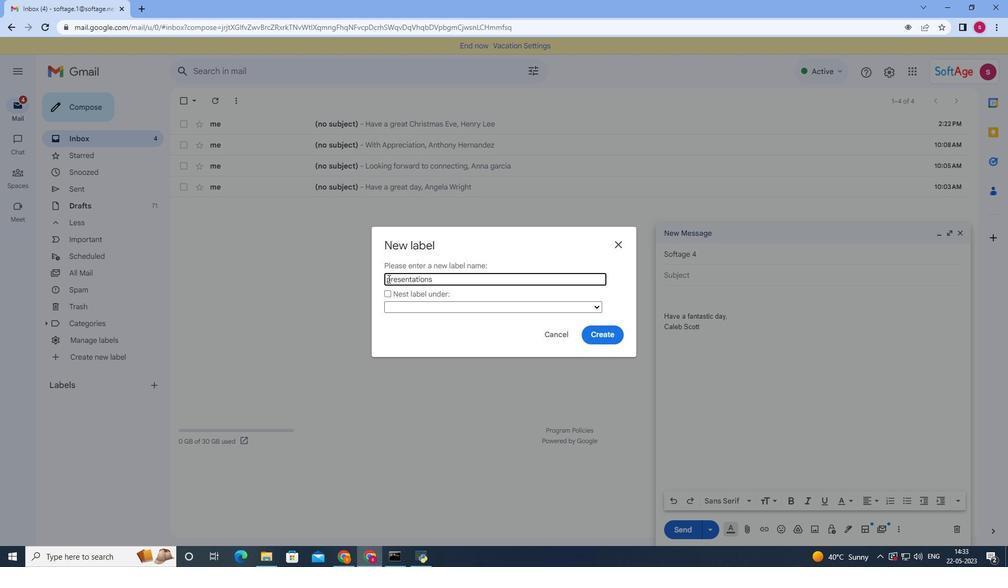 
Action: Mouse moved to (390, 279)
Screenshot: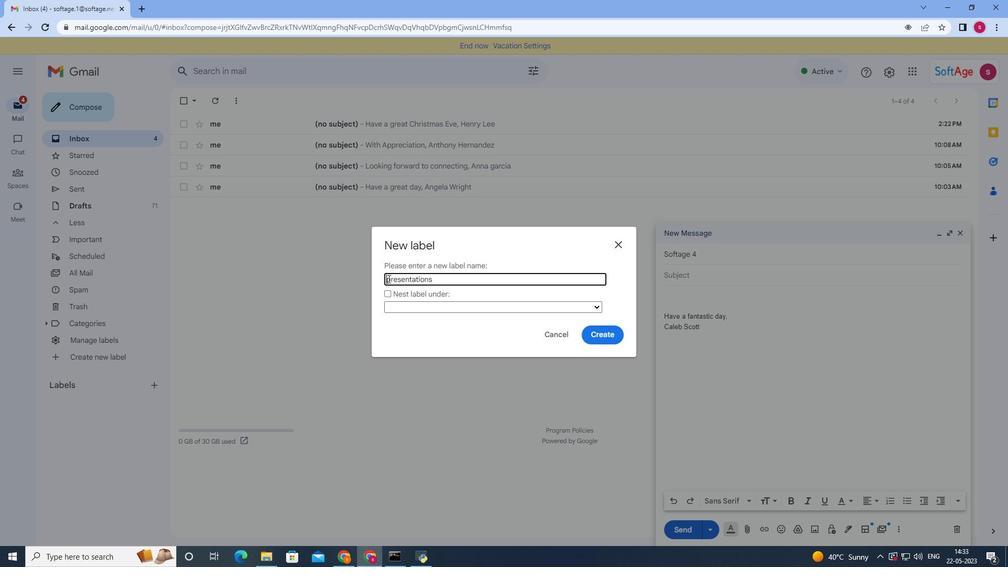 
Action: Mouse pressed left at (390, 279)
Screenshot: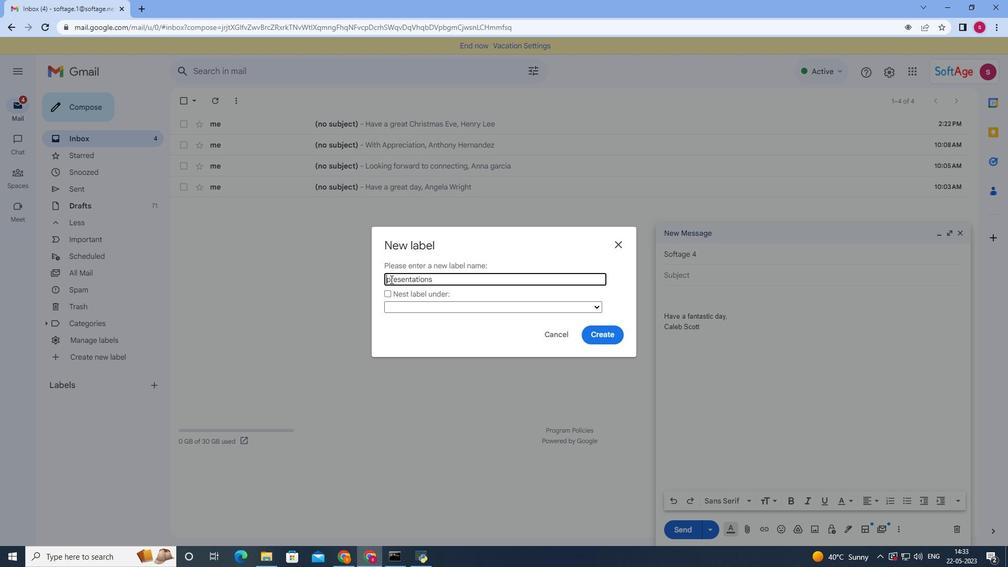
Action: Key pressed <Key.backspace><Key.shift>P
Screenshot: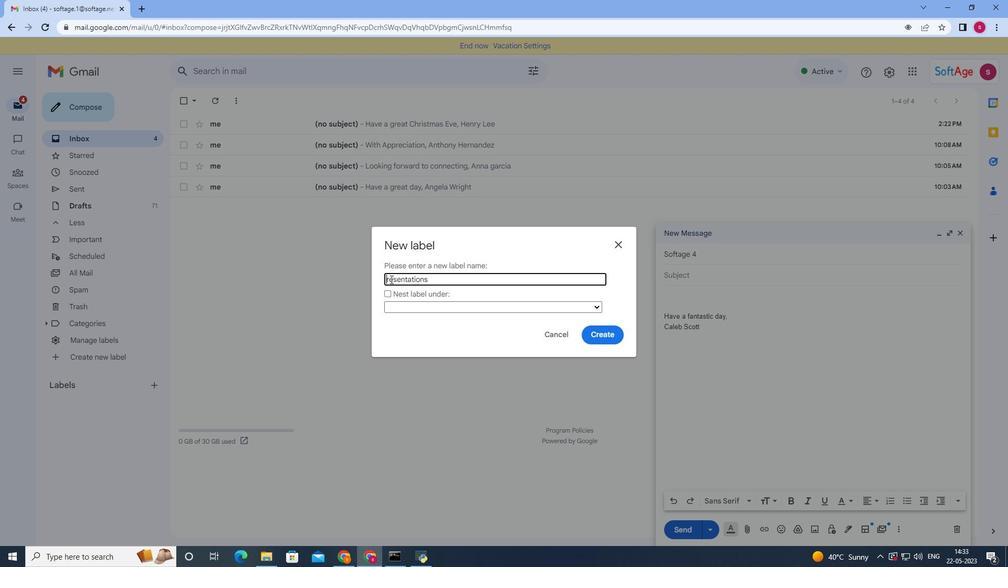 
Action: Mouse moved to (614, 333)
Screenshot: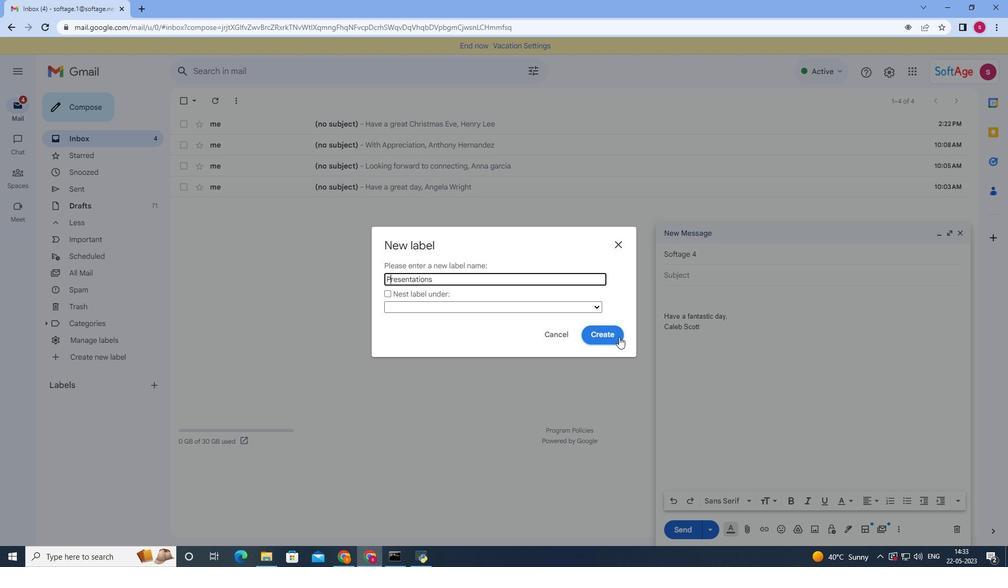 
Action: Mouse pressed left at (614, 333)
Screenshot: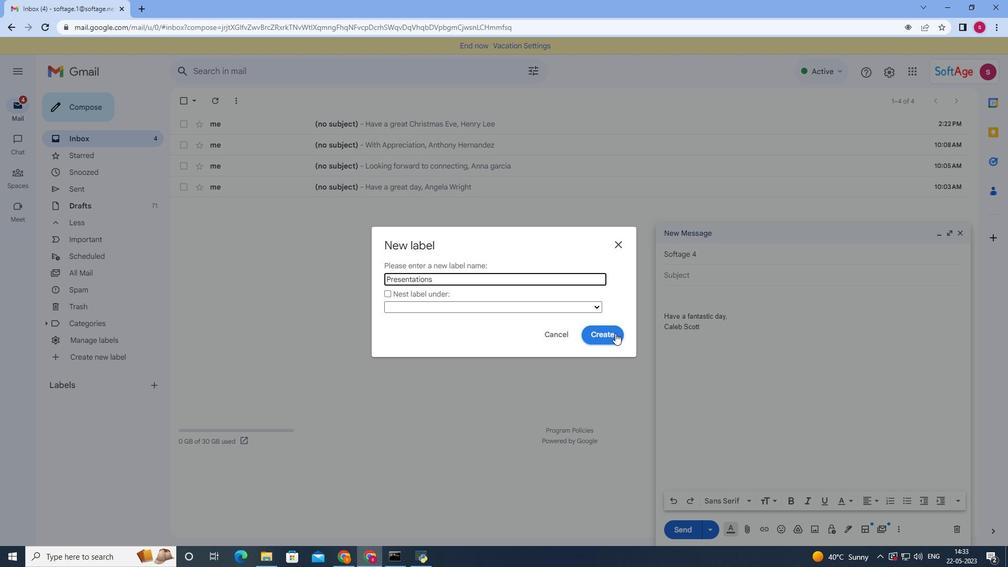 
Action: Mouse moved to (782, 383)
Screenshot: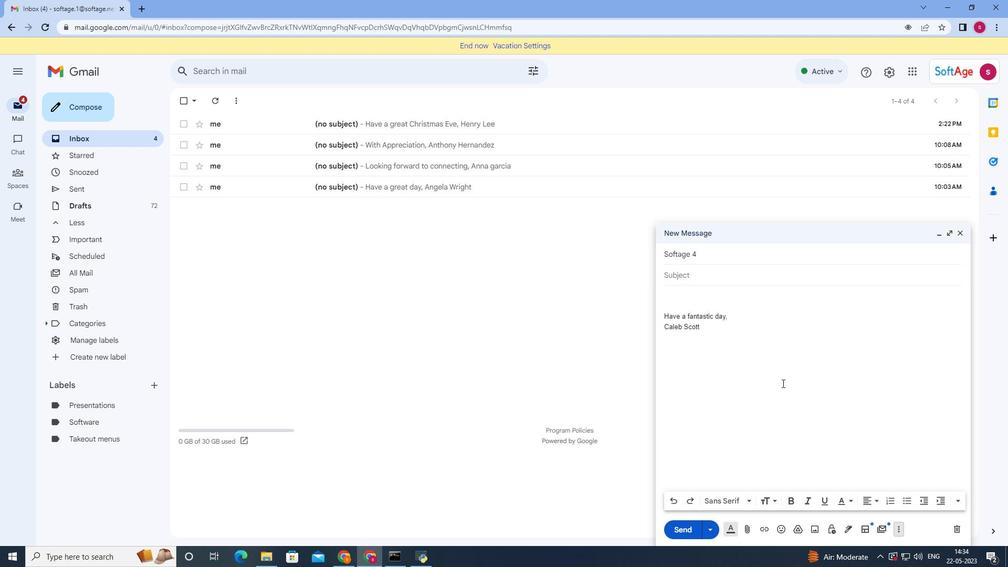 
